 Task: Add an event with the title Lunch Break: Meditation Session, date '2024/05/08', time 9:40 AM to 11:40 AMand add a description: Welcome to the Lunch Break: Meditation Session with a Potential Investor, an exciting opportunity to connect, share your business vision, and explore potential investment opportunities. This meeting is designed to foster a mutually beneficial relationship between you and the investor, providing a platform to discuss your business goals, growth strategies, and the potential for collaboration.Select event color  Grape . Add location for the event as: 123 Mall of the Emirates, Dubai, UAE, logged in from the account softage.2@softage.netand send the event invitation to softage.1@softage.net and softage.3@softage.net. Set a reminder for the event Every weekday(Monday to Friday)
Action: Mouse moved to (629, 309)
Screenshot: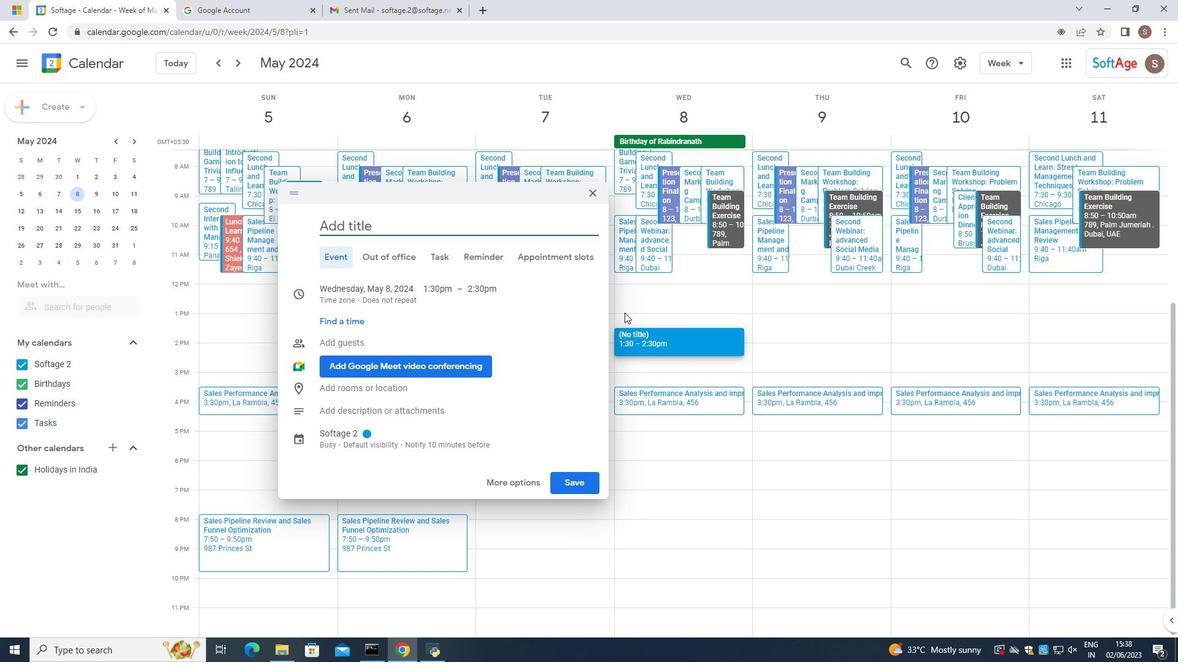 
Action: Key pressed <Key.caps_lock>L<Key.caps_lock>unch<Key.space><Key.caps_lock>B<Key.caps_lock>reak<Key.space><Key.shift_r><Key.shift_r><Key.shift_r><Key.shift_r><Key.shift_r><Key.shift_r><Key.shift_r><Key.shift_r><Key.shift_r><Key.shift_r><Key.shift_r><Key.shift_r><Key.shift_r><Key.shift_r><Key.shift_r><Key.shift_r><Key.shift_r><Key.shift_r>:m=<Key.backspace><Key.backspace><Key.caps_lock>M<Key.caps_lock>editation<Key.space><Key.caps_lock>S<Key.caps_lock>ession
Screenshot: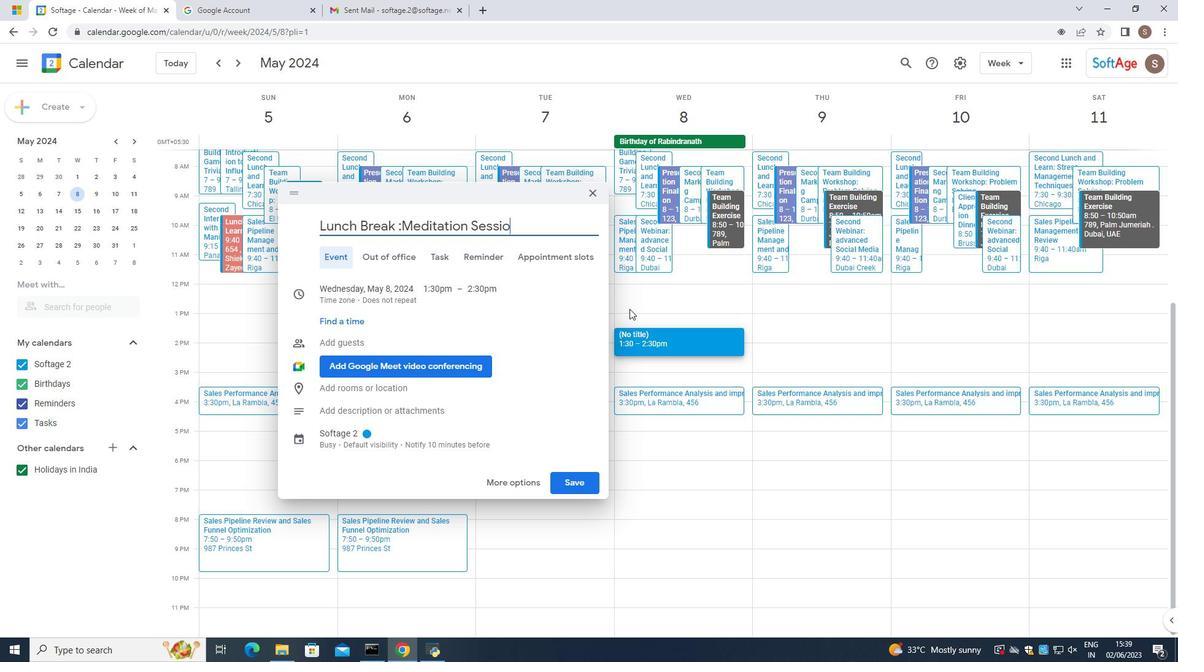 
Action: Mouse moved to (352, 302)
Screenshot: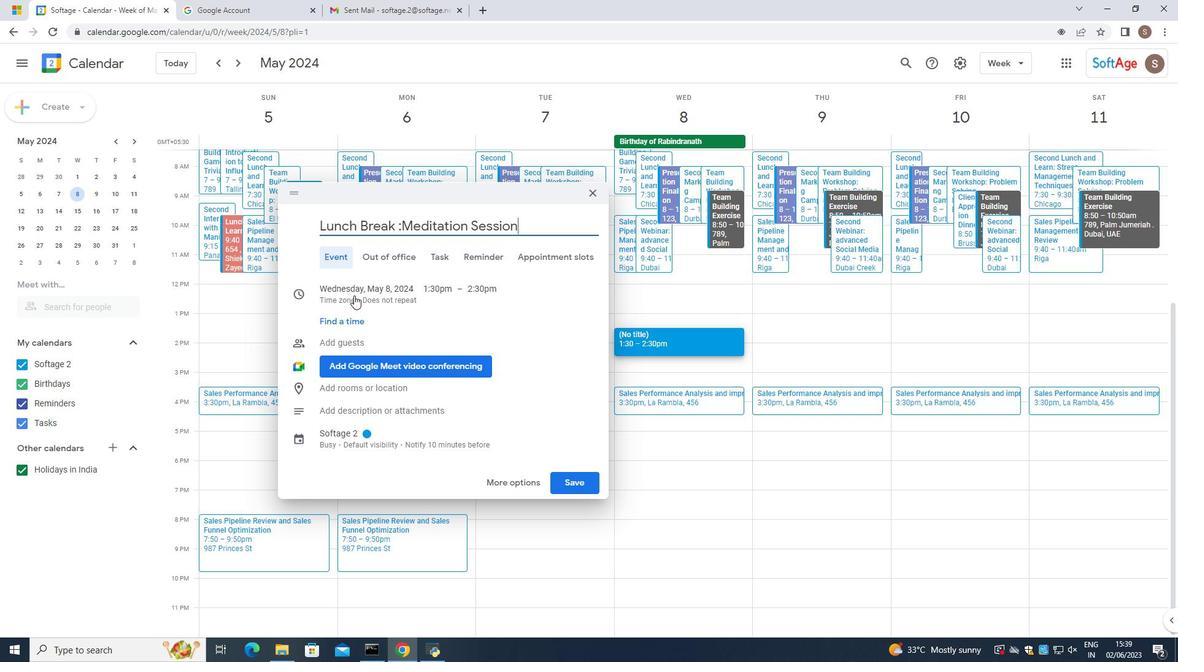 
Action: Mouse pressed left at (352, 302)
Screenshot: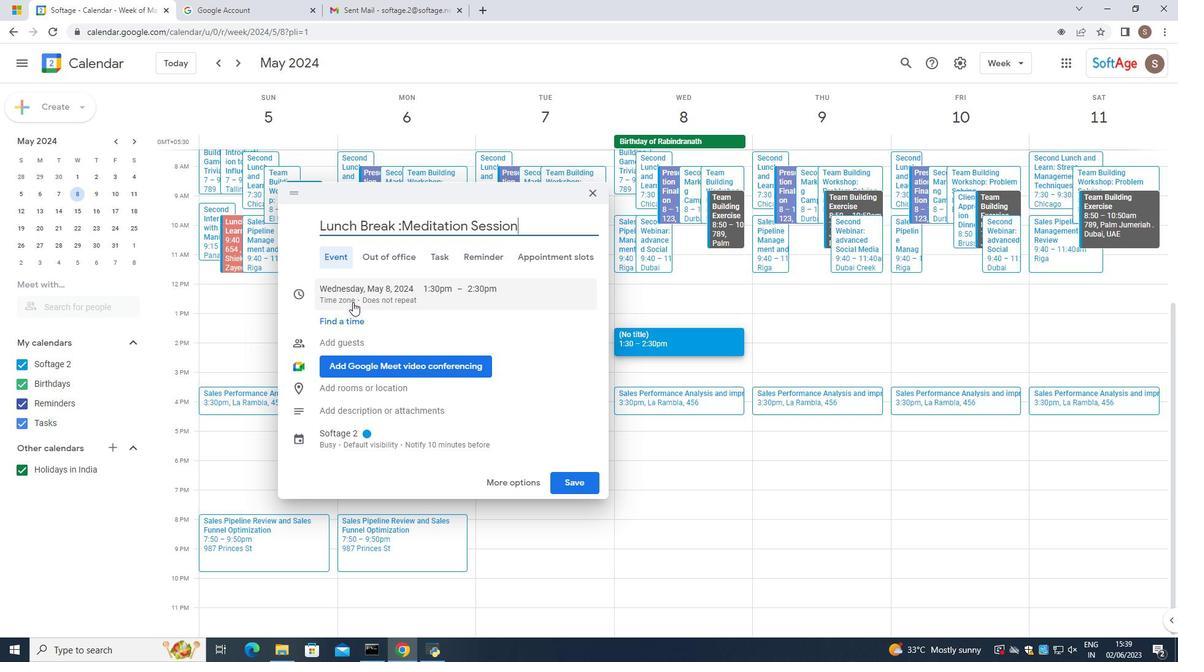 
Action: Mouse moved to (440, 287)
Screenshot: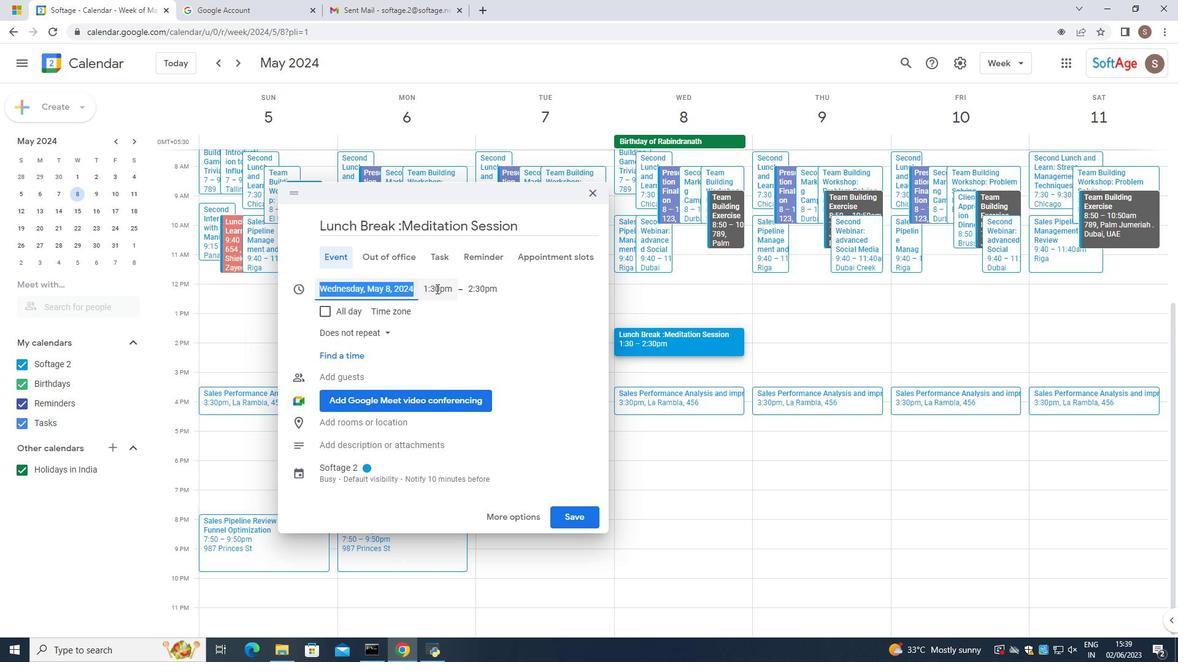 
Action: Mouse pressed left at (440, 287)
Screenshot: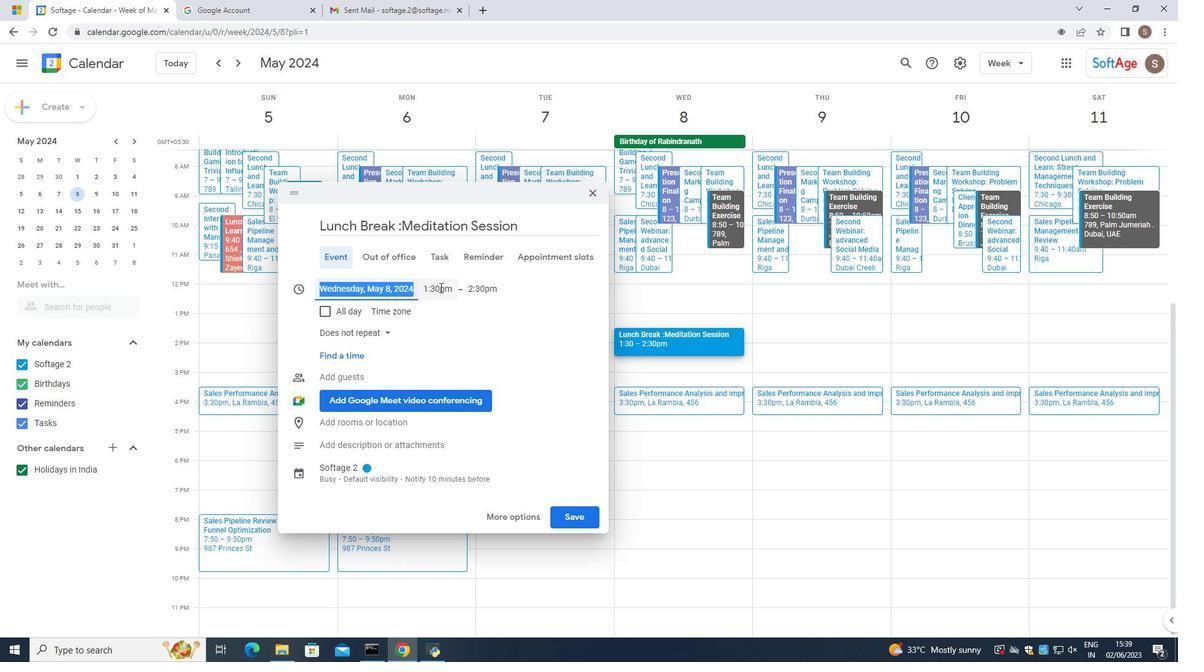 
Action: Mouse moved to (428, 293)
Screenshot: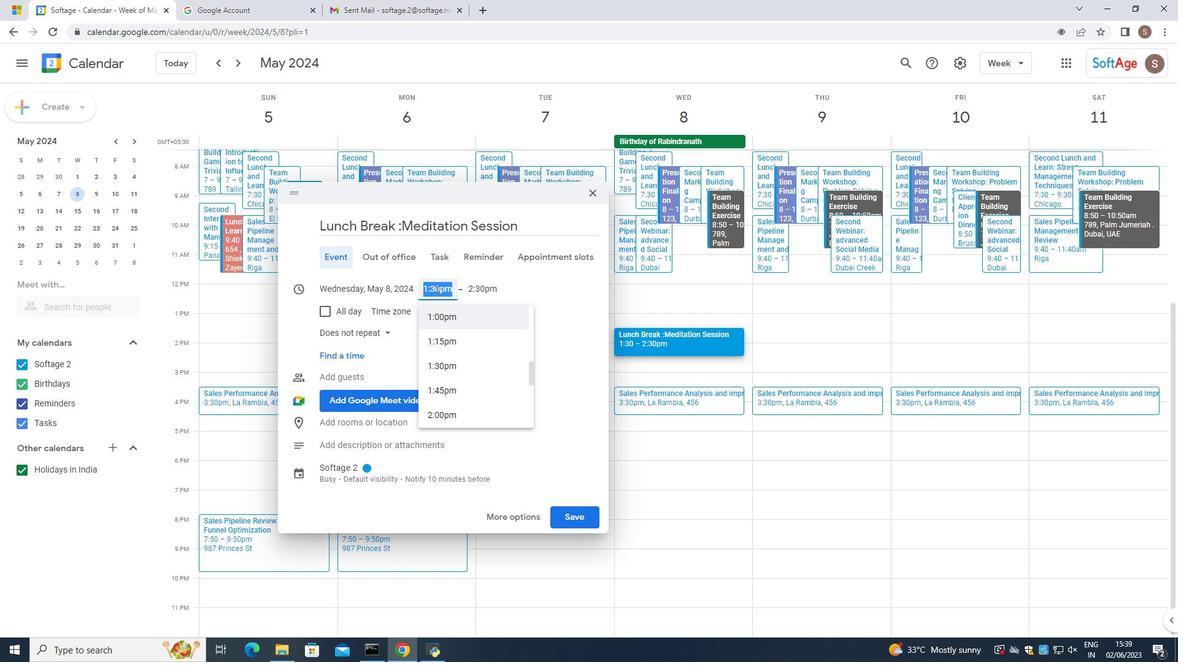 
Action: Key pressed <Key.backspace>9<Key.shift_r>:40<Key.space>am
Screenshot: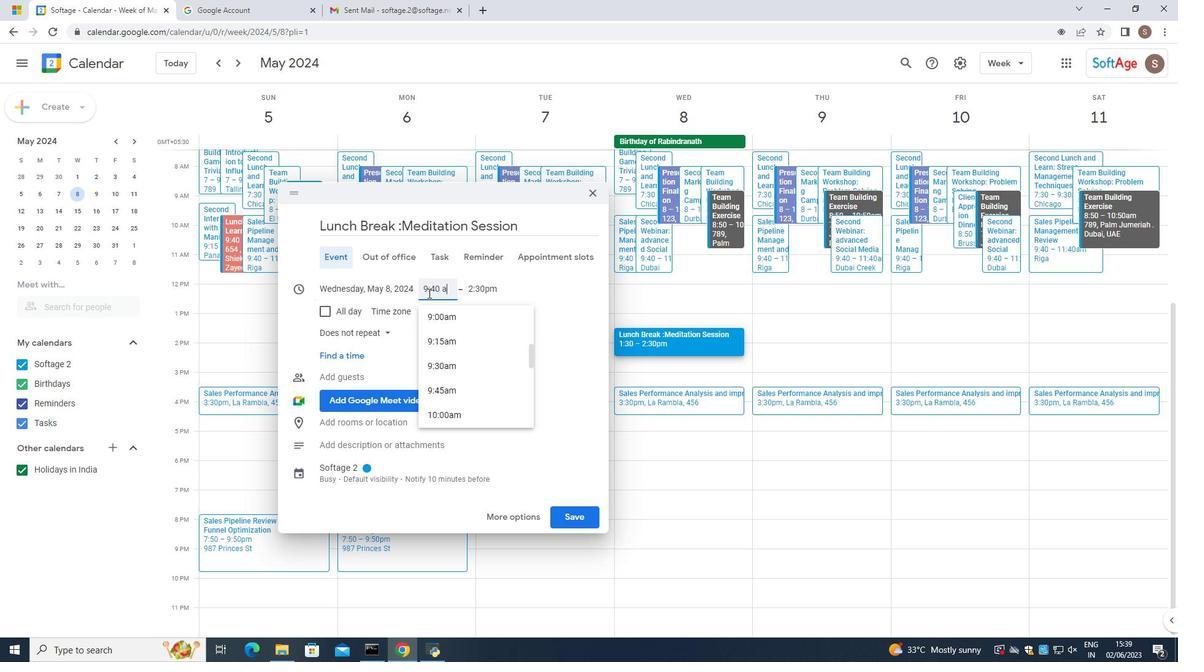 
Action: Mouse moved to (487, 282)
Screenshot: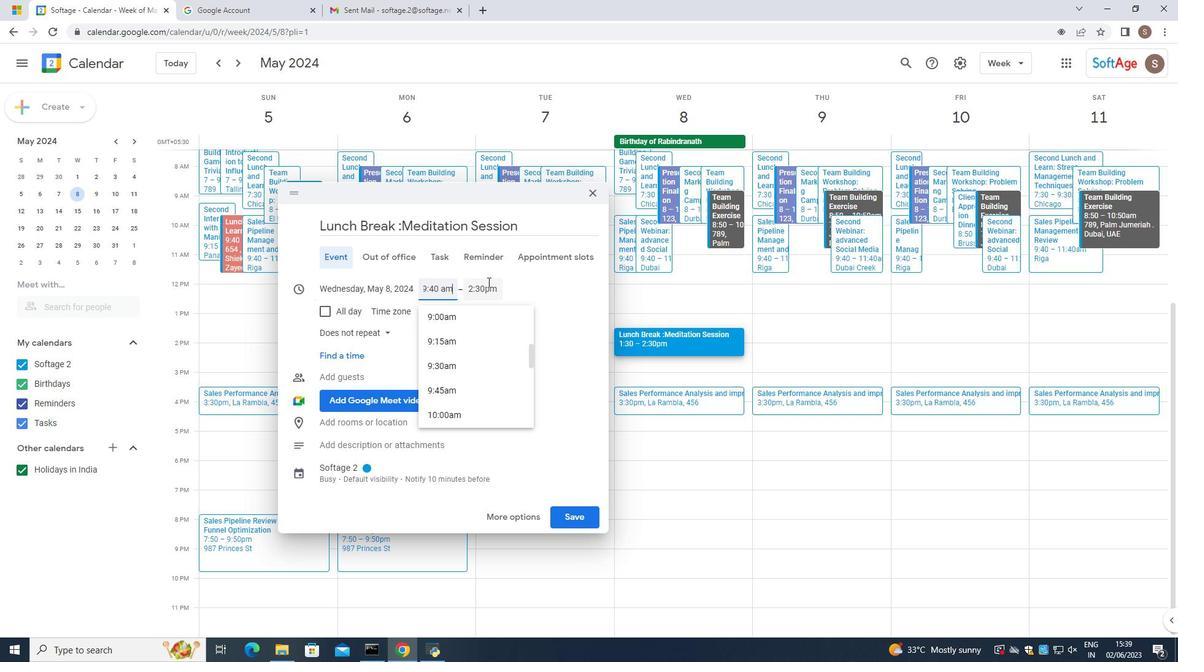 
Action: Mouse pressed left at (487, 282)
Screenshot: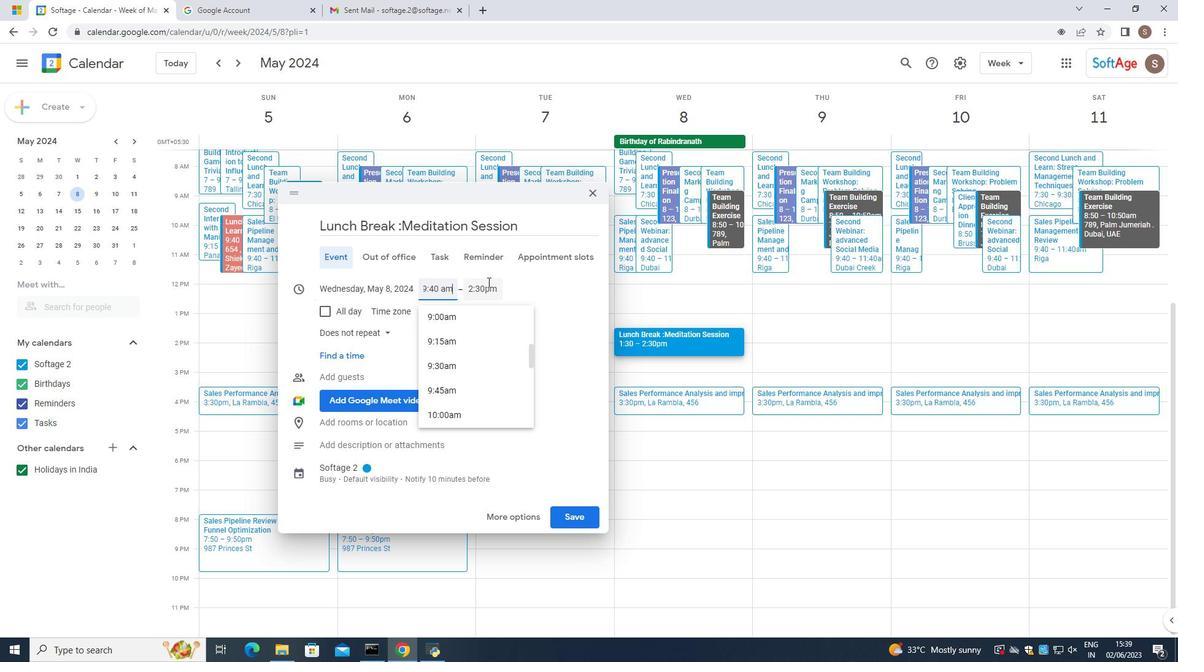 
Action: Mouse moved to (496, 421)
Screenshot: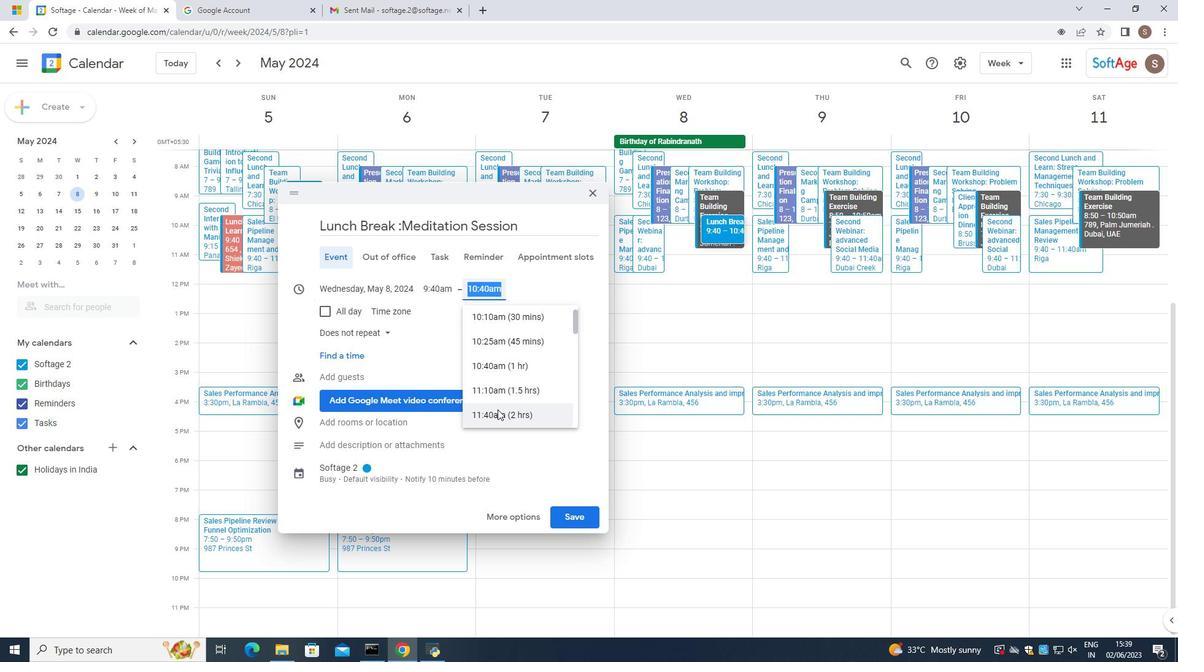 
Action: Mouse pressed left at (496, 421)
Screenshot: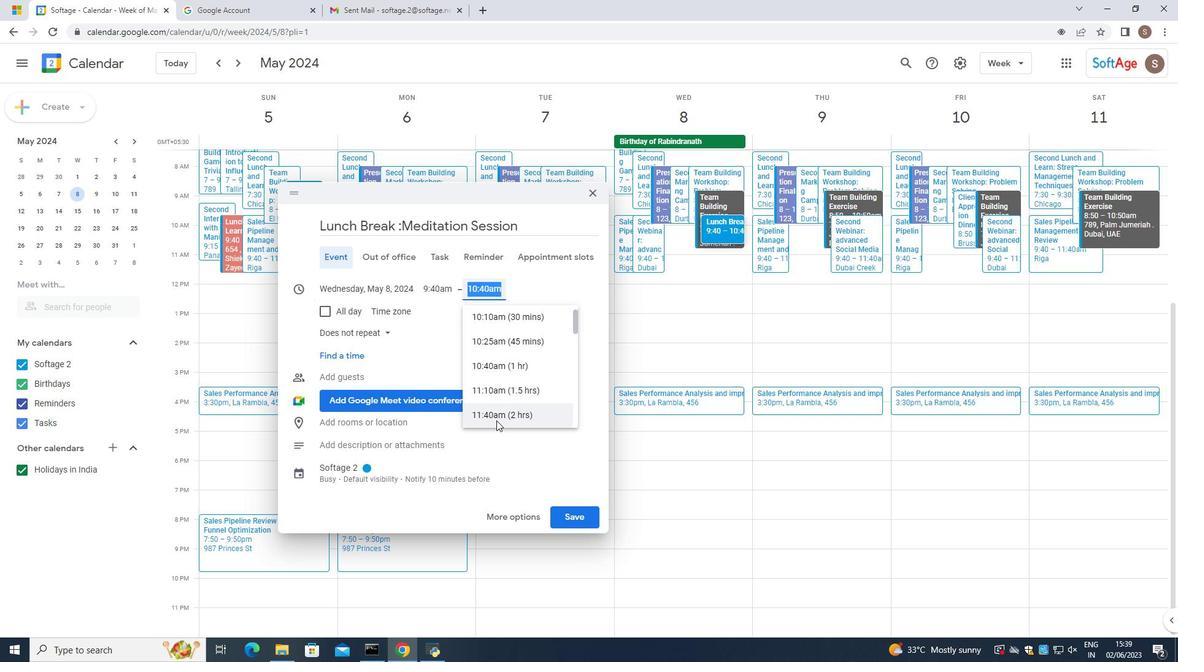 
Action: Mouse moved to (359, 314)
Screenshot: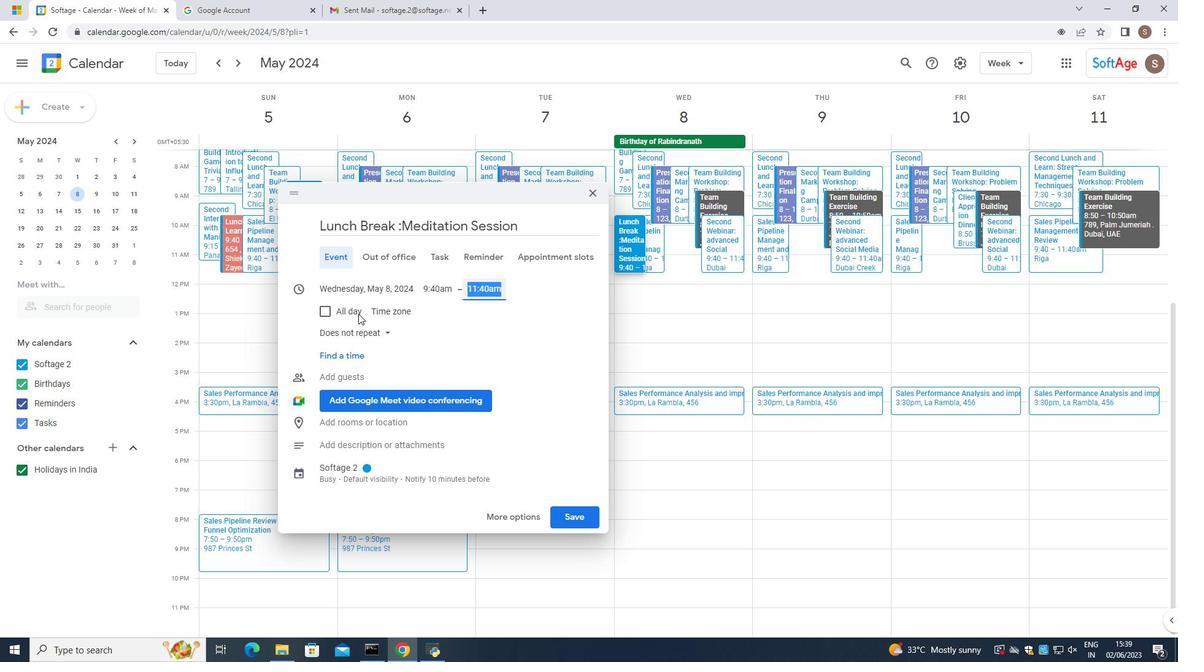 
Action: Mouse pressed left at (359, 314)
Screenshot: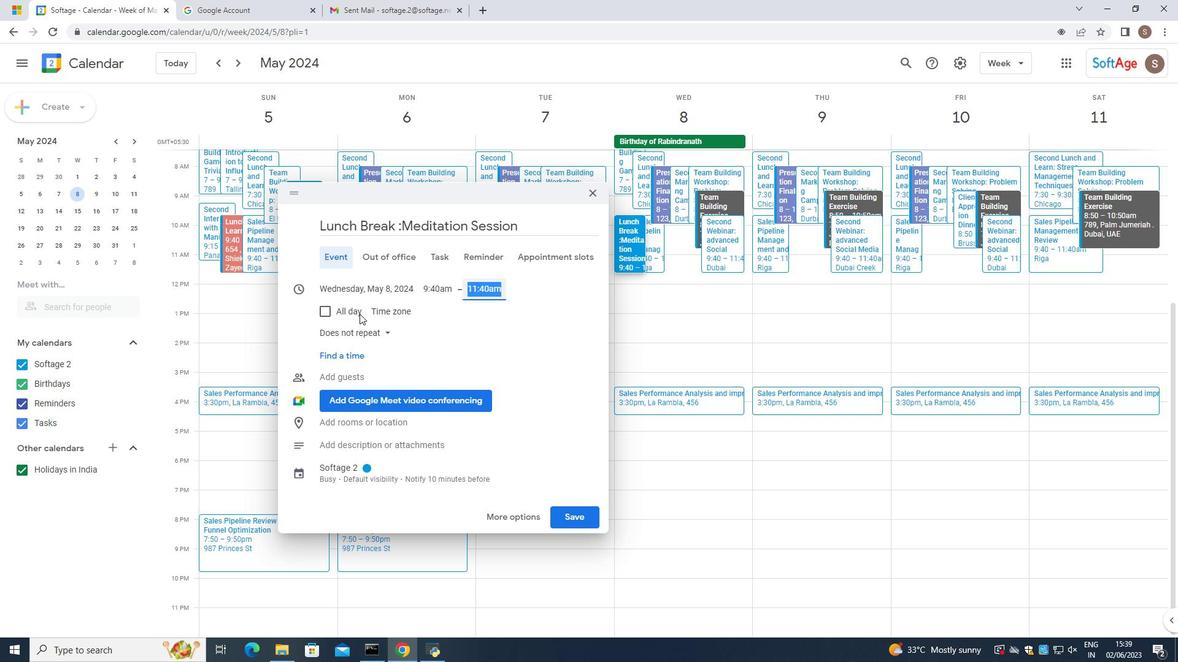 
Action: Mouse moved to (378, 290)
Screenshot: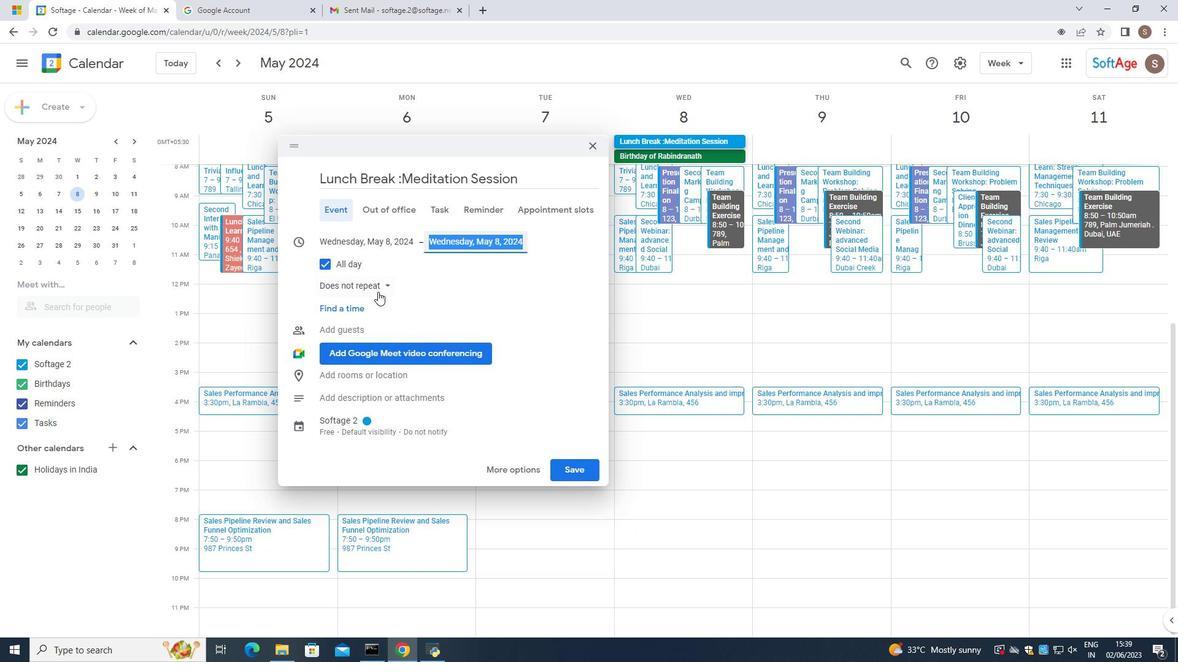 
Action: Mouse pressed left at (378, 290)
Screenshot: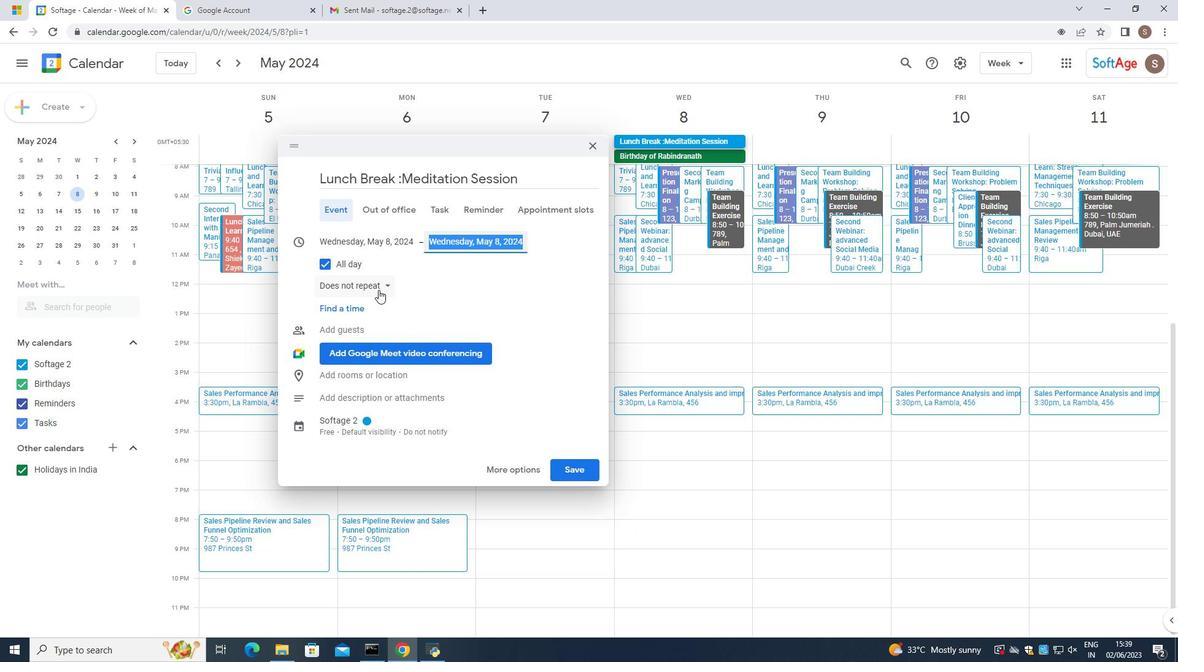 
Action: Mouse moved to (331, 267)
Screenshot: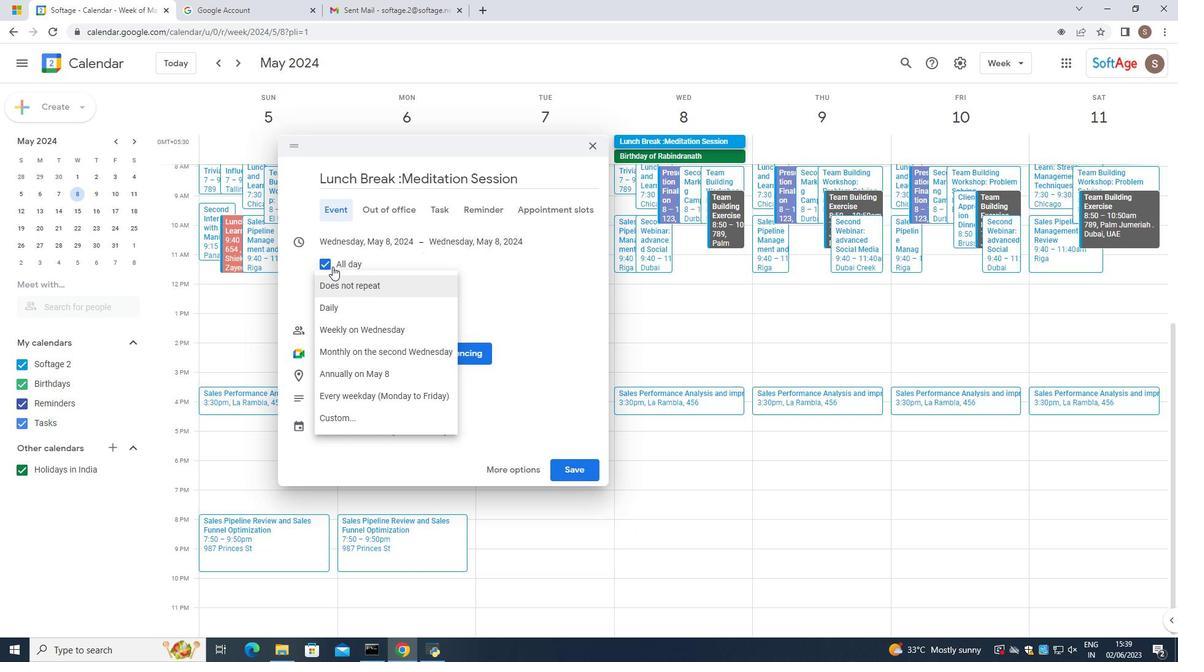 
Action: Mouse pressed left at (331, 267)
Screenshot: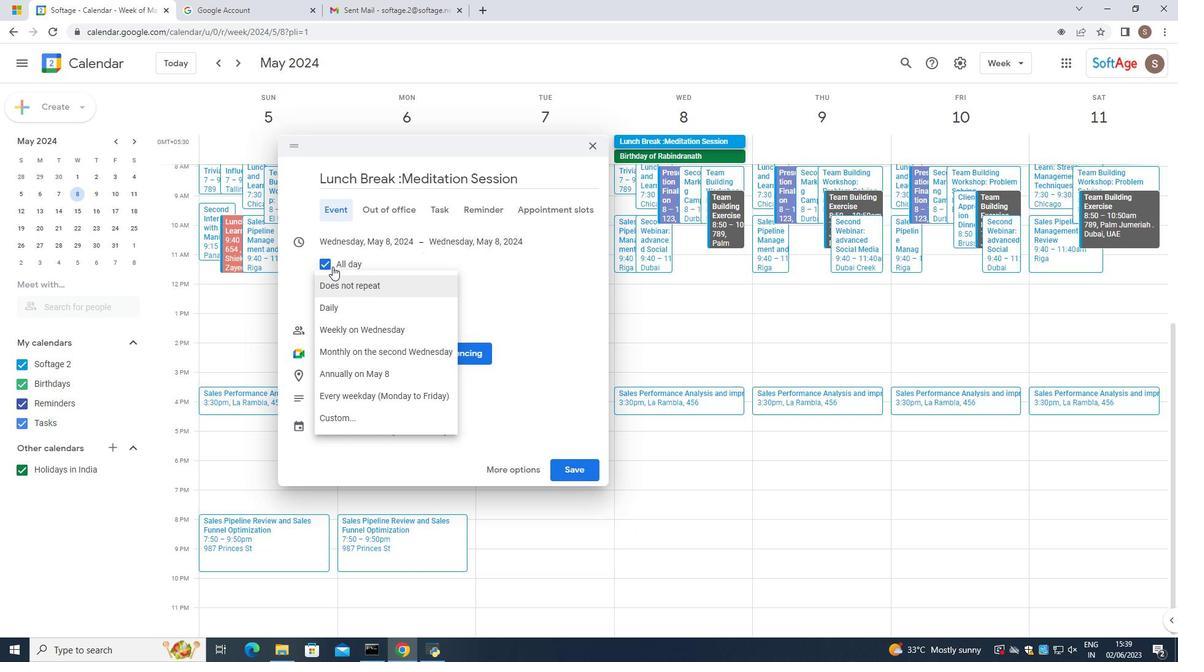 
Action: Mouse moved to (360, 335)
Screenshot: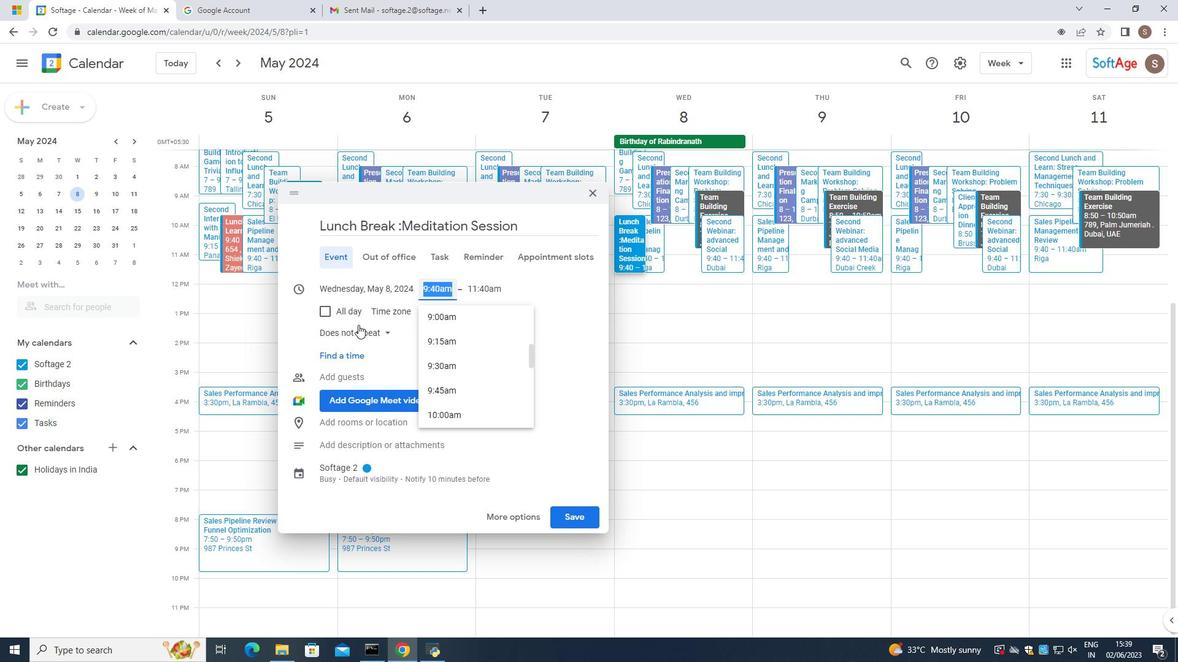 
Action: Mouse pressed left at (360, 335)
Screenshot: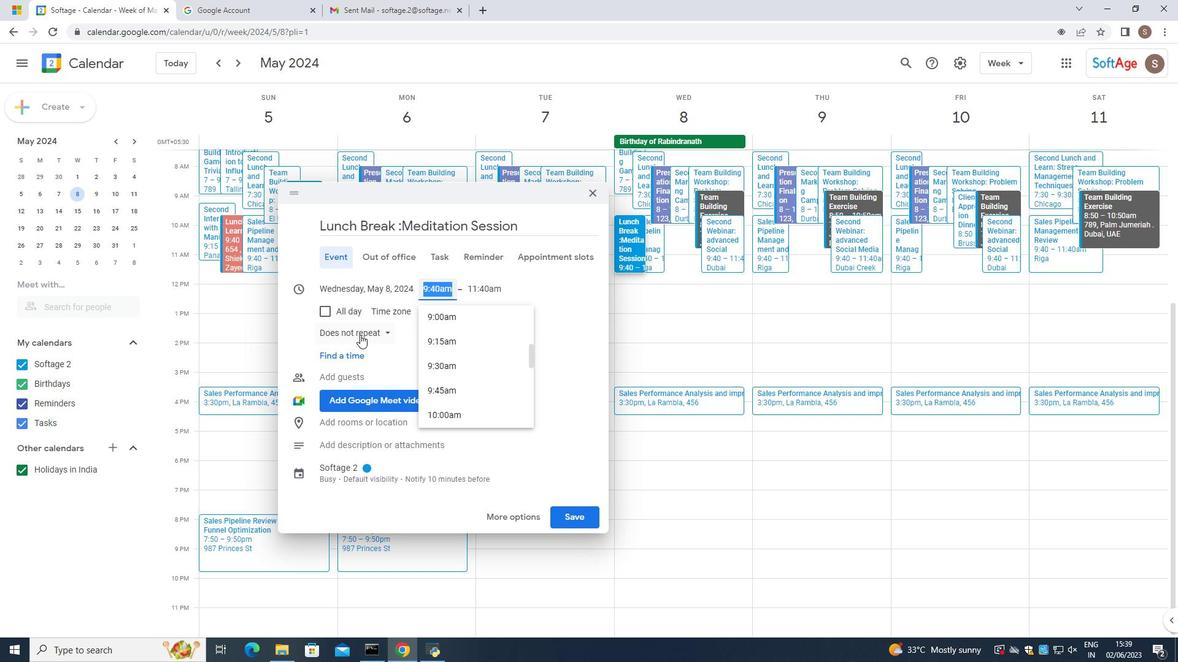 
Action: Mouse moved to (348, 445)
Screenshot: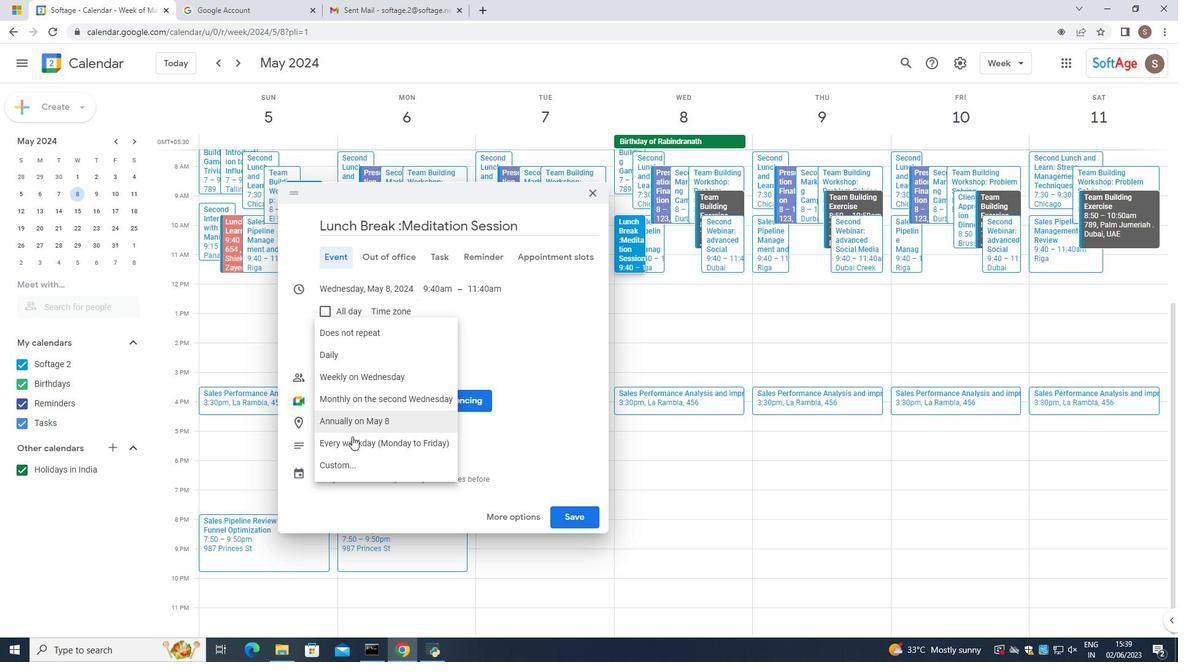 
Action: Mouse pressed left at (348, 445)
Screenshot: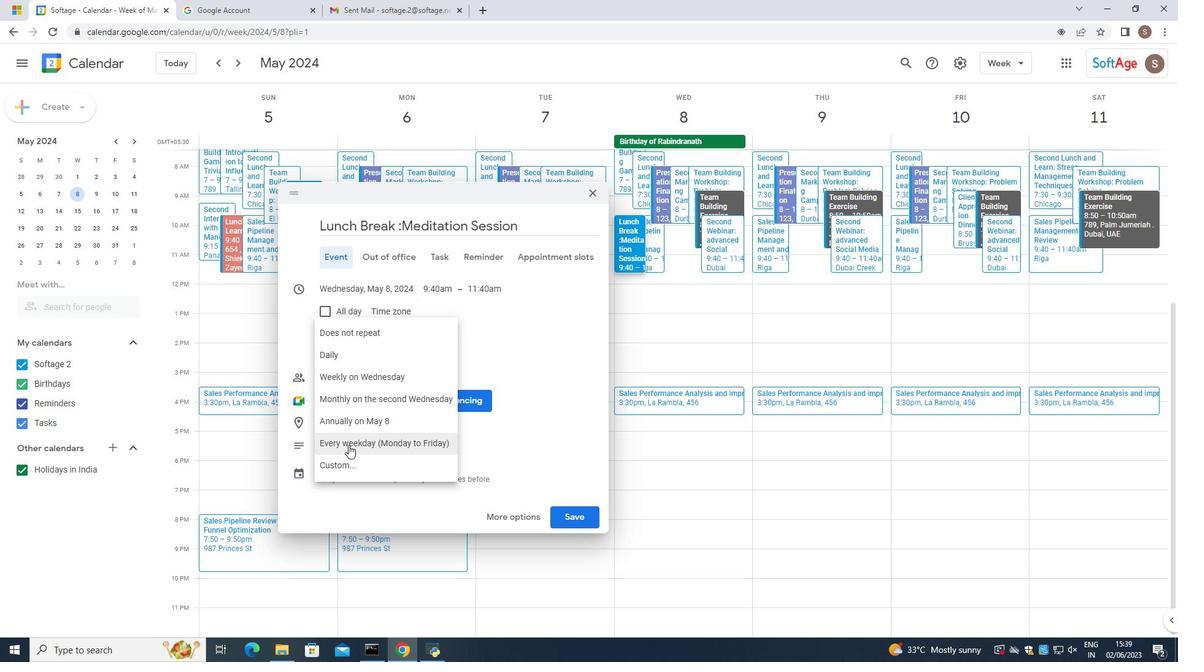 
Action: Mouse moved to (353, 436)
Screenshot: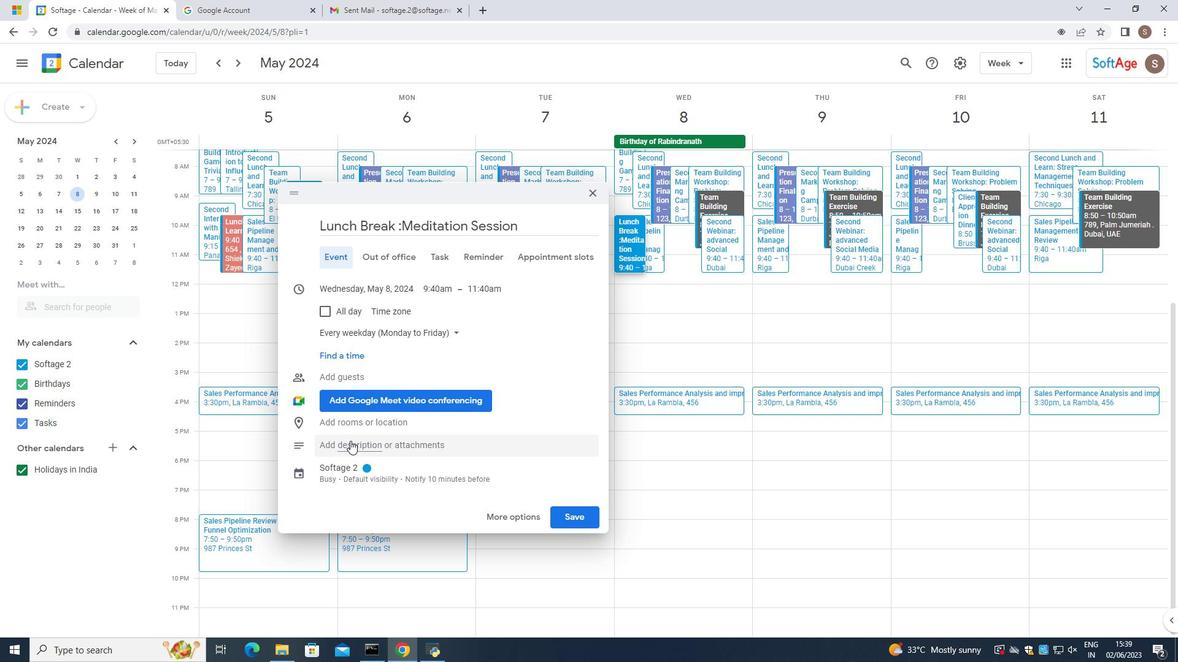 
Action: Mouse pressed left at (353, 436)
Screenshot: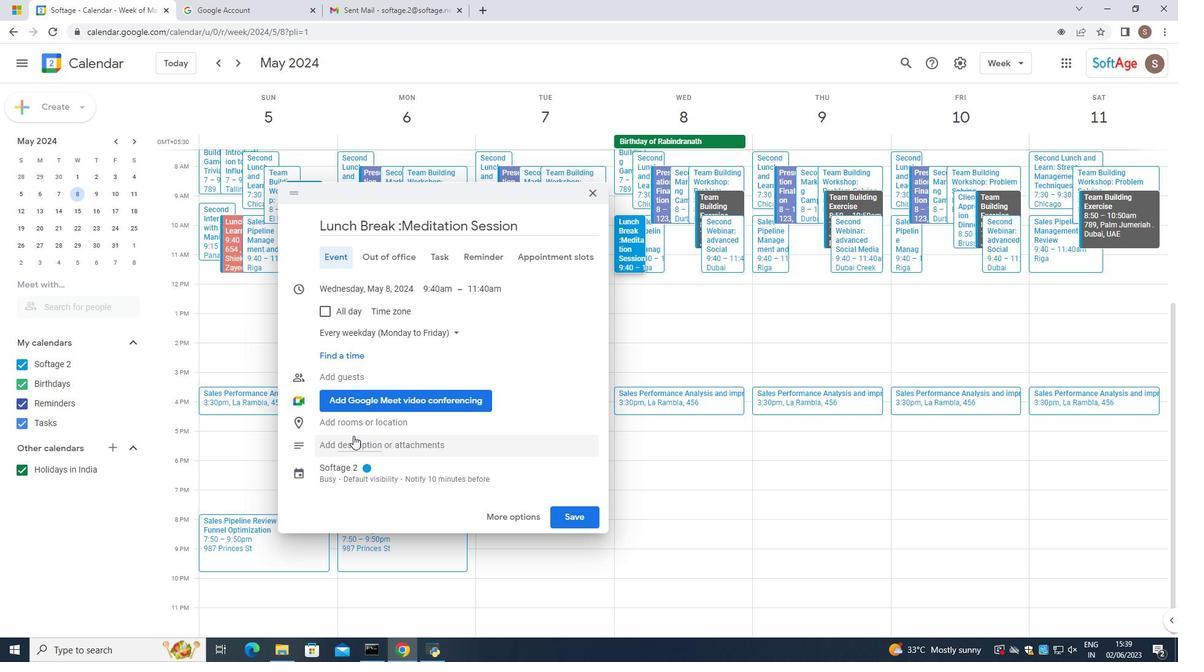 
Action: Mouse moved to (336, 470)
Screenshot: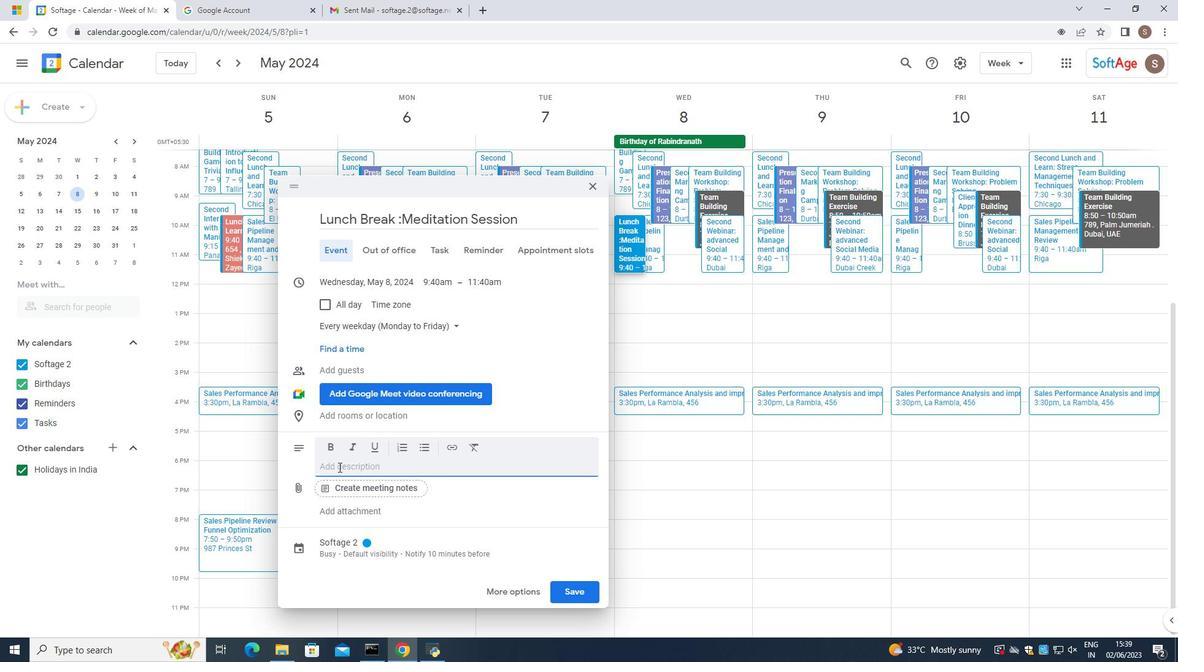 
Action: Key pressed <Key.caps_lock><Key.caps_lock>s<Key.caps_lock>HARE<Key.backspace><Key.backspace><Key.backspace><Key.backspace><Key.backspace><Key.backspace><Key.backspace><Key.backspace><Key.backspace><Key.backspace><Key.backspace><Key.backspace><Key.backspace><Key.backspace>W<Key.caps_lock>elvcomr<Key.backspace><Key.backspace>,<Key.backspace>n<Key.backspace>mr<Key.backspace>e<Key.space>to<Key.space>the<Key.space>lunch<Key.space>break<Key.space>.<Key.backspace>m<Key.backspace>
Screenshot: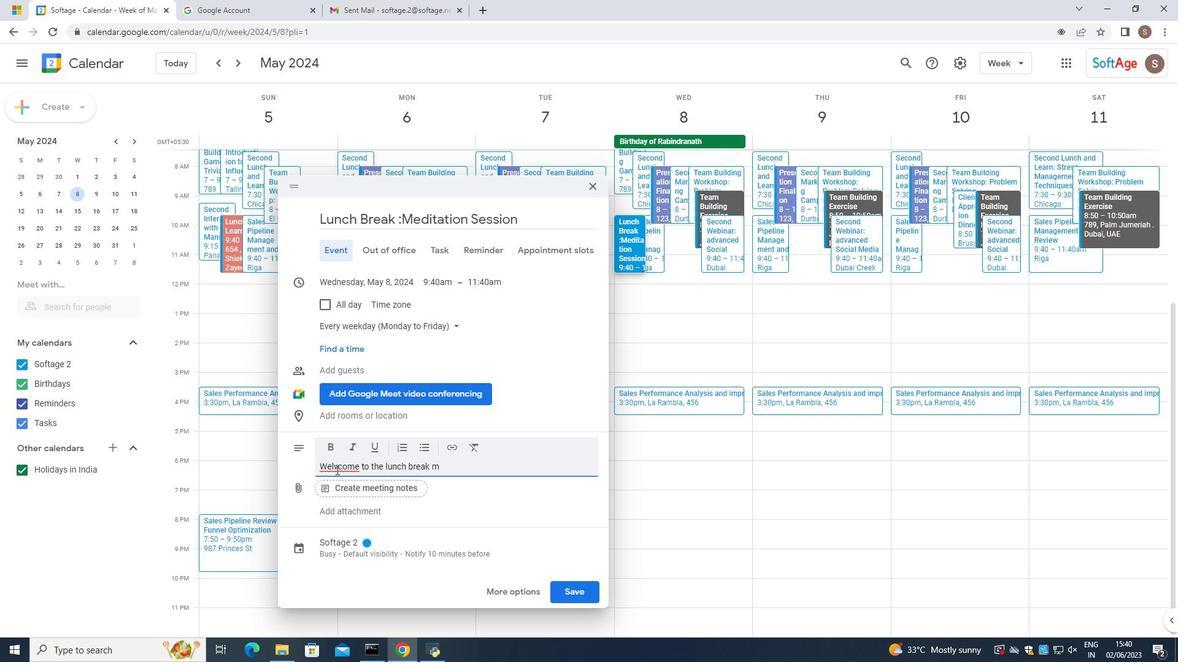 
Action: Mouse moved to (341, 468)
Screenshot: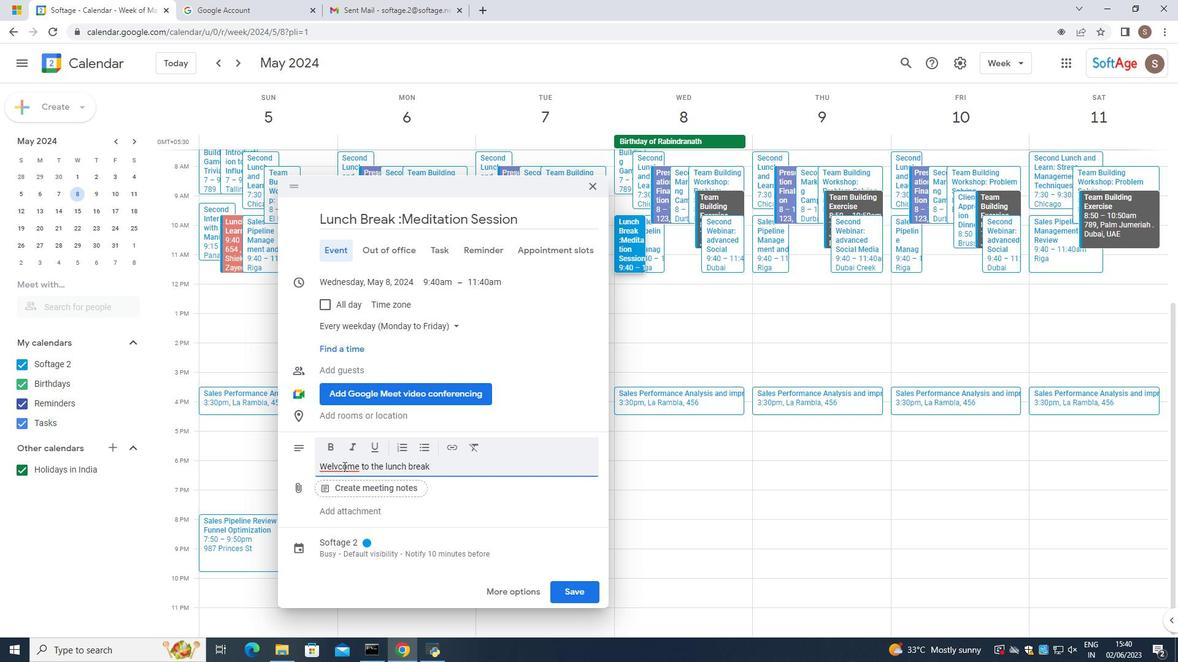 
Action: Mouse pressed left at (341, 468)
Screenshot: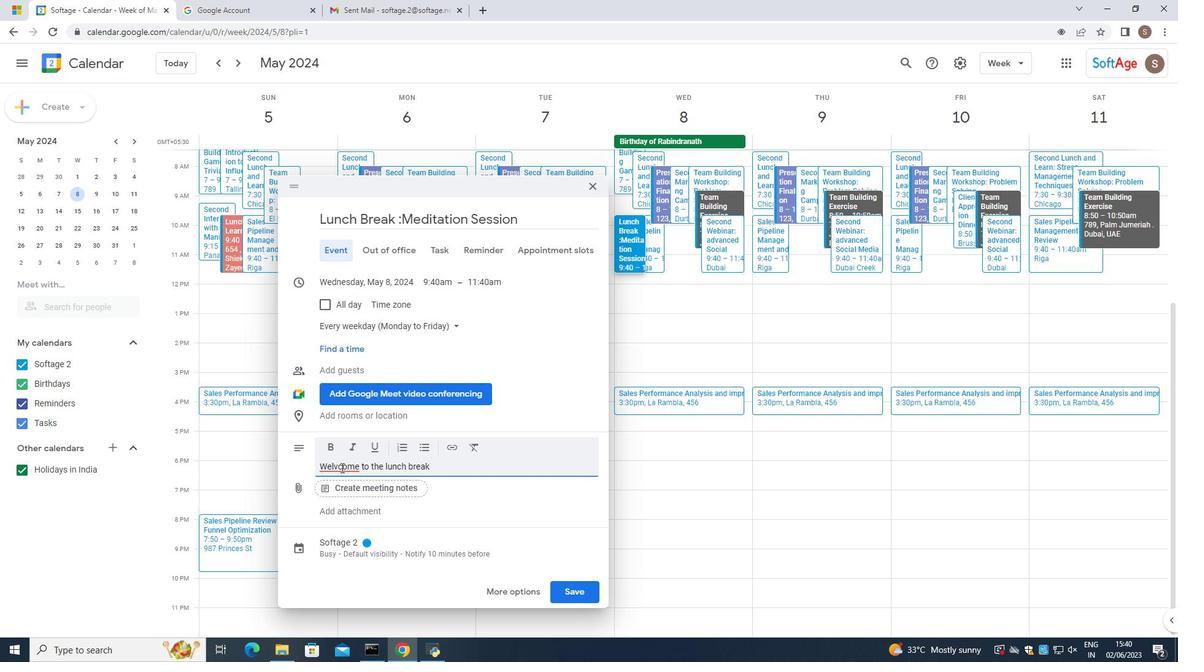 
Action: Mouse moved to (337, 468)
Screenshot: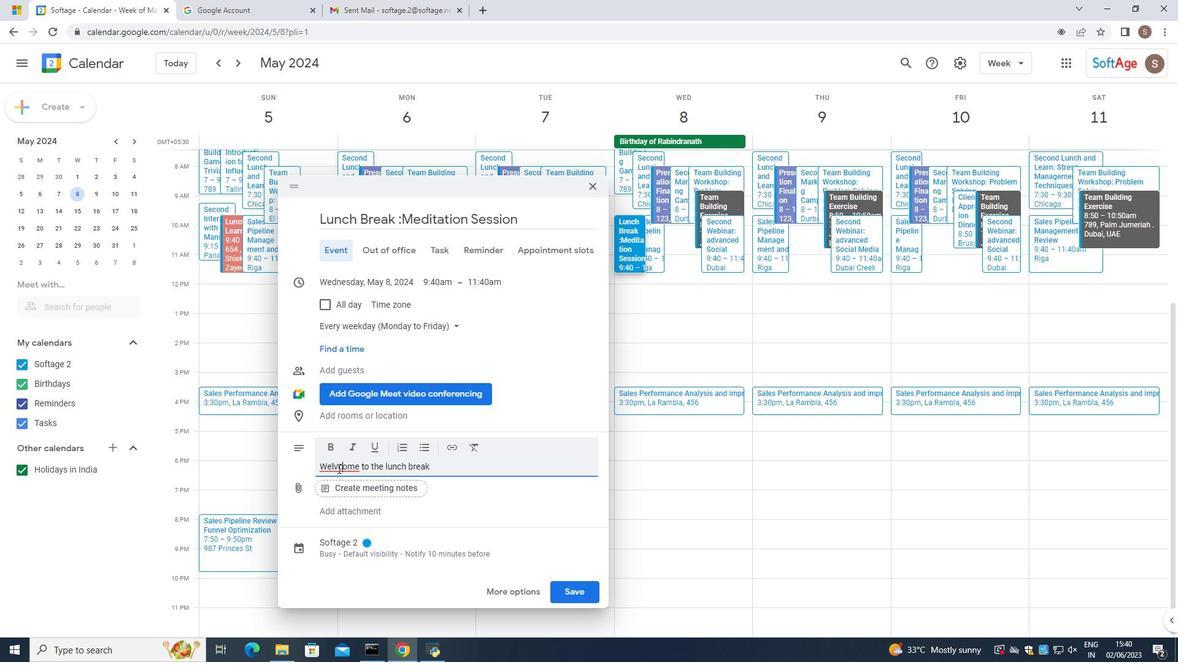 
Action: Mouse pressed left at (337, 468)
Screenshot: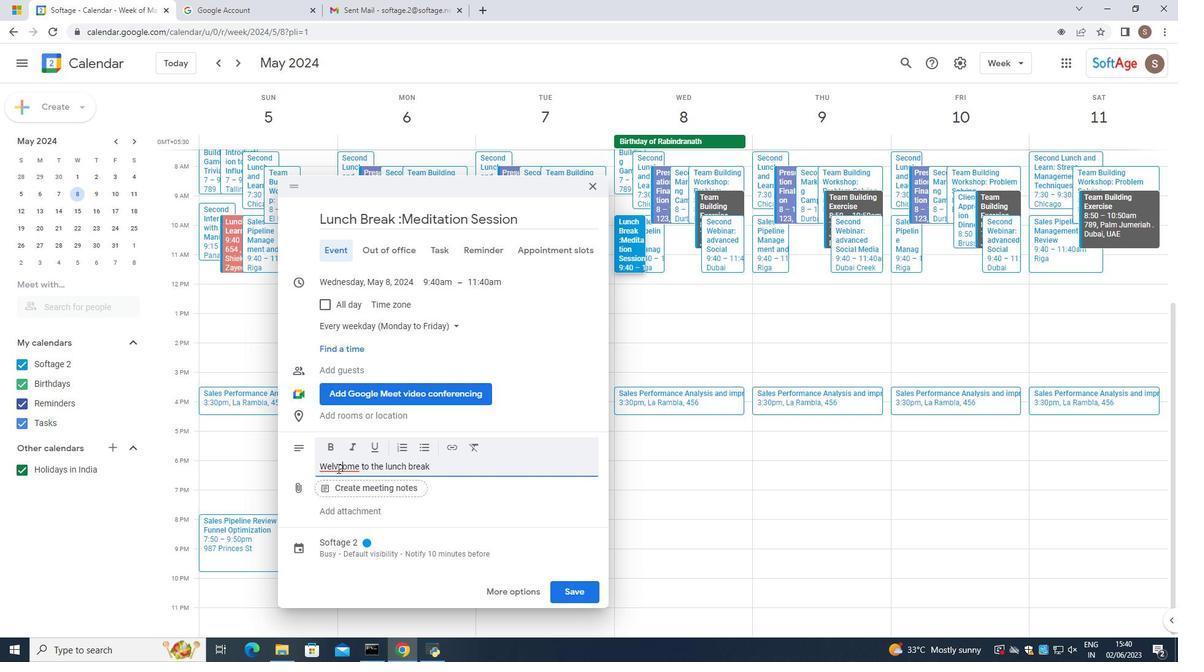 
Action: Mouse moved to (338, 467)
Screenshot: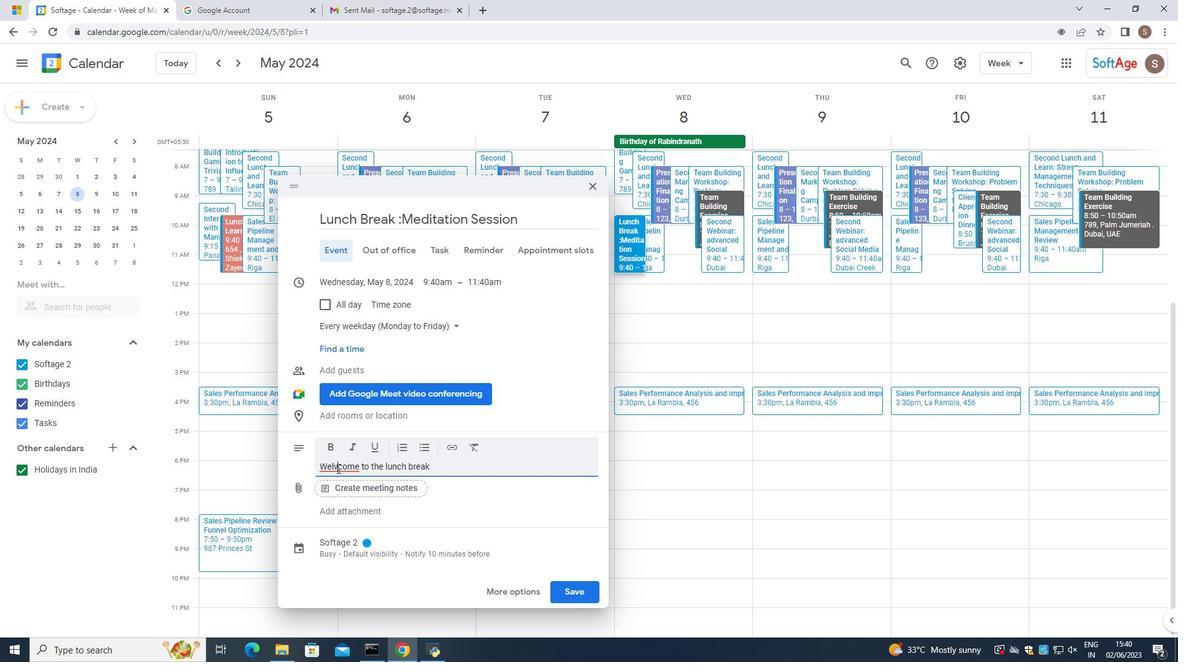 
Action: Key pressed <Key.backspace>
Screenshot: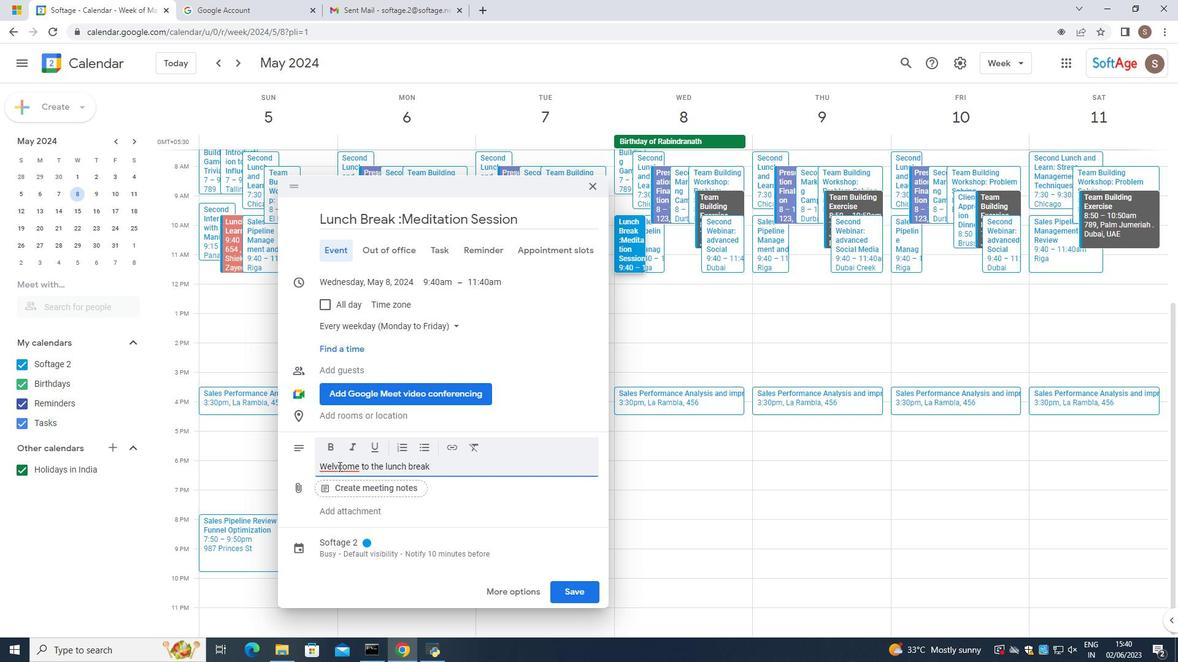 
Action: Mouse moved to (456, 470)
Screenshot: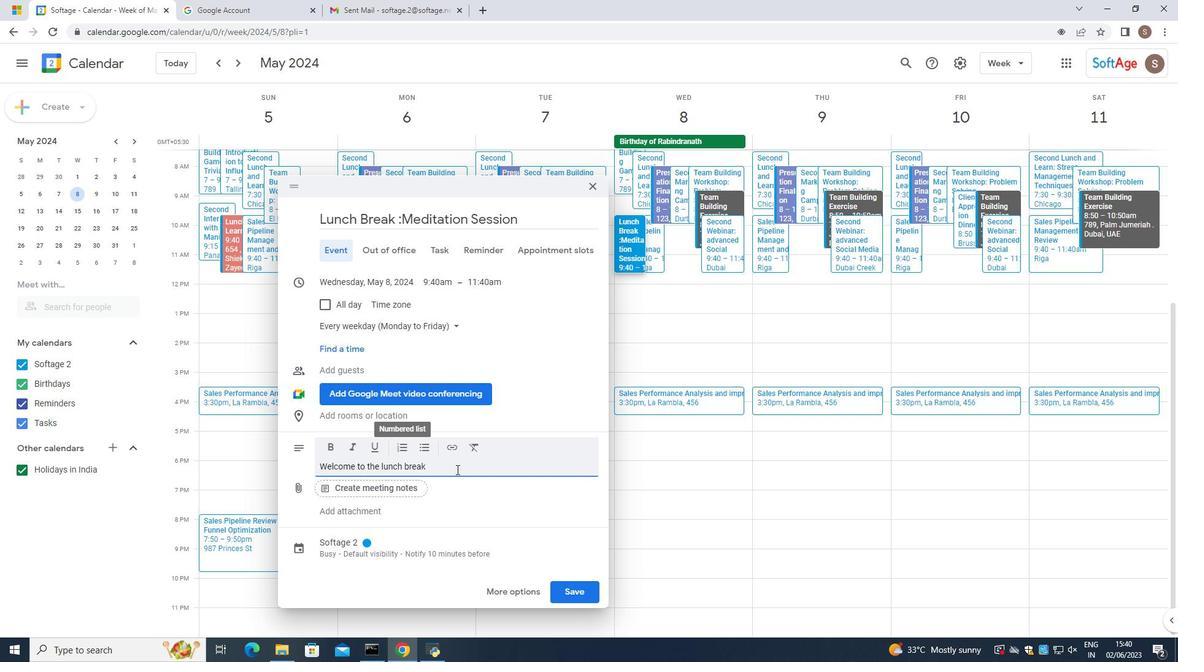 
Action: Mouse pressed left at (456, 470)
Screenshot: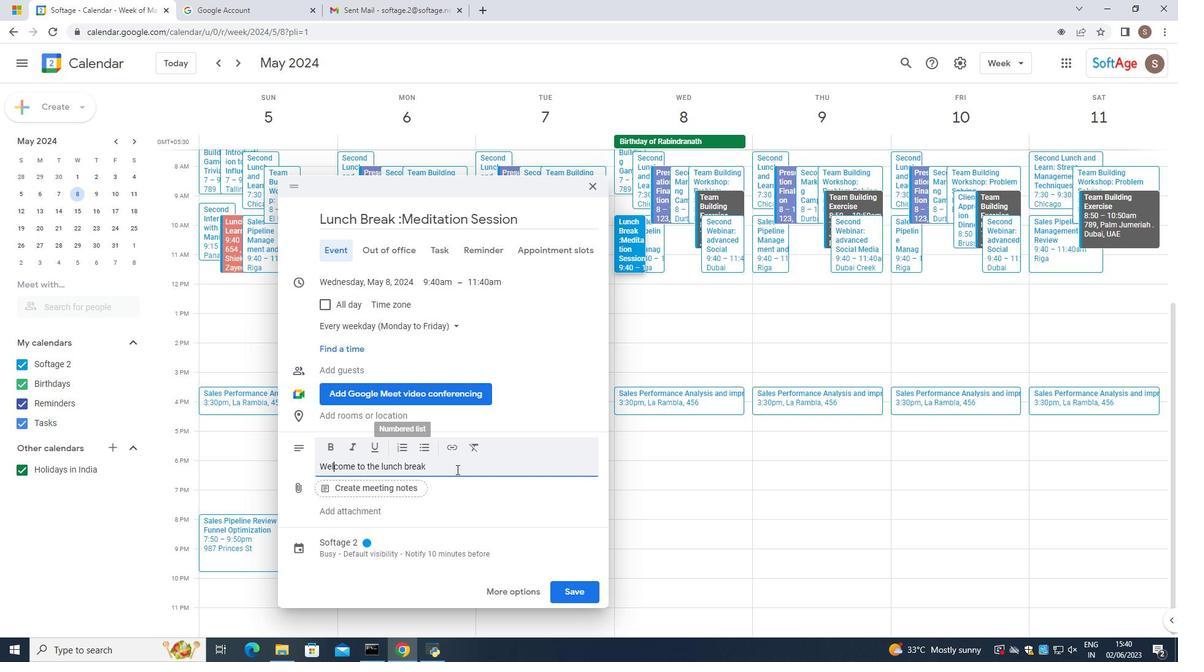 
Action: Key pressed ,<Key.space>an<Key.space>exciting<Key.space>opportunity<Key.space>to<Key.space>connect,<Key.space>share<Key.space>your<Key.space>business<Key.space>vision<Key.space>a<Key.caps_lock>ND<Key.space><Key.backspace><Key.backspace><Key.backspace><Key.backspace><Key.caps_lock>ab<Key.backspace>nd<Key.space>explore<Key.space>potential<Key.space>investment<Key.space>opportunitiew<Key.backspace>s.<Key.space><Key.caps_lock>T<Key.caps_lock>his<Key.space>meeting<Key.space>isdes<Key.backspace><Key.backspace><Key.backspace><Key.space>i<Key.backspace>designed<Key.space>to<Key.space>fostera<Key.space>muta<Key.backspace>ually<Key.space>n<Key.backspace>
Screenshot: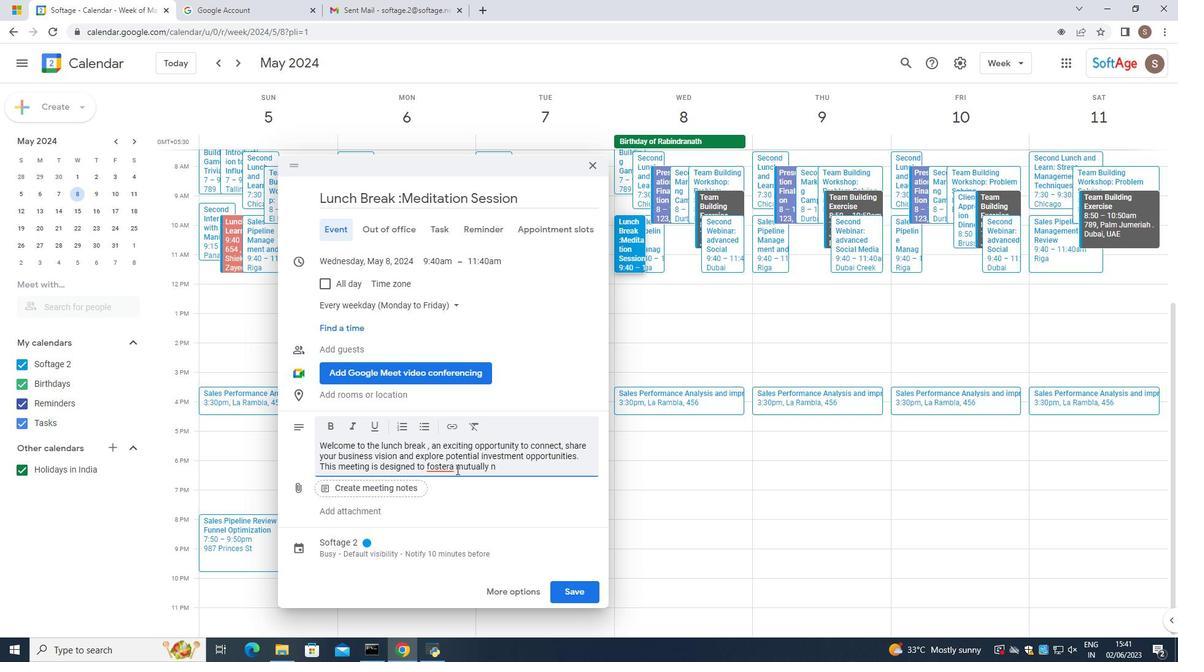 
Action: Mouse moved to (451, 472)
Screenshot: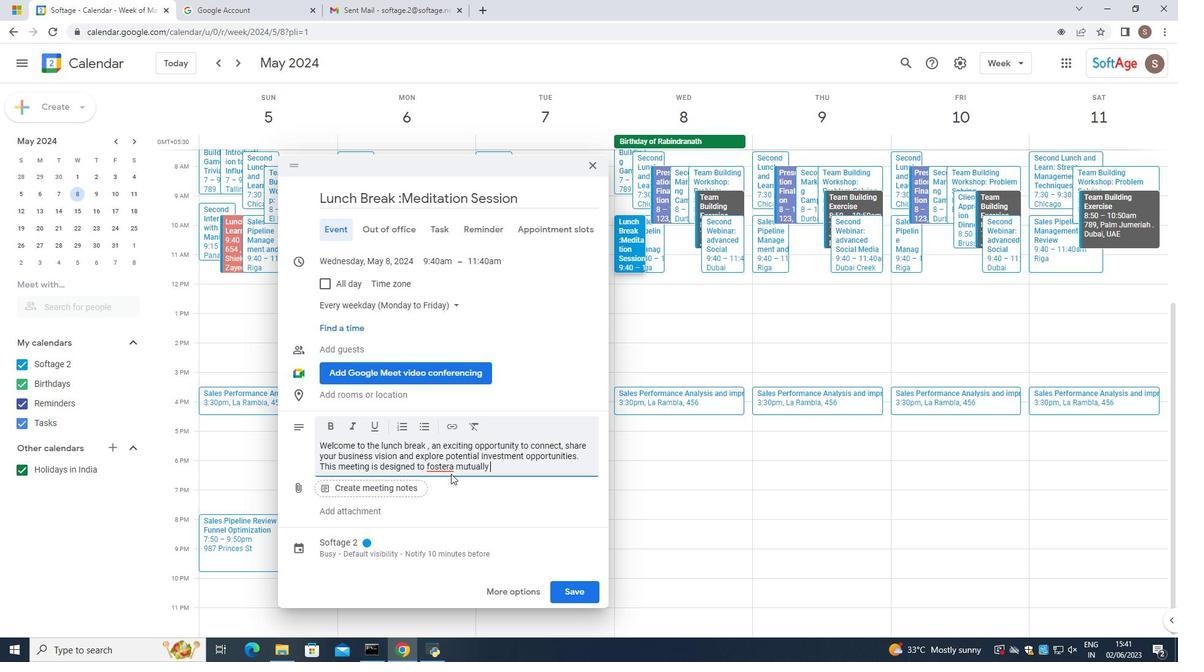
Action: Mouse pressed left at (451, 472)
Screenshot: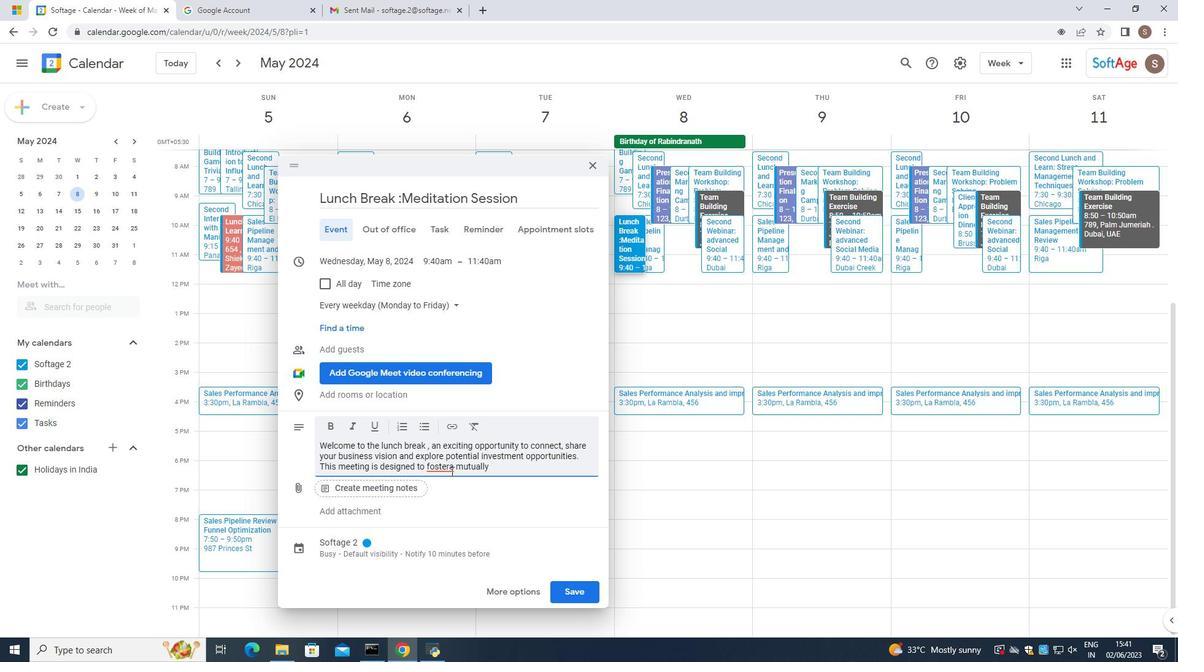 
Action: Mouse moved to (451, 471)
Screenshot: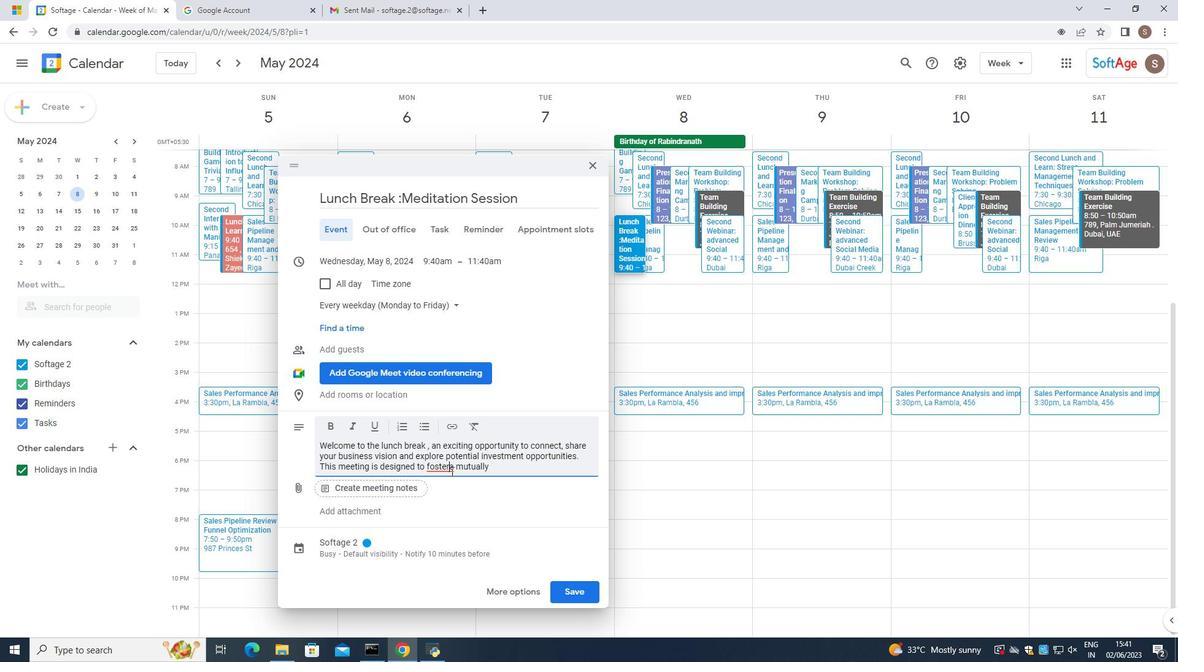 
Action: Key pressed <Key.space>
Screenshot: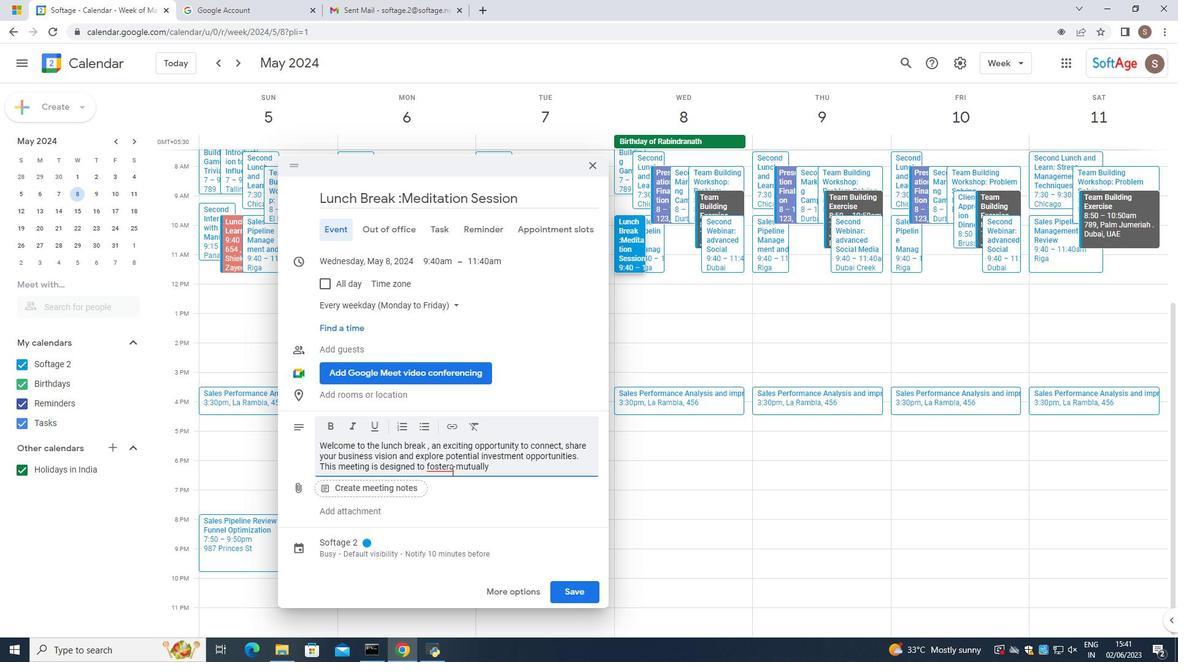 
Action: Mouse moved to (523, 460)
Screenshot: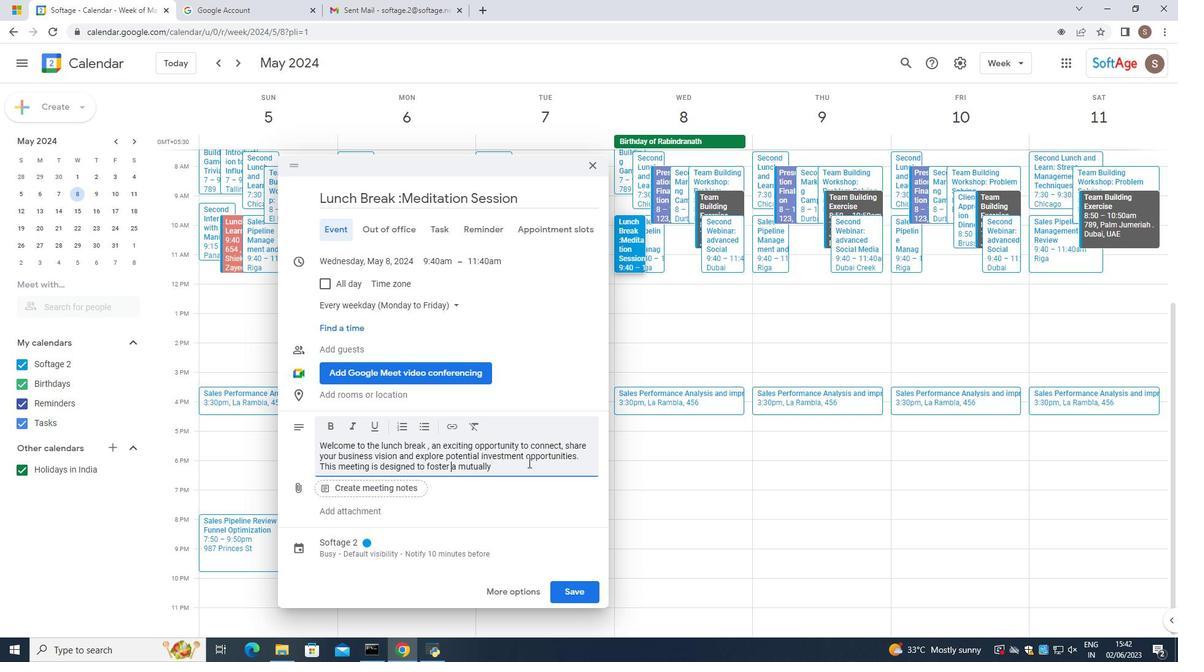 
Action: Mouse pressed left at (523, 460)
Screenshot: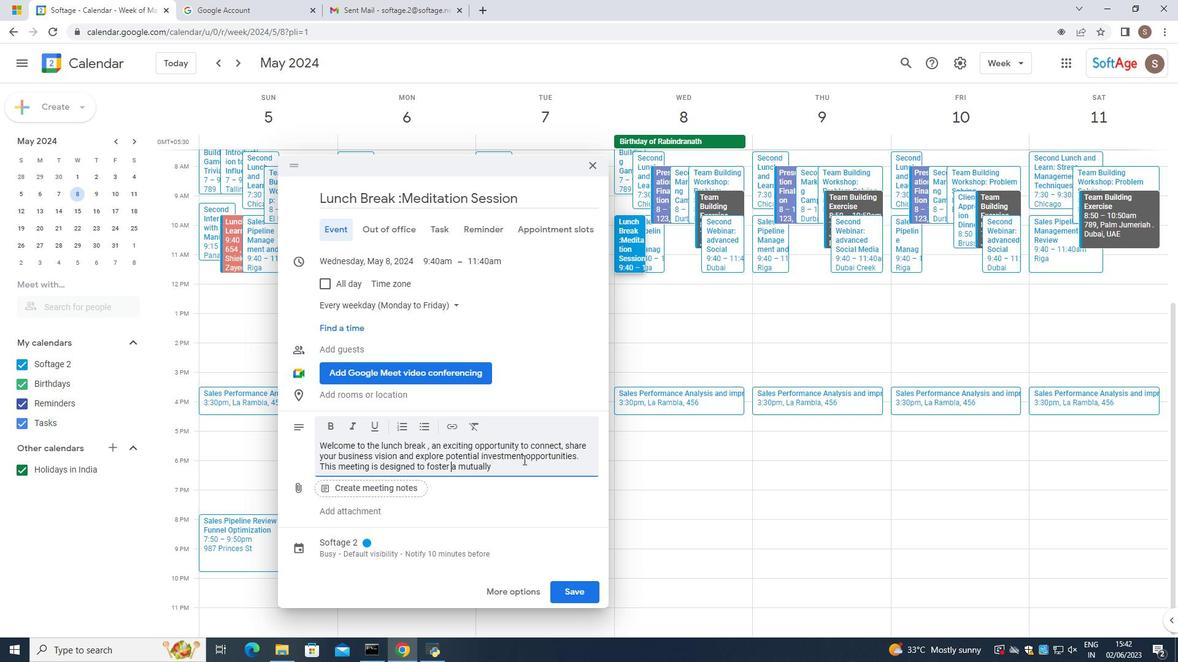 
Action: Mouse moved to (512, 466)
Screenshot: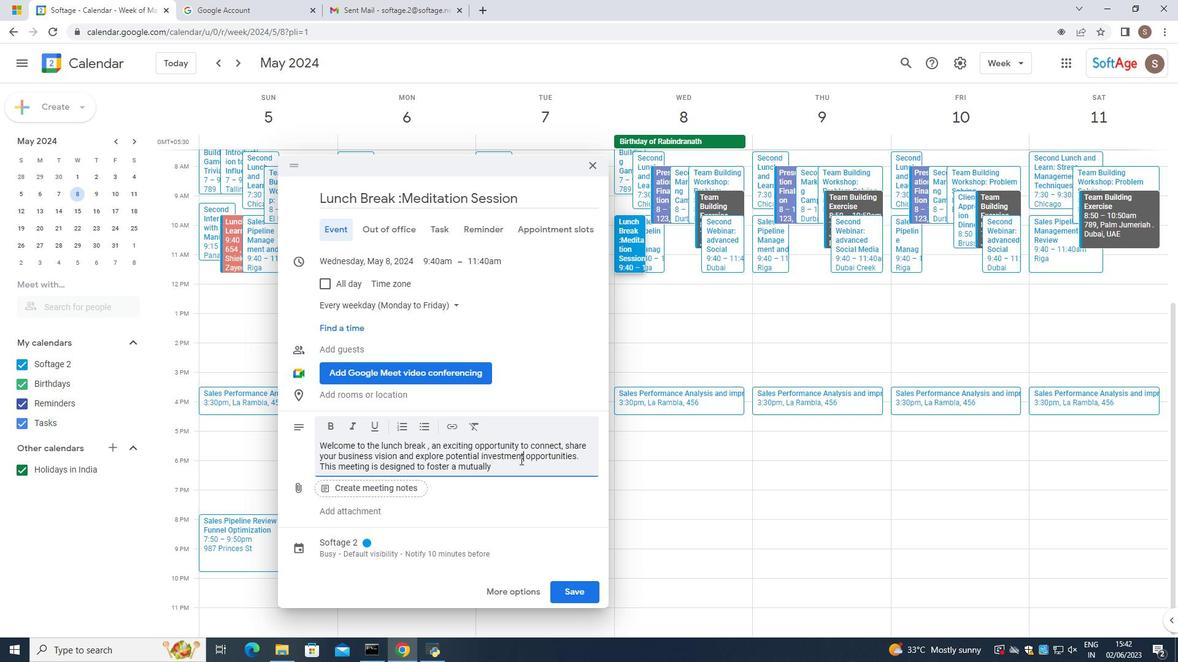 
Action: Mouse pressed left at (512, 466)
Screenshot: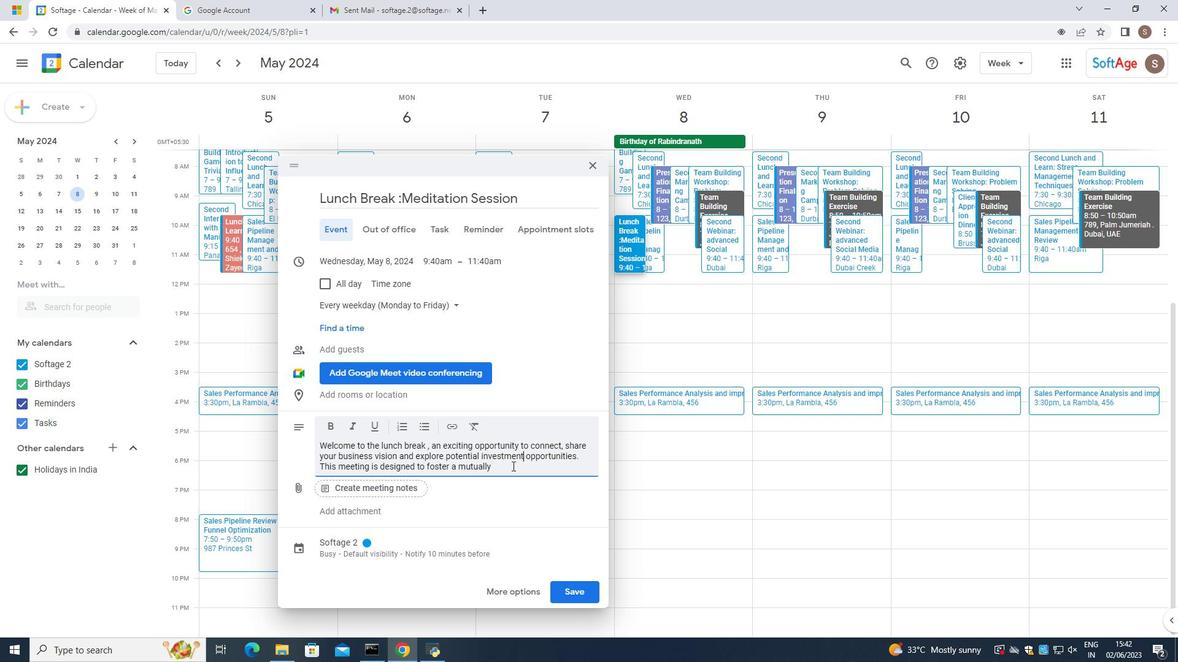 
Action: Key pressed n<Key.backspace>n<Key.backspace>beneficial<Key.space>re;<Key.backspace>latioonship<Key.space>===<Key.backspace><Key.backspace><Key.backspace><Key.backspace><Key.backspace><Key.backspace><Key.backspace><Key.backspace><Key.backspace><Key.backspace>nship<Key.space>between<Key.space>you<Key.space>and<Key.space>yoy===<Key.backspace><Key.backspace><Key.backspace><Key.backspace>ur<Key.backspace><Key.backspace><Key.backspace>=<Key.backspace><Key.backspace>the<Key.space>investorspt<Key.backspace>roviding<Key.space>a<Key.space>platform<Key.space>to<Key.space>discuss<Key.space>yourbusiness<Key.space>goals<Key.space>
Screenshot: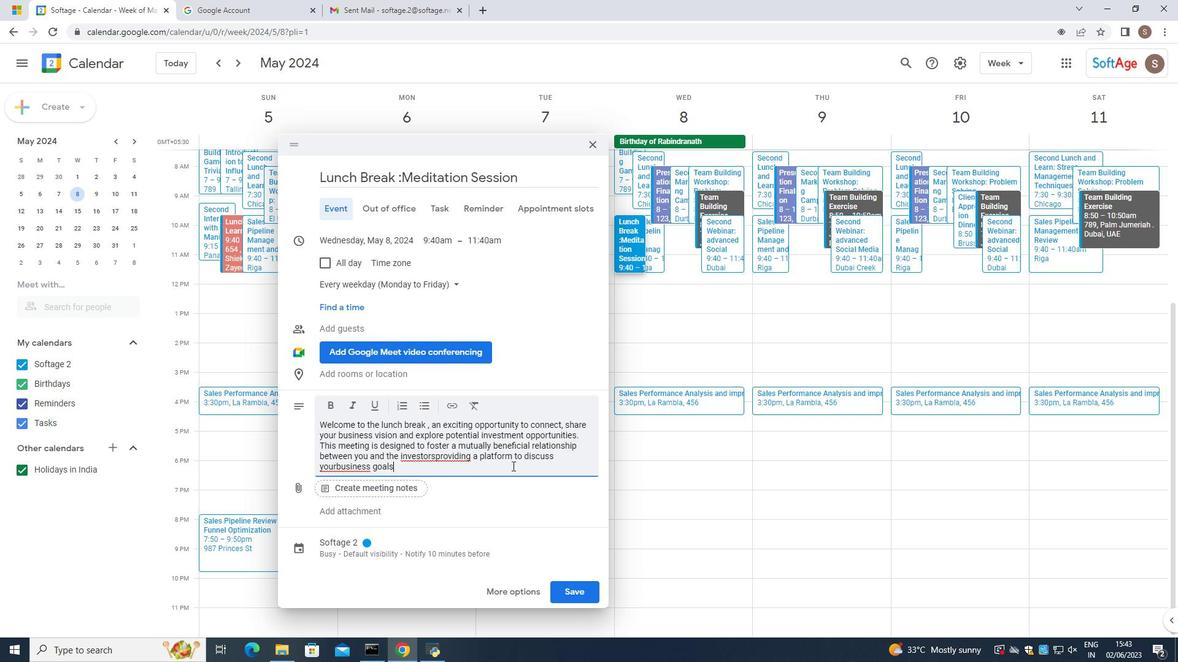 
Action: Mouse moved to (454, 446)
Screenshot: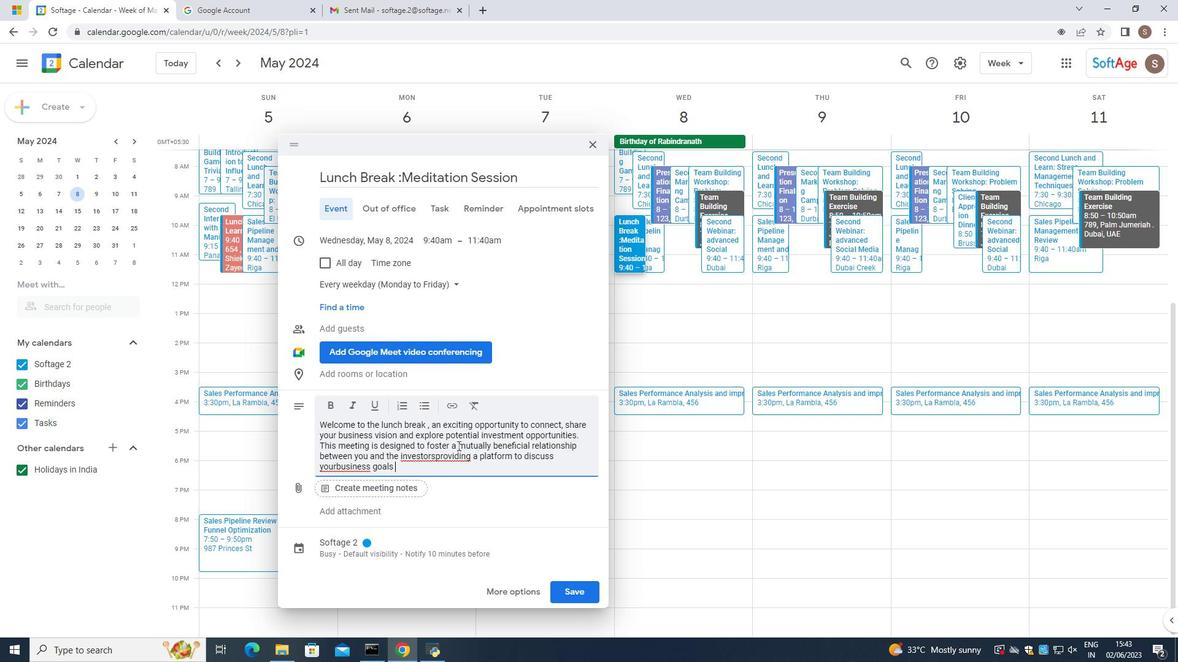 
Action: Mouse pressed left at (454, 446)
Screenshot: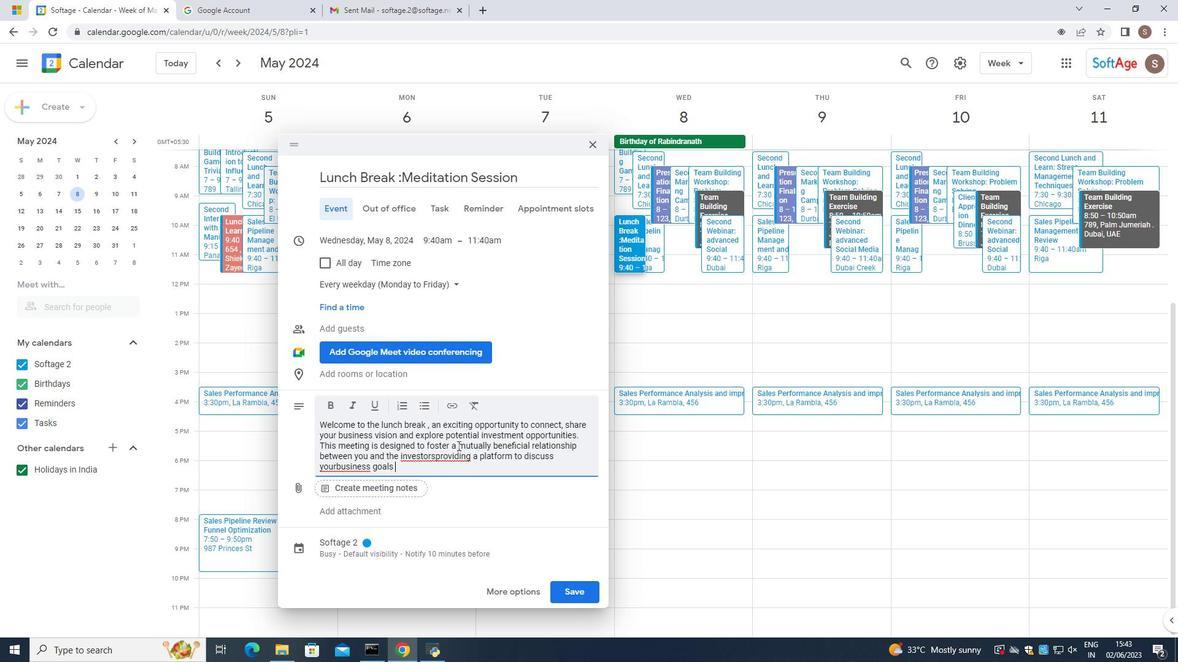 
Action: Mouse moved to (439, 456)
Screenshot: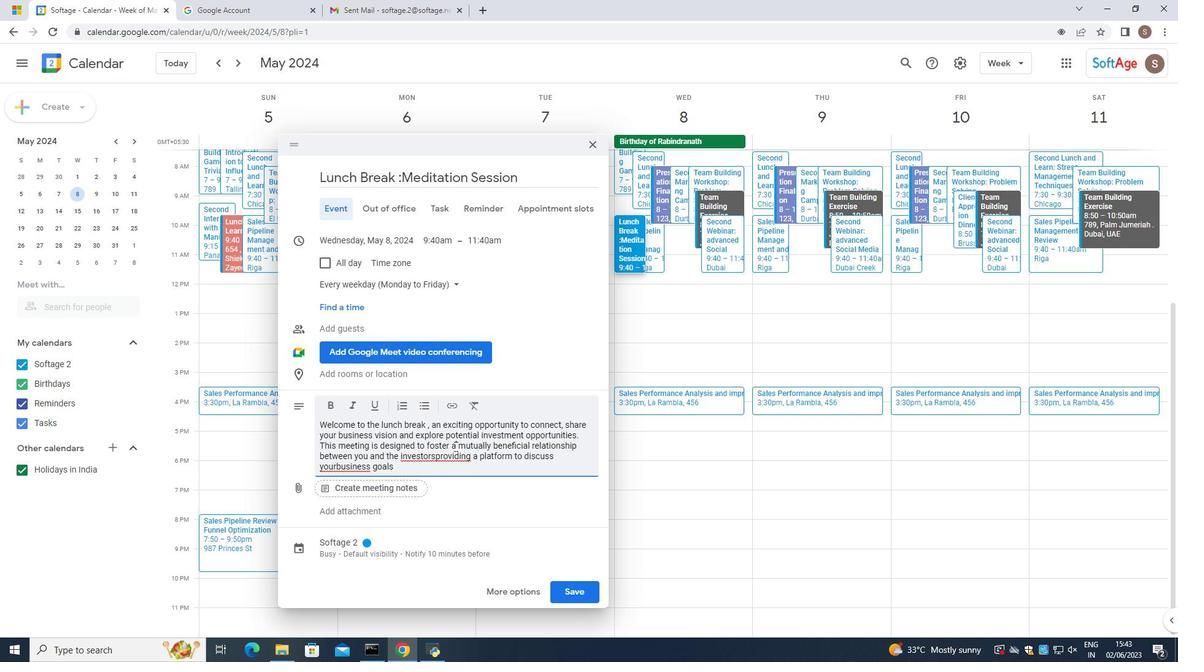 
Action: Mouse pressed left at (439, 456)
Screenshot: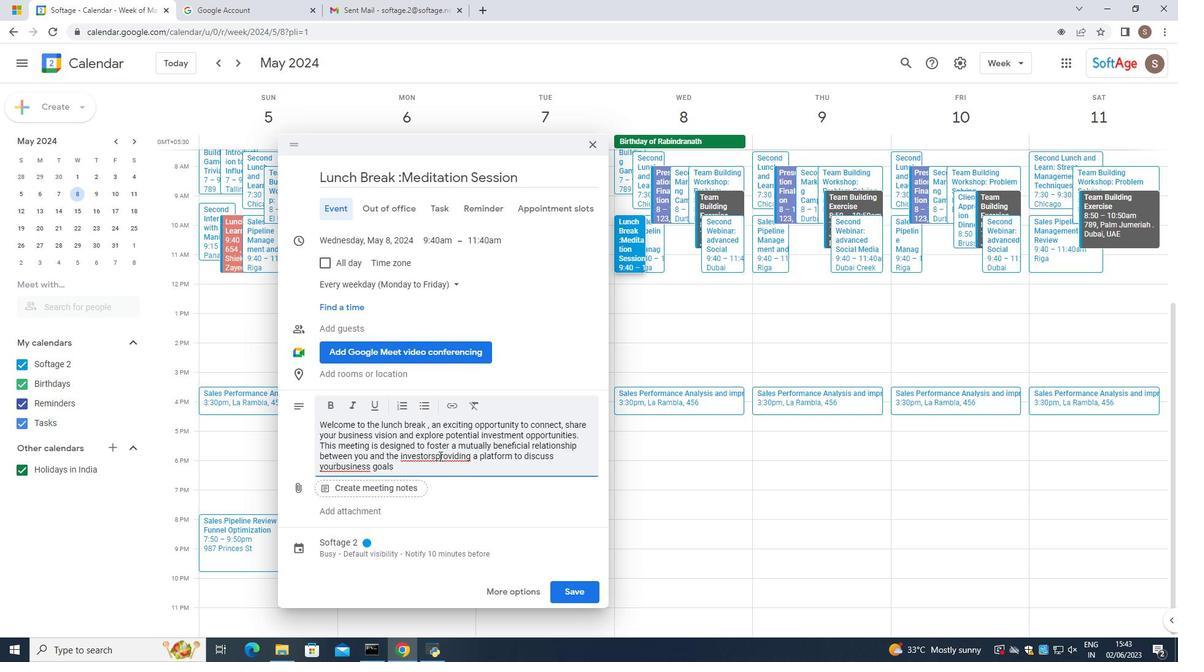 
Action: Mouse pressed right at (439, 456)
Screenshot: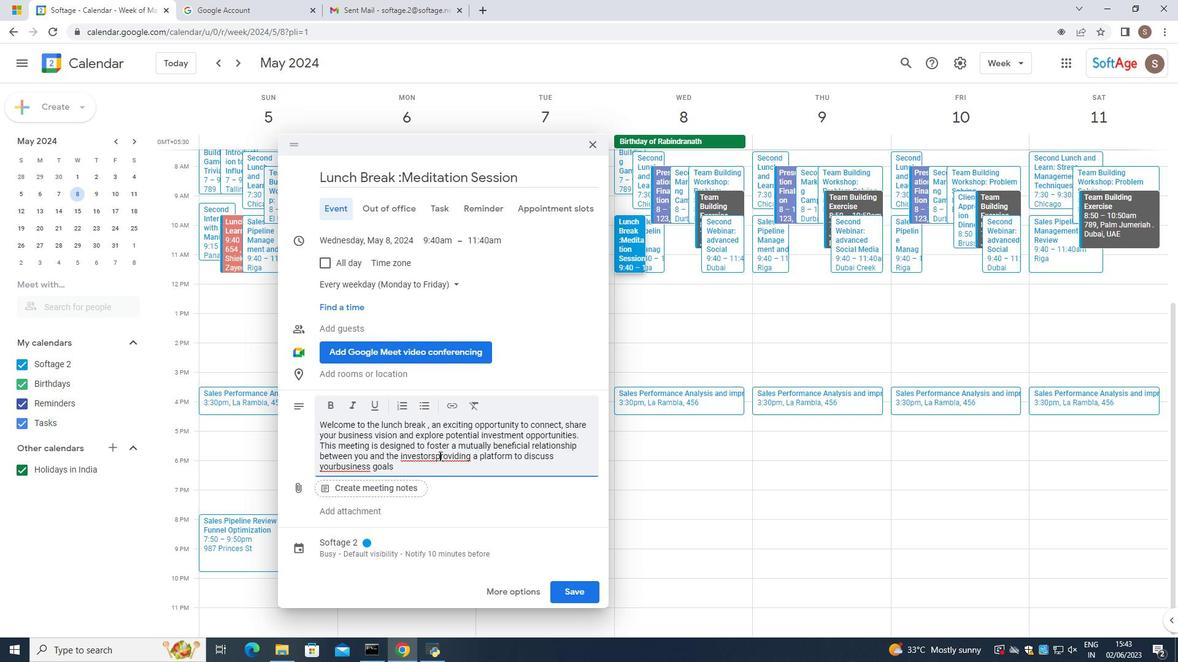 
Action: Mouse moved to (506, 291)
Screenshot: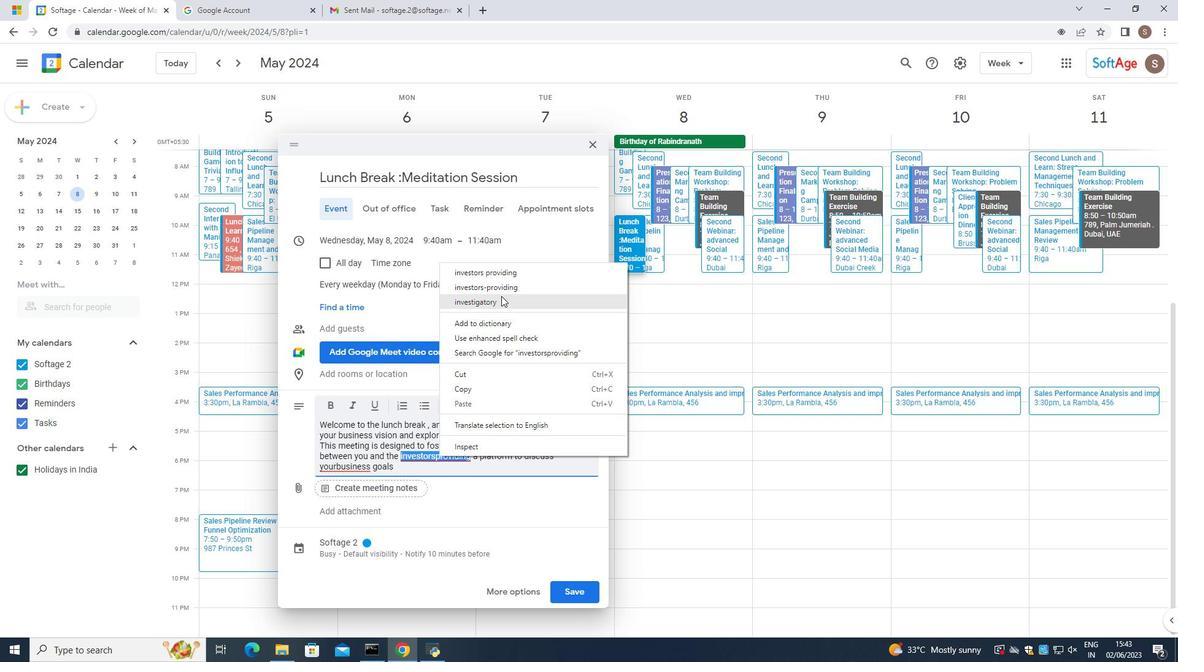 
Action: Mouse pressed left at (506, 291)
Screenshot: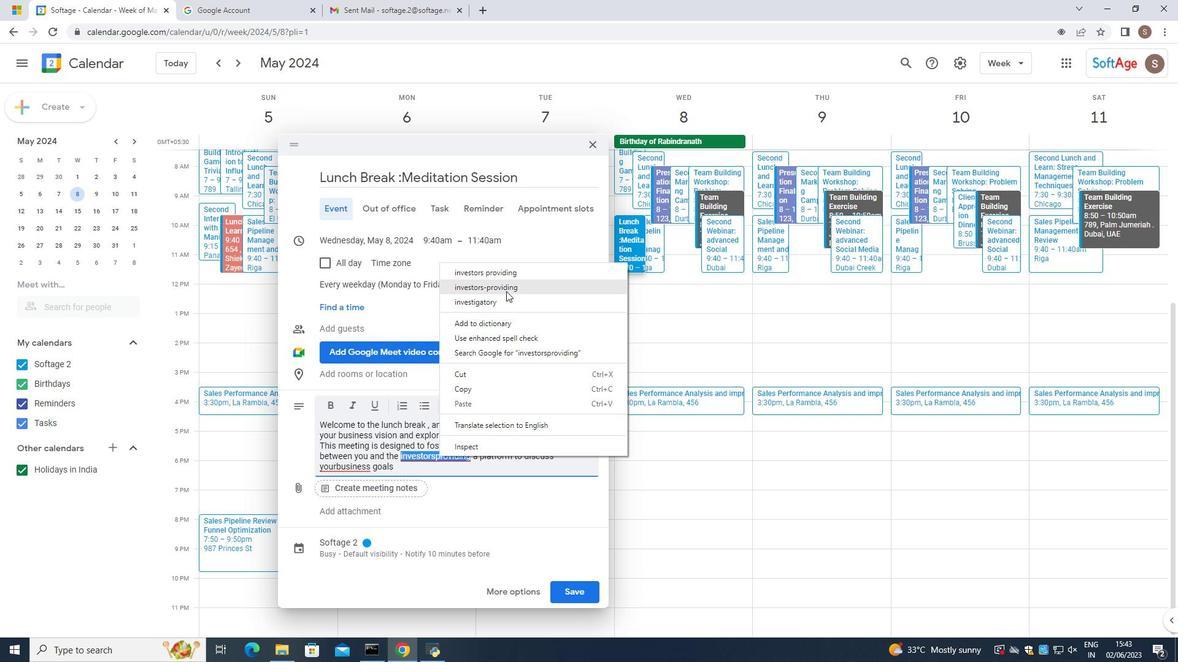 
Action: Mouse moved to (329, 462)
Screenshot: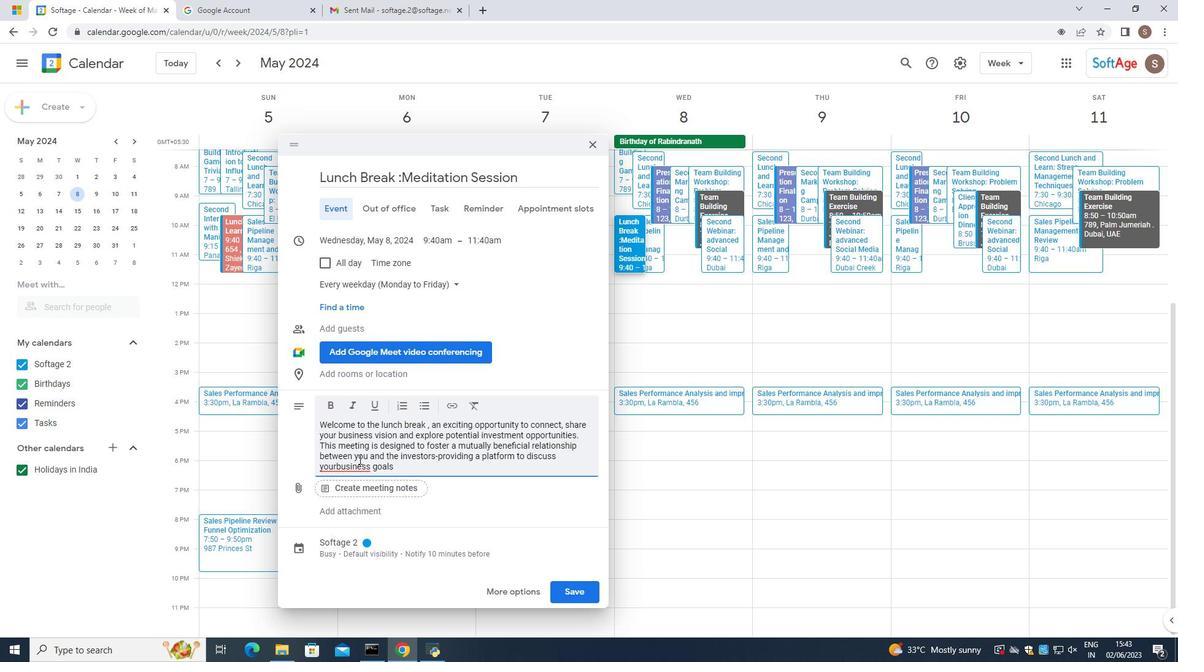 
Action: Mouse pressed left at (329, 462)
Screenshot: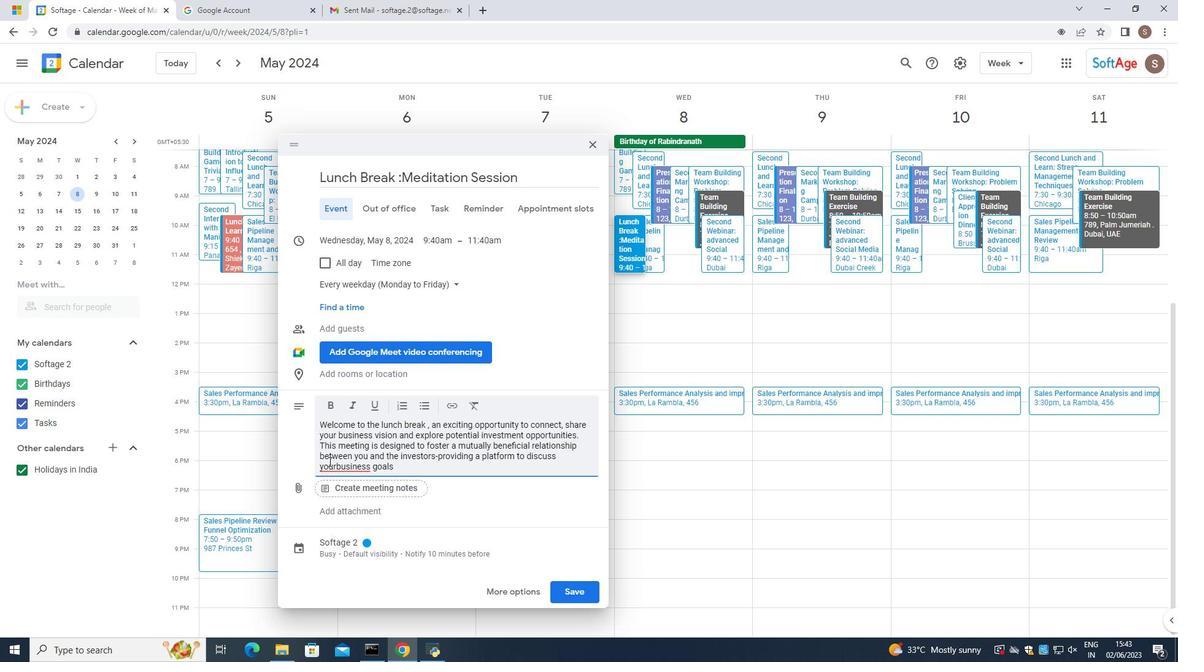 
Action: Mouse pressed right at (329, 462)
Screenshot: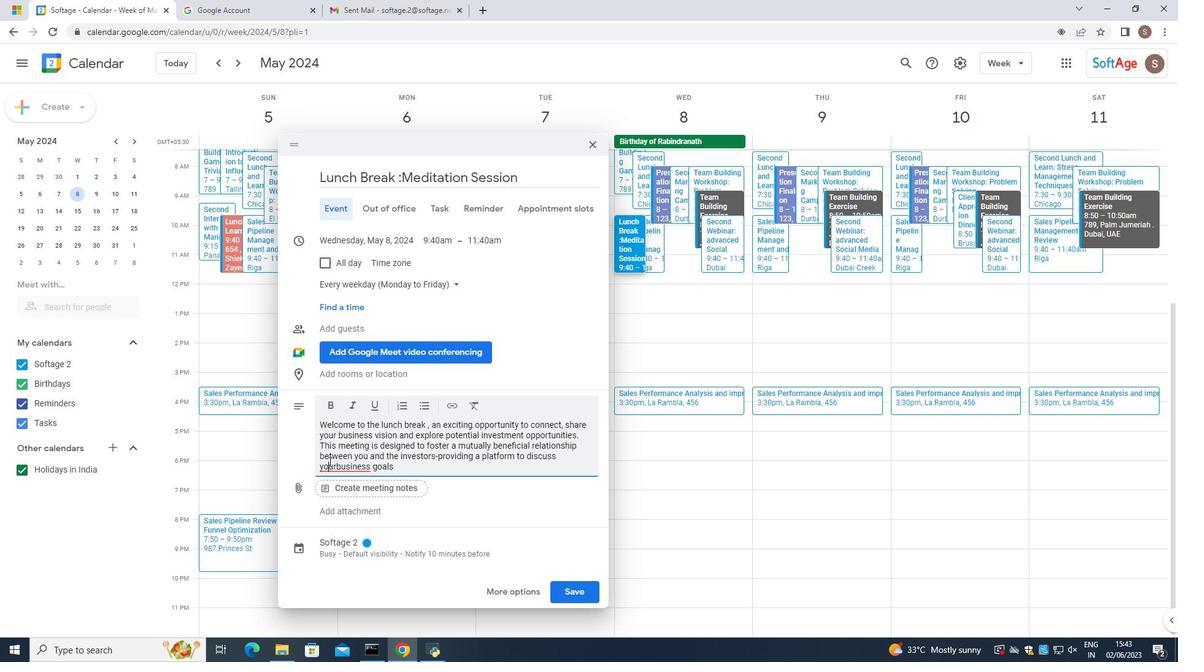 
Action: Mouse moved to (408, 298)
Screenshot: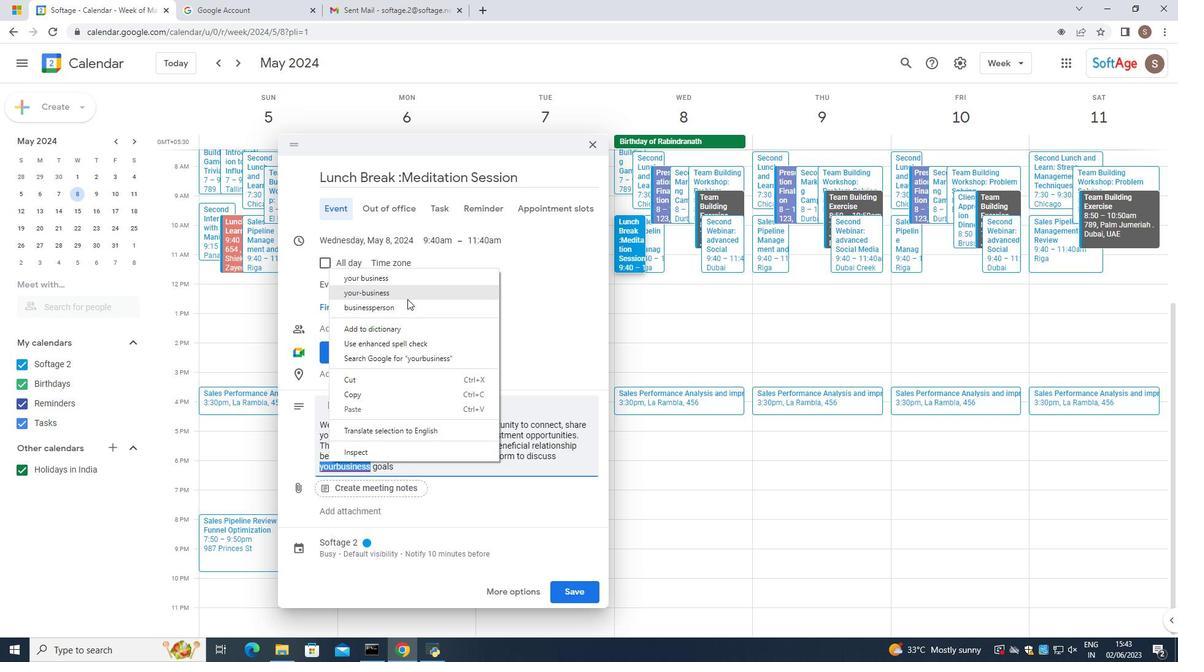 
Action: Mouse pressed left at (408, 298)
Screenshot: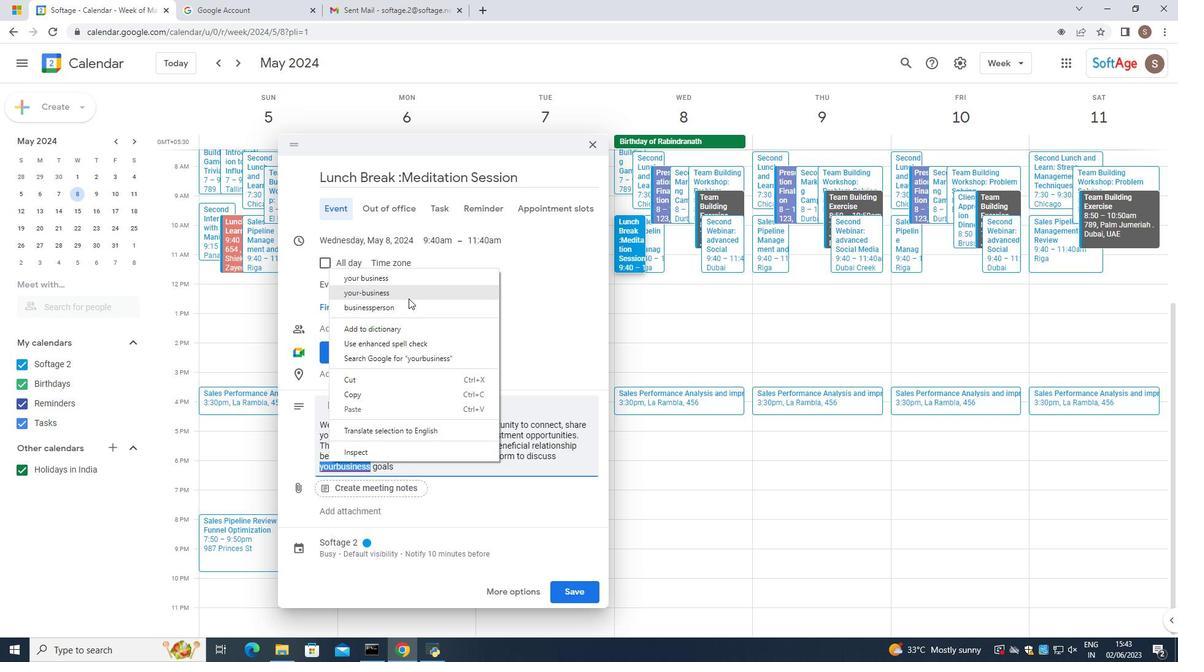 
Action: Mouse moved to (395, 478)
Screenshot: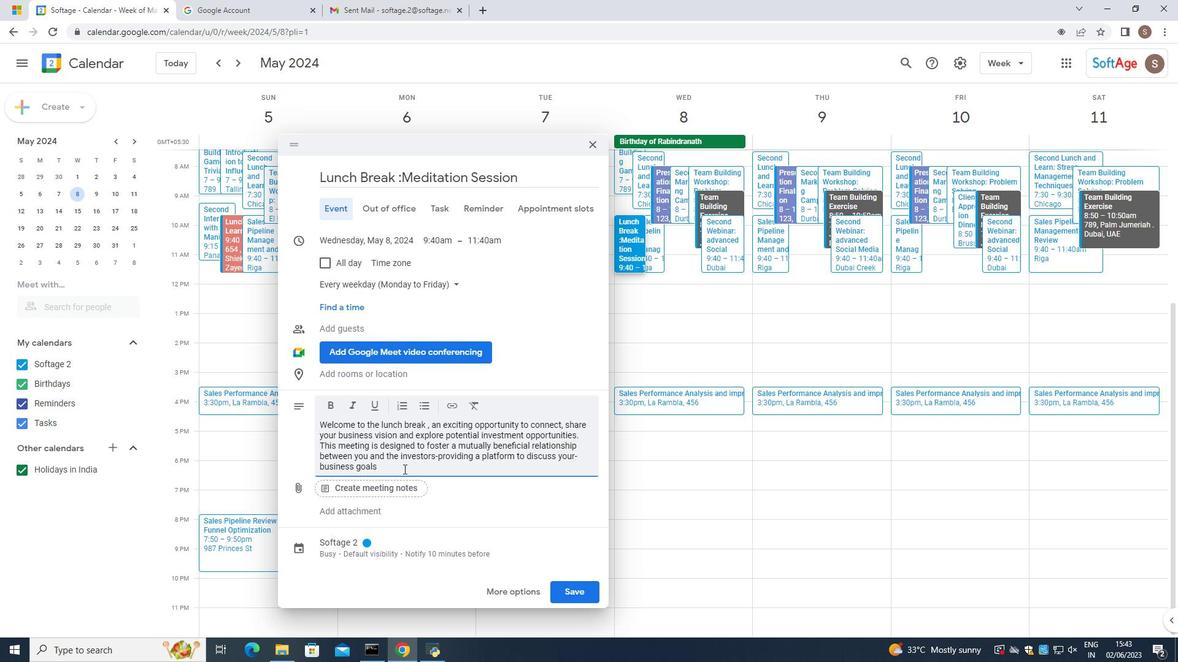 
Action: Mouse pressed left at (395, 478)
Screenshot: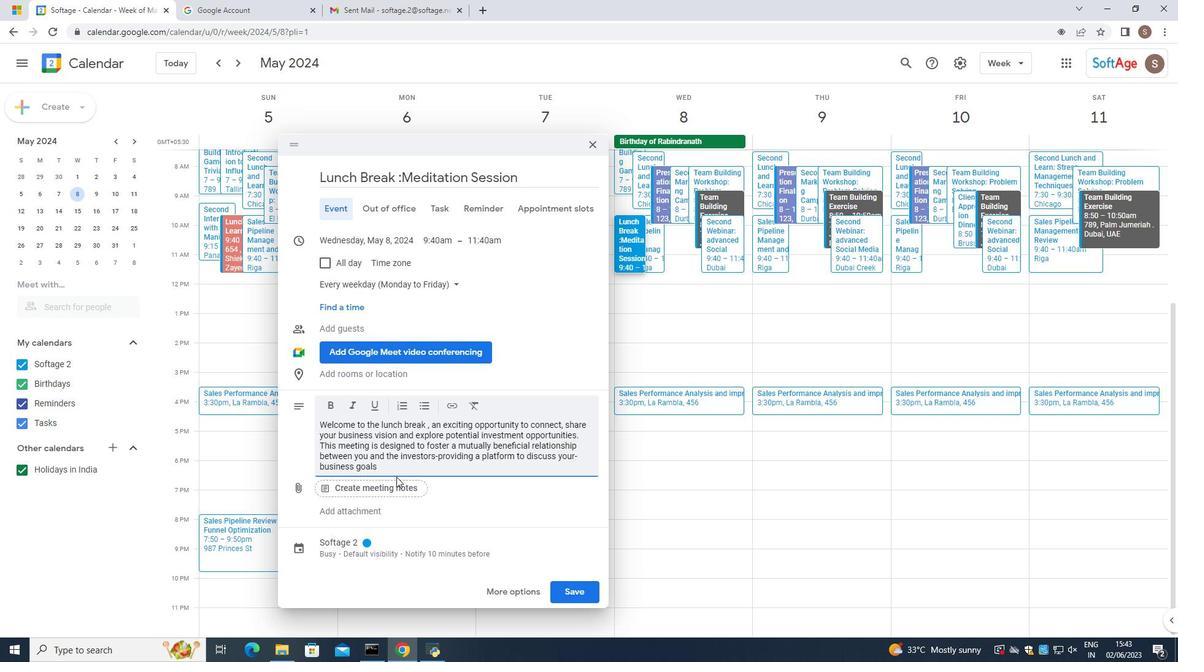 
Action: Mouse moved to (392, 469)
Screenshot: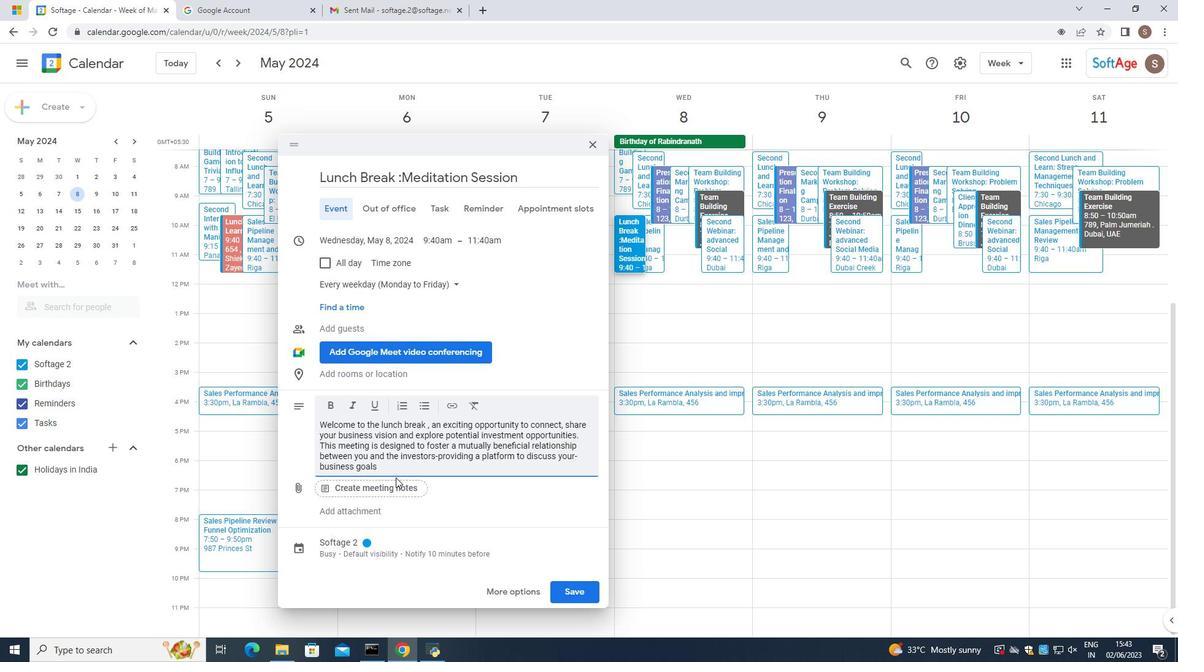 
Action: Mouse pressed left at (392, 469)
Screenshot: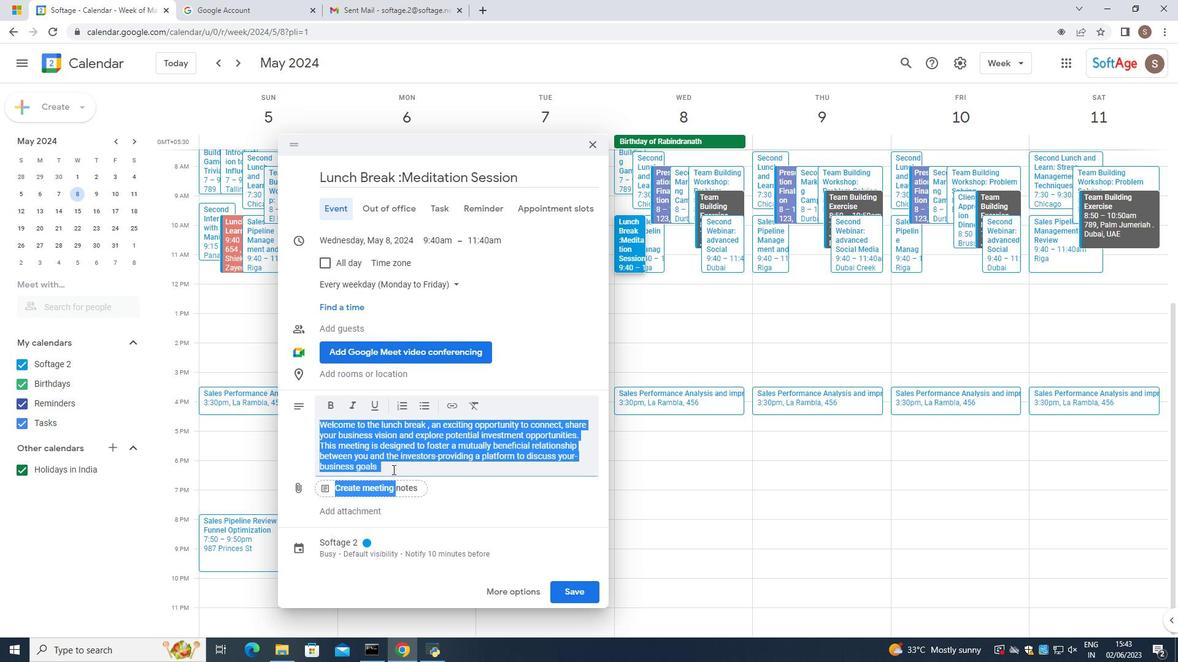 
Action: Mouse pressed left at (392, 469)
Screenshot: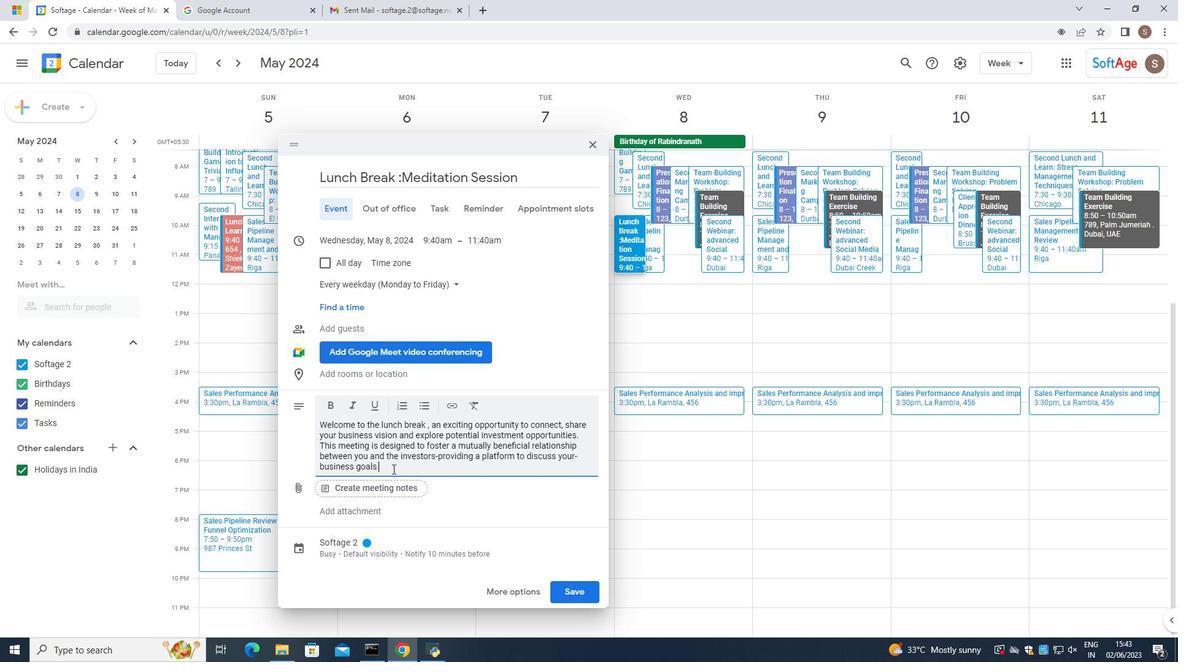 
Action: Mouse moved to (402, 436)
Screenshot: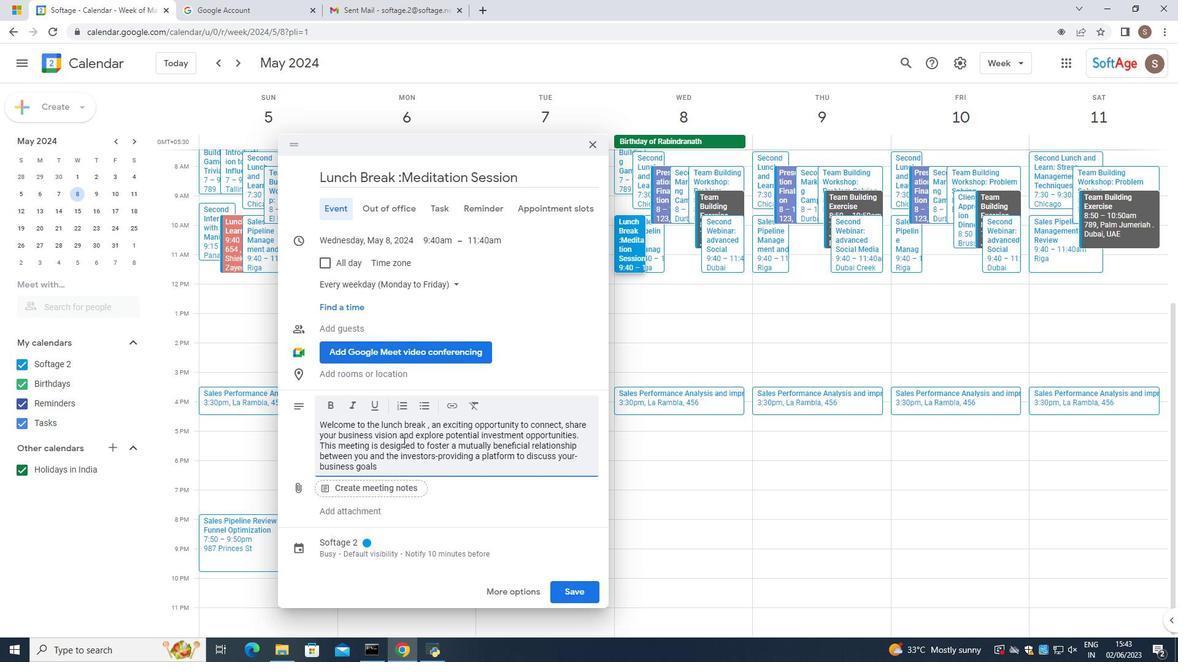 
Action: Key pressed ,<Key.space>growthstrategies<Key.space>and<Key.space>the<Key.space>potential<Key.space>for<Key.space>collaboration.
Screenshot: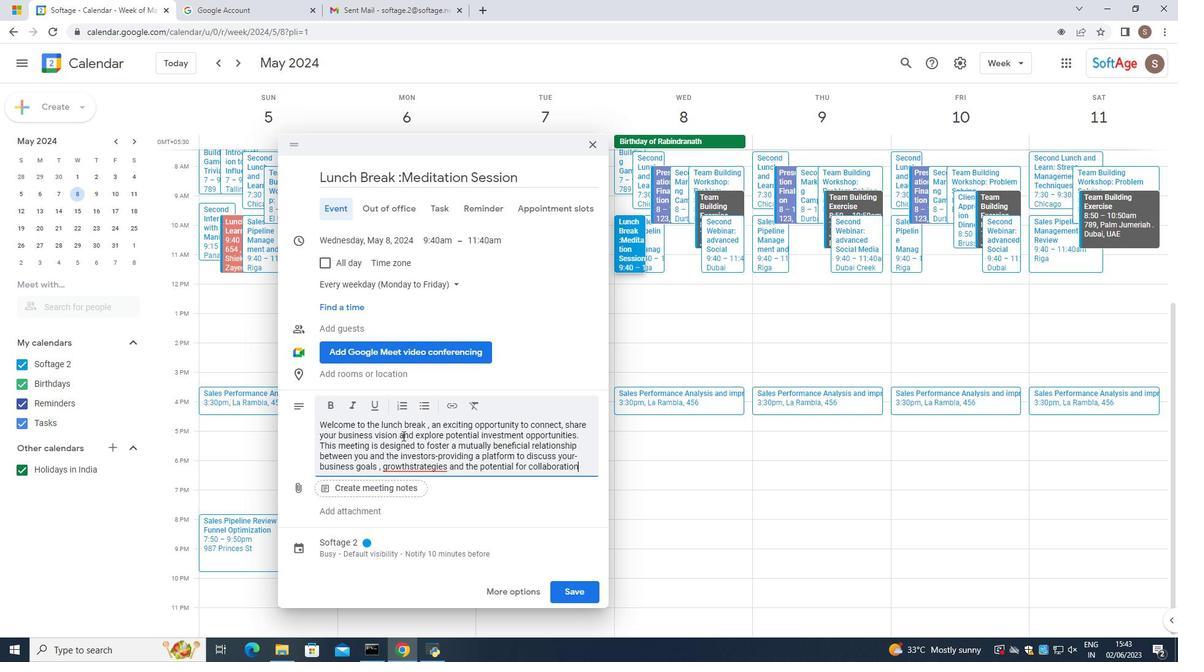 
Action: Mouse moved to (410, 465)
Screenshot: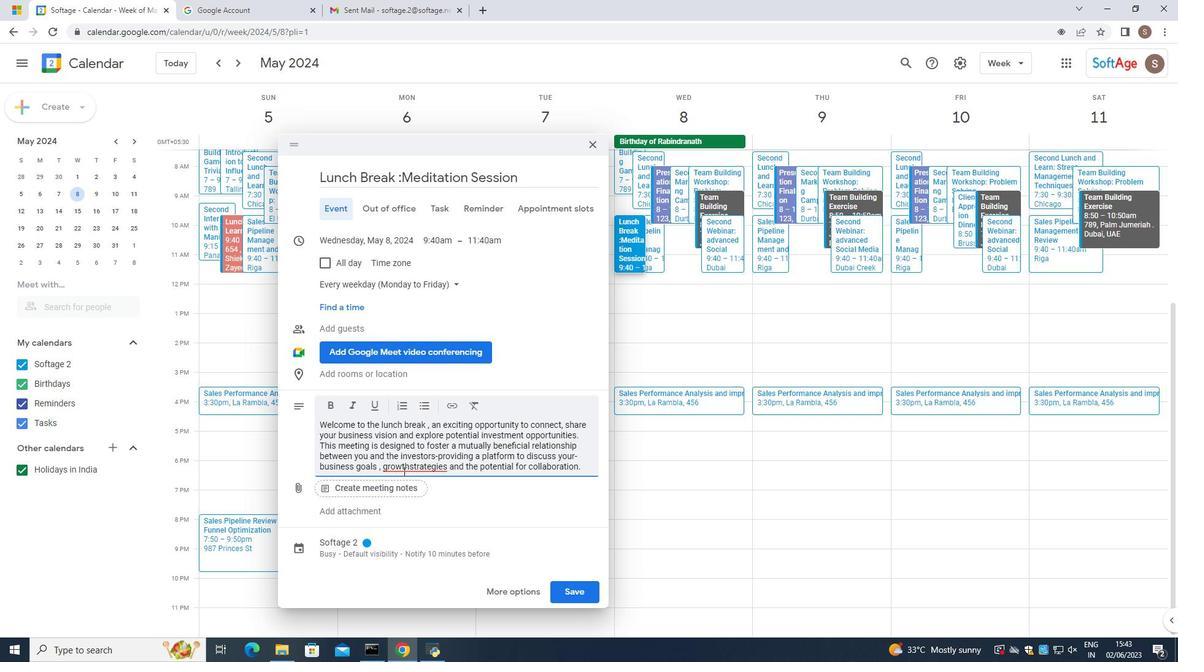 
Action: Mouse pressed left at (410, 465)
Screenshot: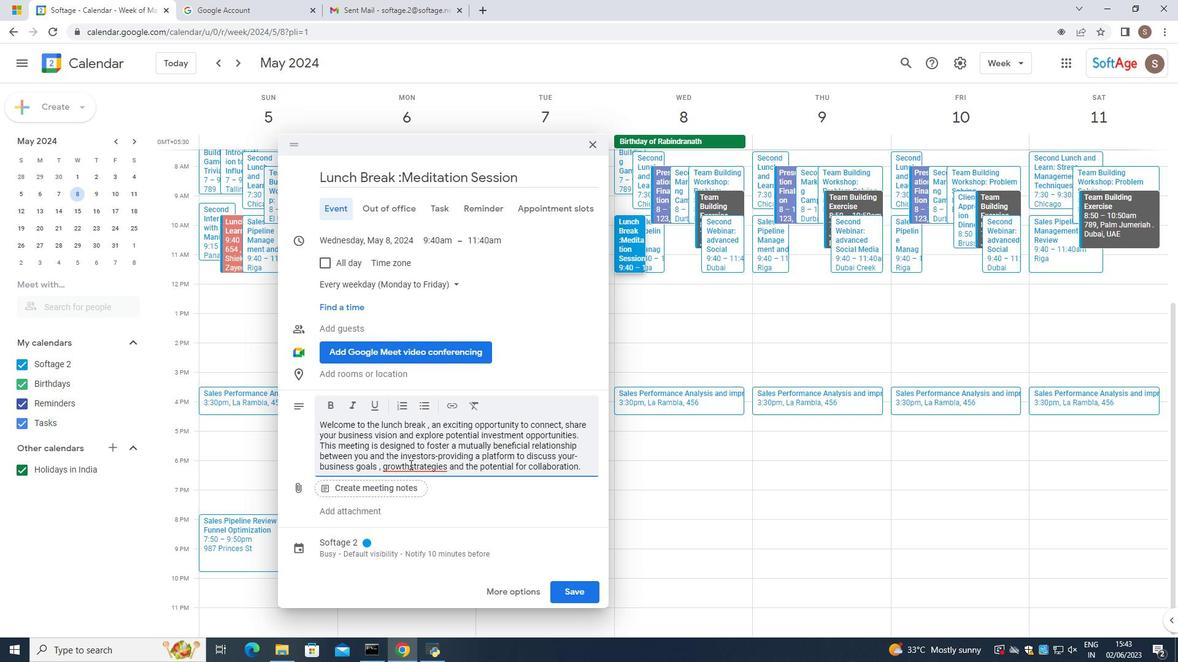 
Action: Mouse pressed right at (410, 465)
Screenshot: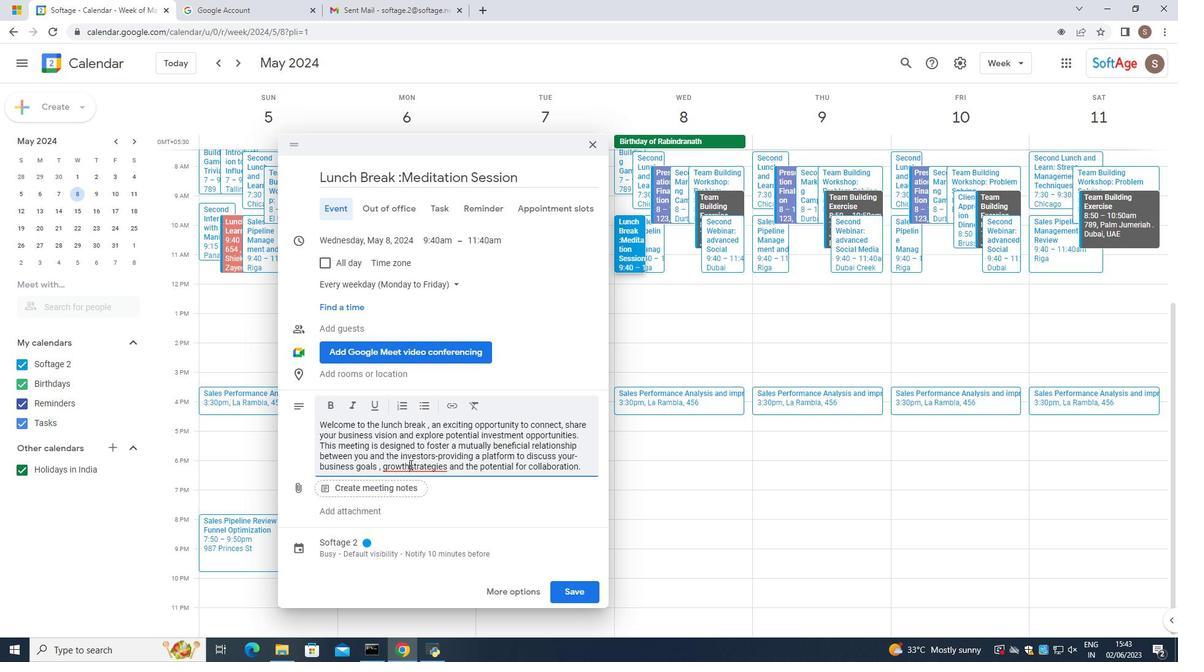 
Action: Mouse moved to (454, 285)
Screenshot: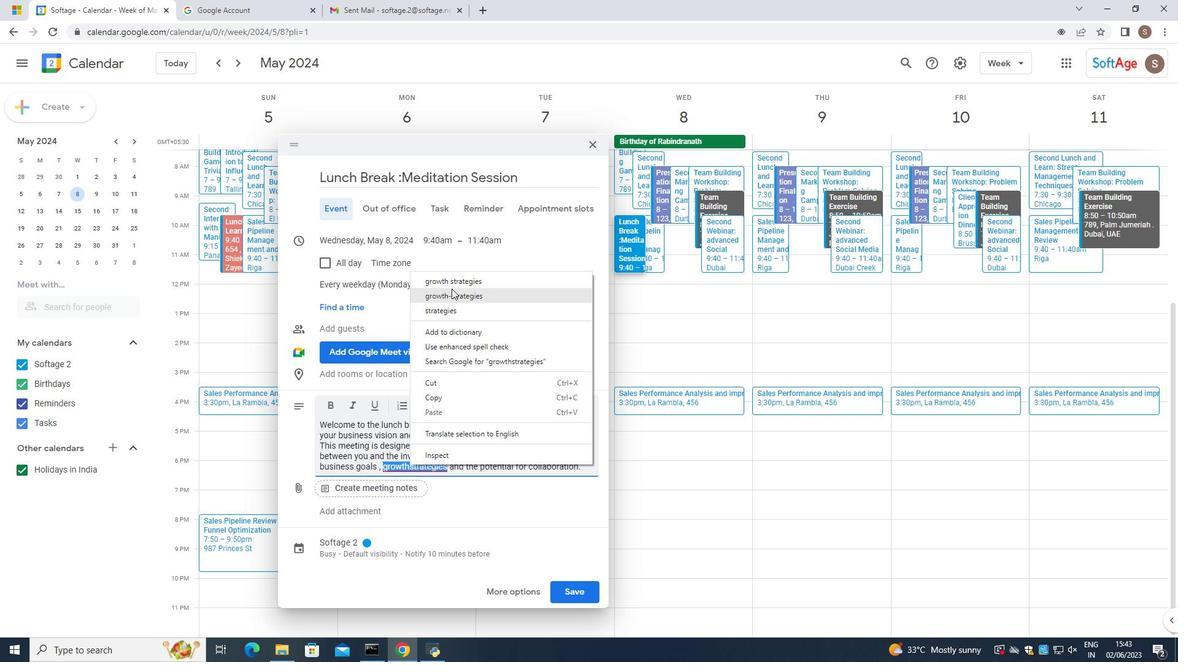 
Action: Mouse pressed left at (454, 285)
Screenshot: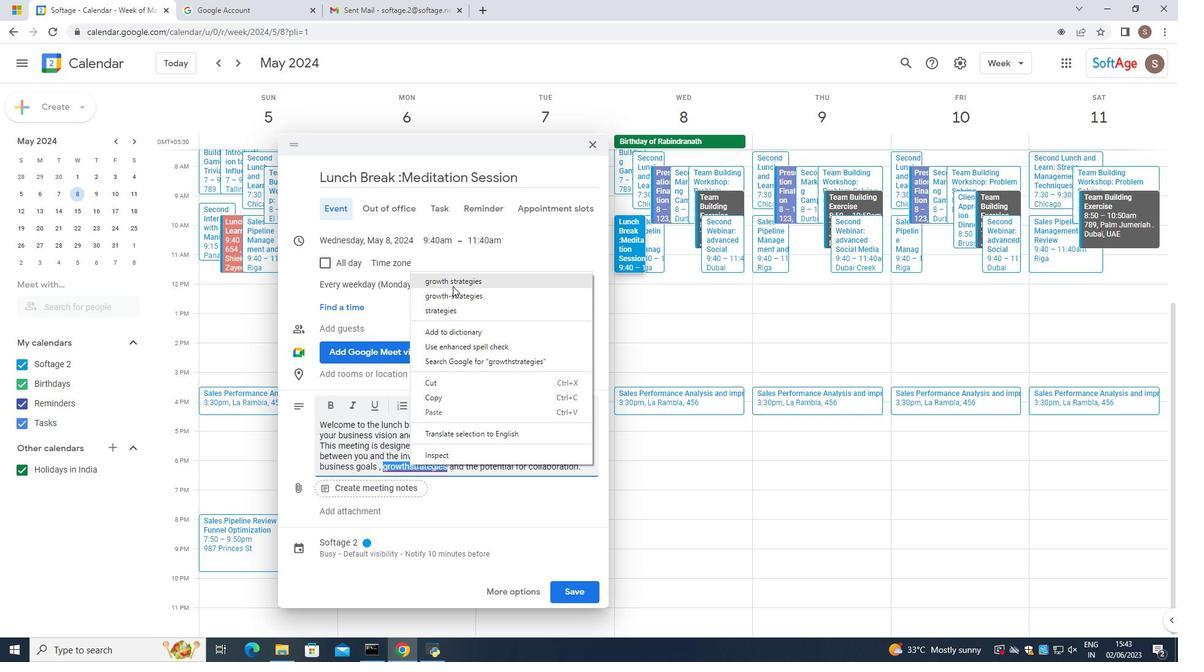 
Action: Mouse moved to (588, 464)
Screenshot: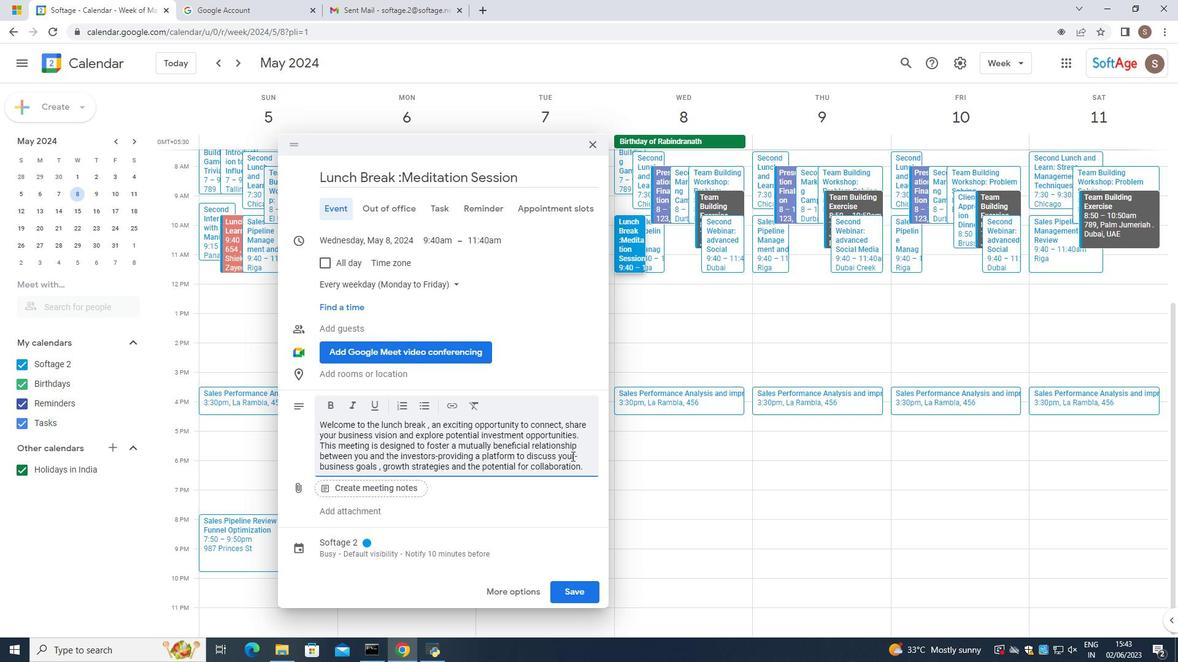 
Action: Mouse pressed left at (588, 464)
Screenshot: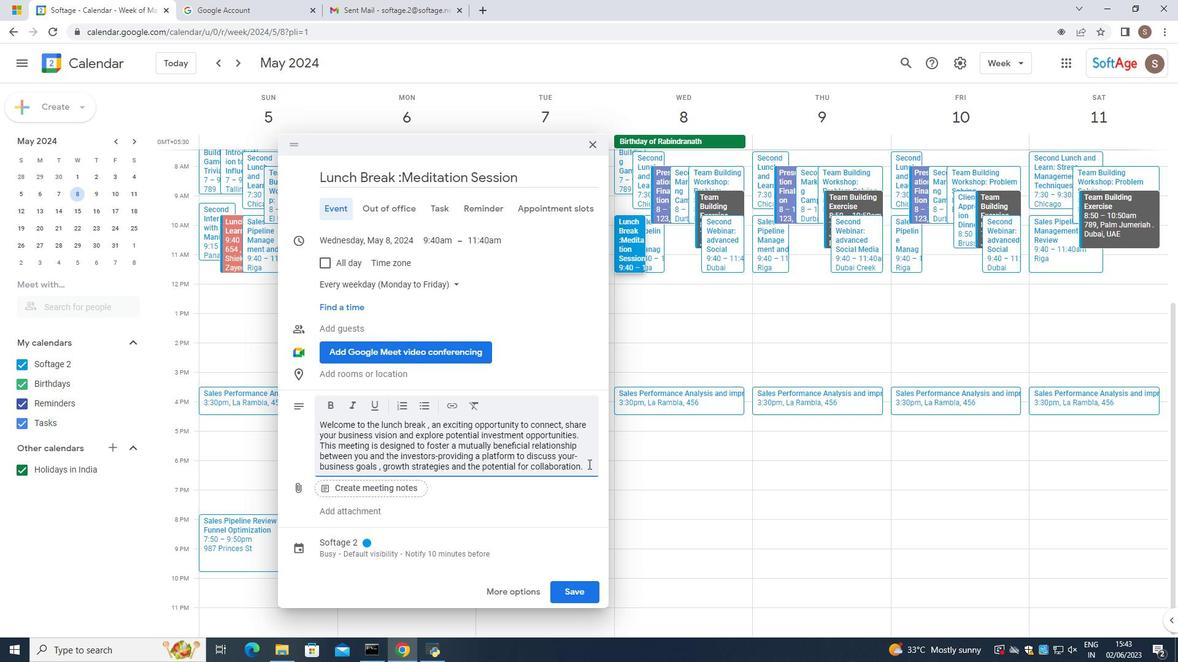 
Action: Mouse moved to (383, 546)
Screenshot: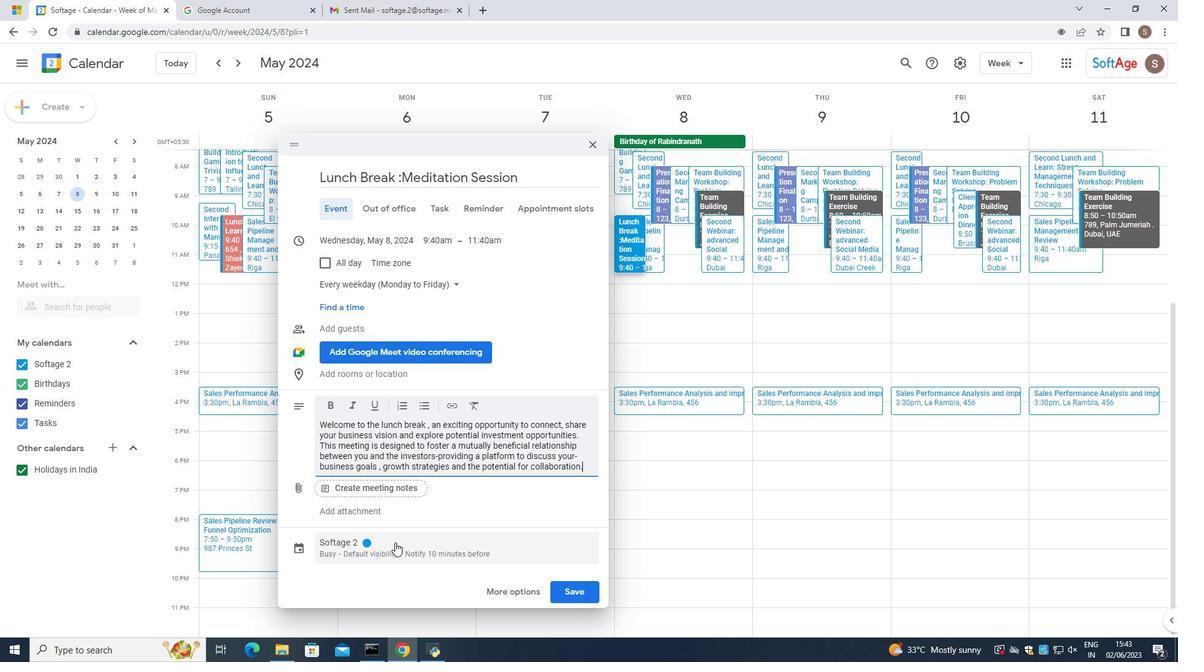 
Action: Mouse pressed left at (383, 546)
Screenshot: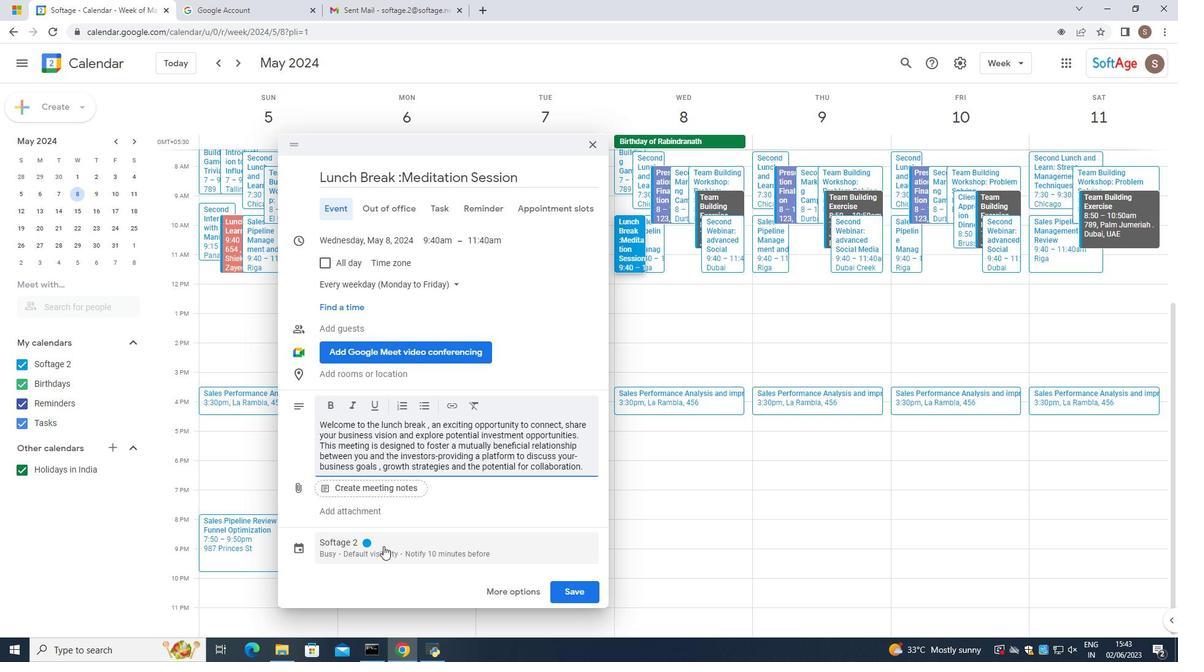 
Action: Mouse moved to (398, 467)
Screenshot: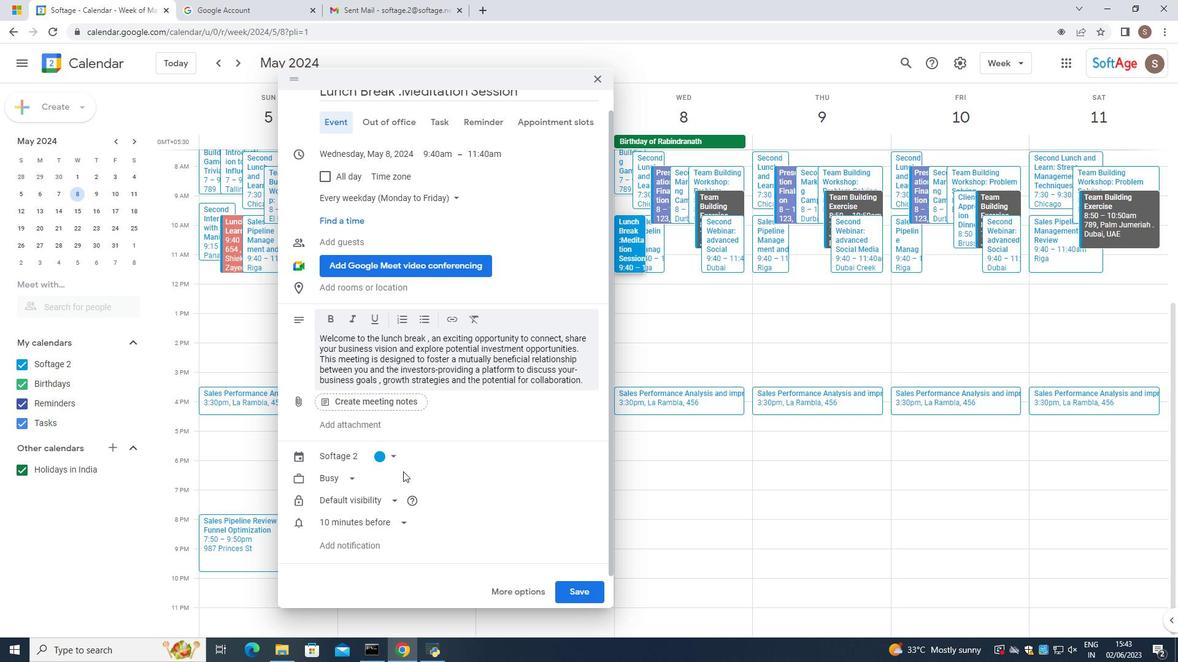 
Action: Mouse pressed left at (398, 467)
Screenshot: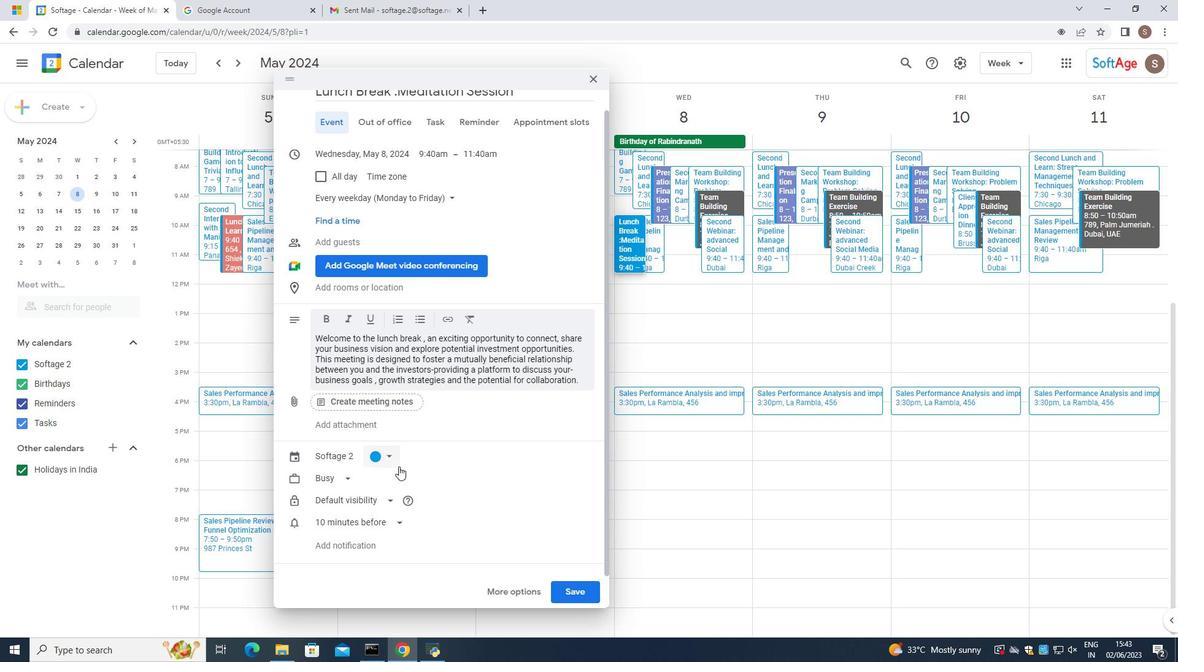 
Action: Mouse moved to (393, 518)
Screenshot: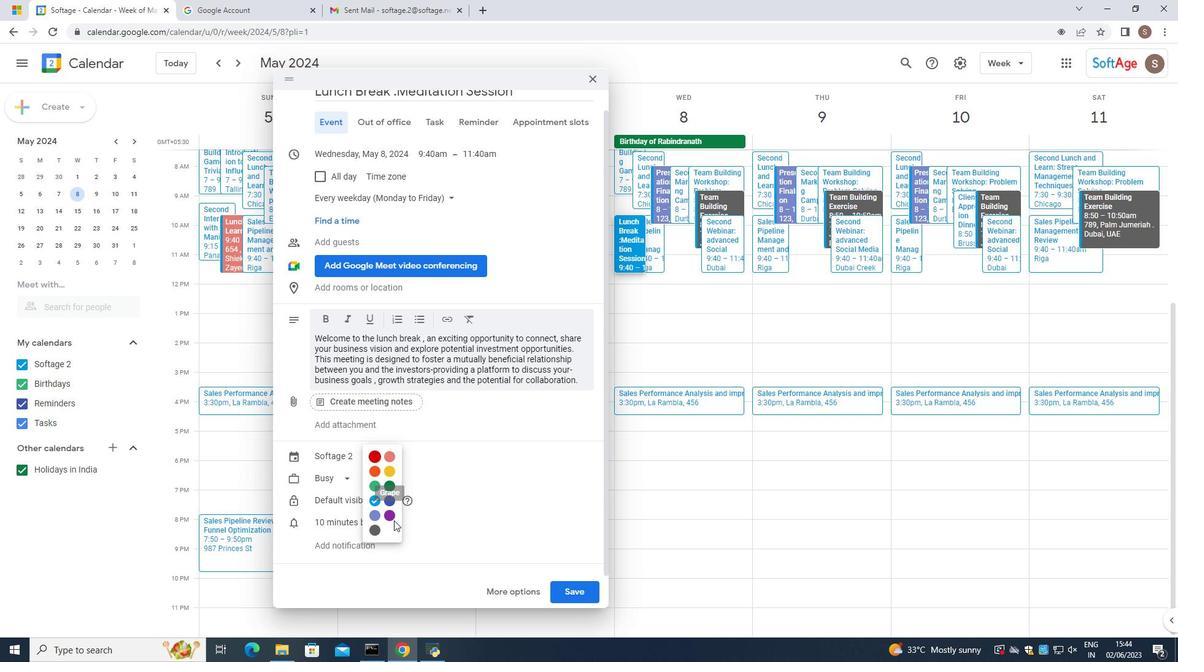 
Action: Mouse pressed left at (393, 518)
Screenshot: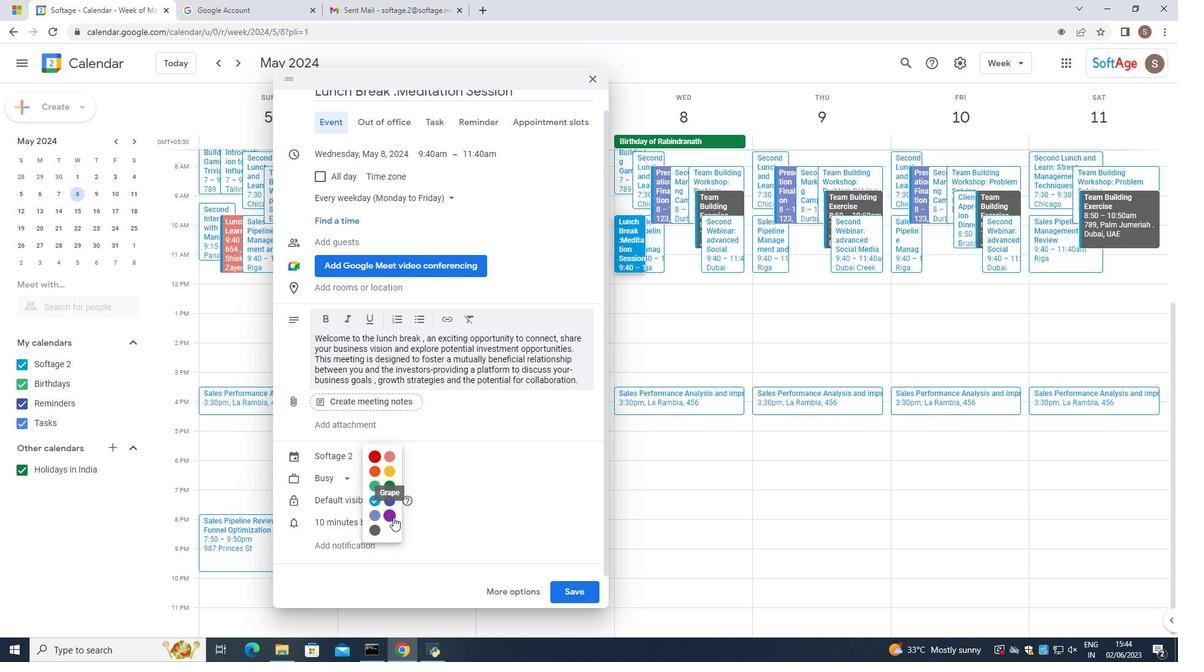 
Action: Mouse moved to (399, 472)
Screenshot: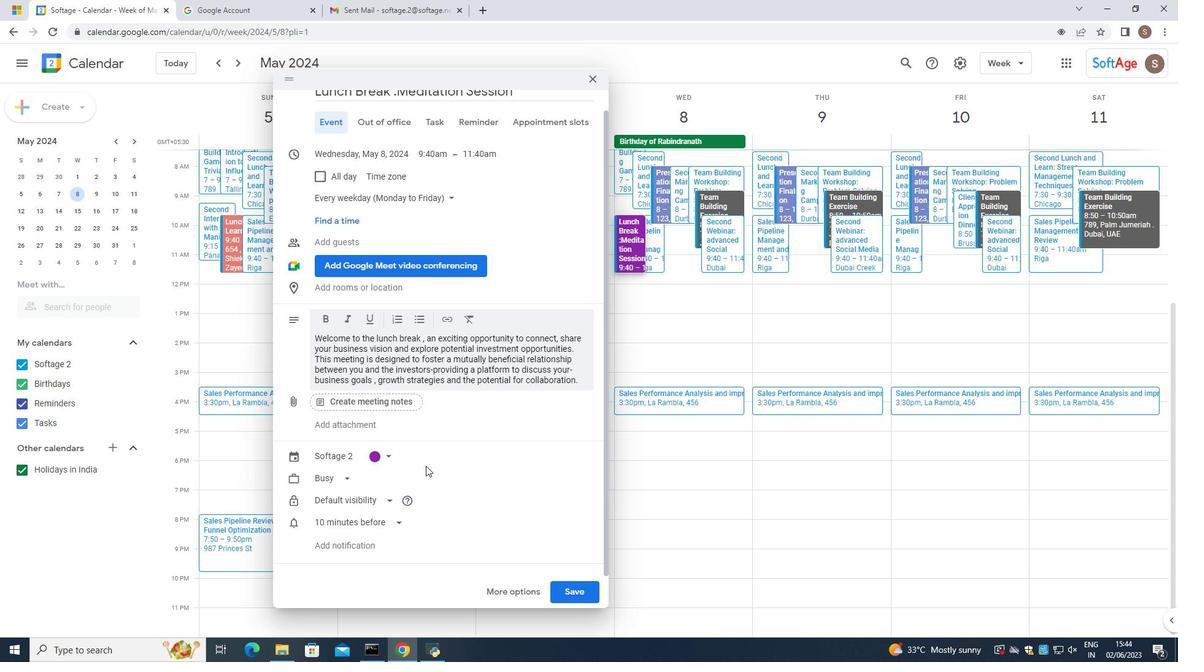 
Action: Mouse scrolled (399, 472) with delta (0, 0)
Screenshot: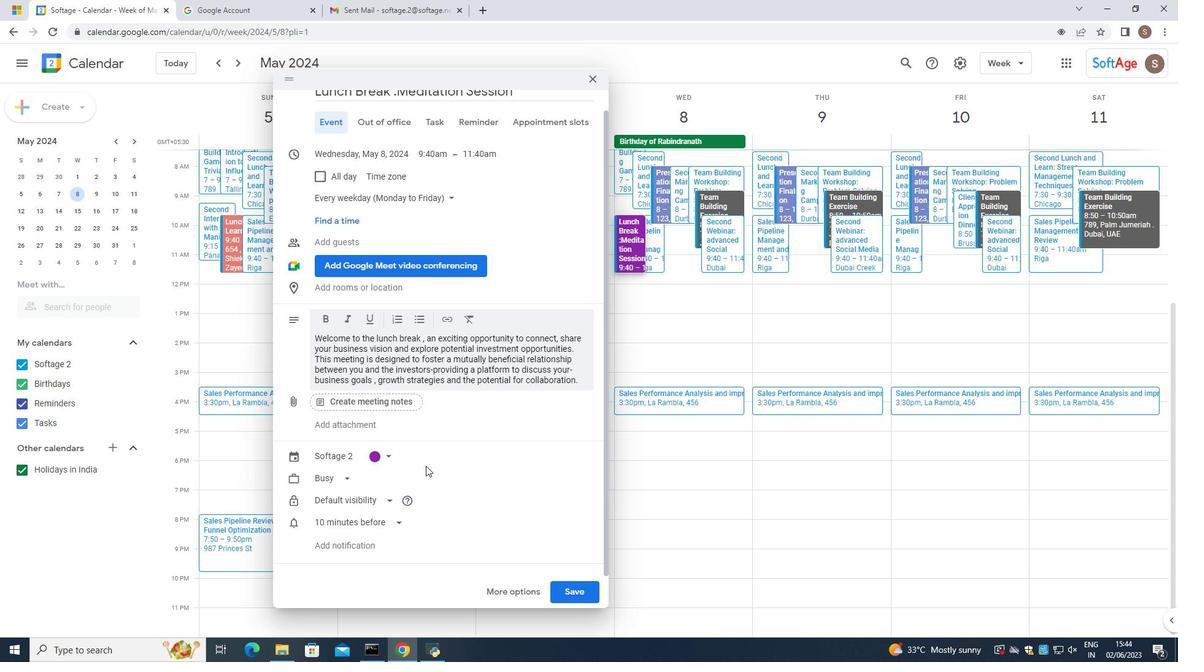 
Action: Mouse scrolled (399, 472) with delta (0, 0)
Screenshot: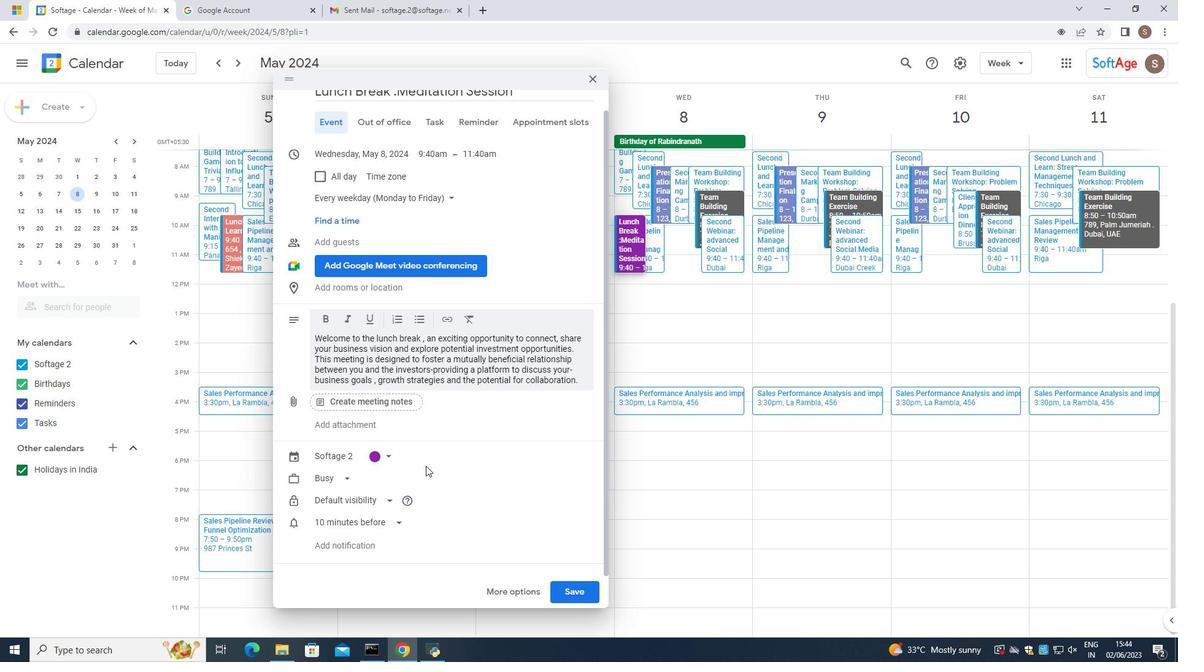 
Action: Mouse scrolled (399, 472) with delta (0, 0)
Screenshot: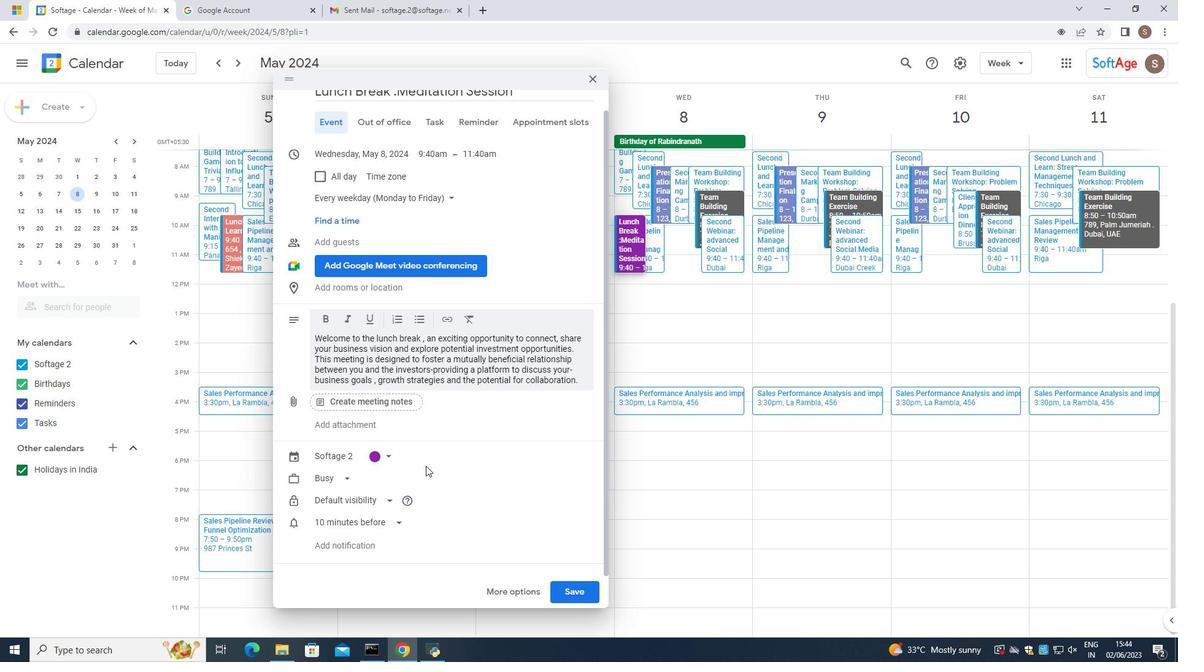 
Action: Mouse scrolled (399, 472) with delta (0, 0)
Screenshot: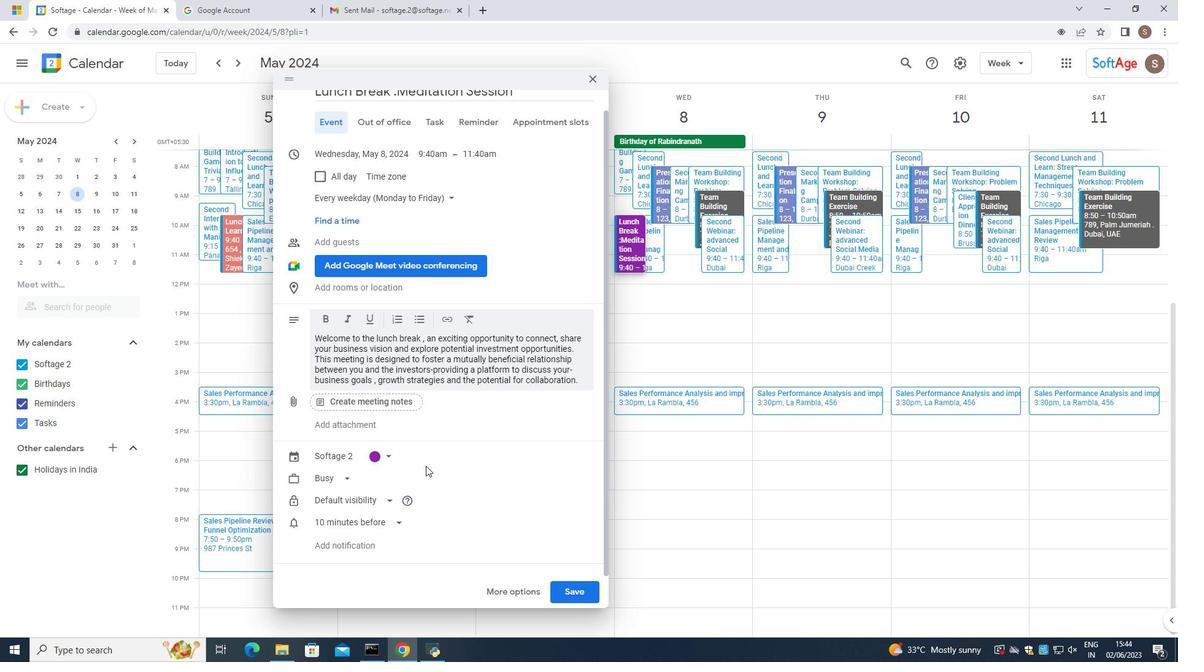 
Action: Mouse scrolled (399, 472) with delta (0, 0)
Screenshot: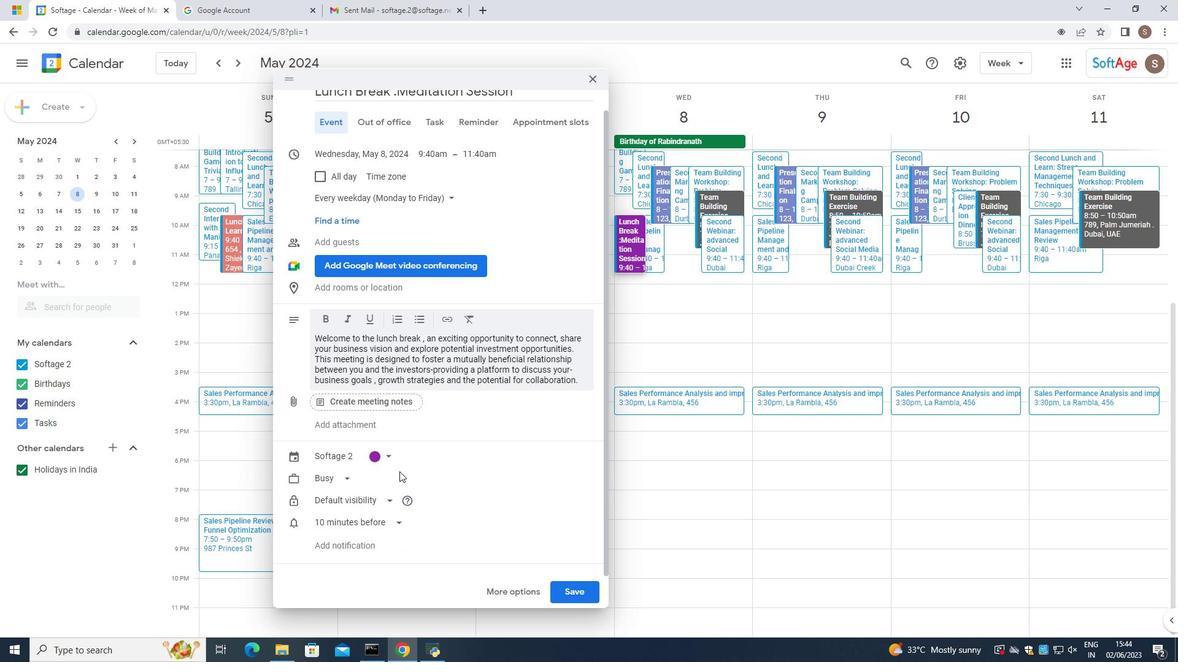 
Action: Mouse scrolled (399, 472) with delta (0, 0)
Screenshot: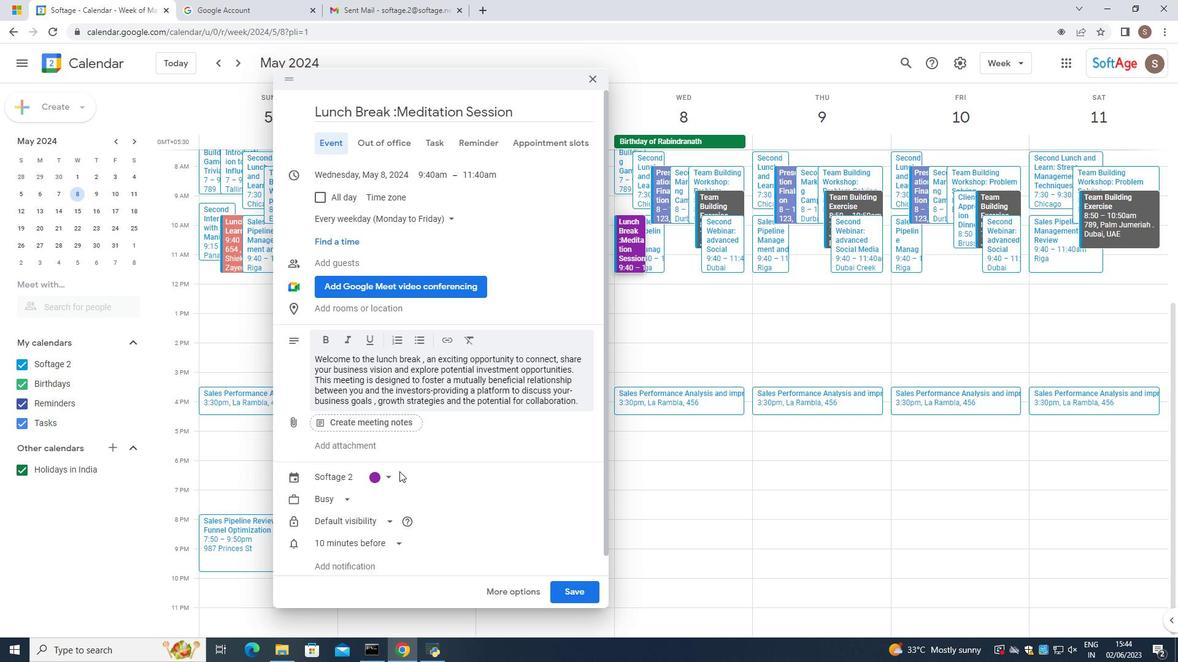 
Action: Mouse scrolled (399, 472) with delta (0, 0)
Screenshot: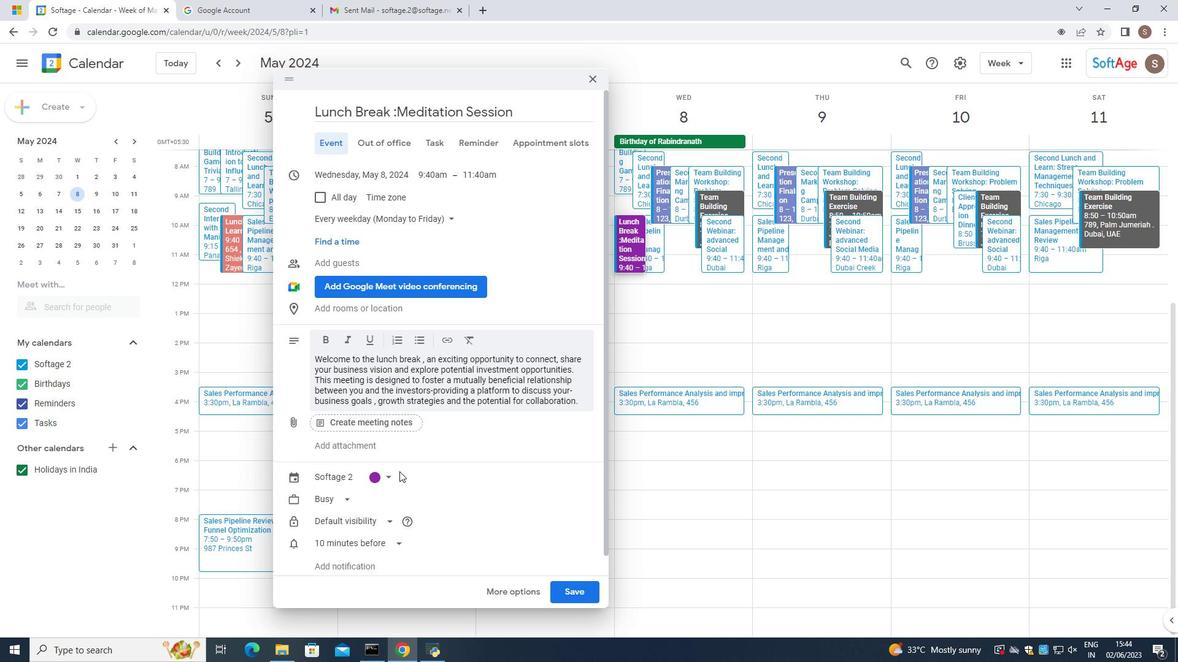 
Action: Mouse scrolled (399, 472) with delta (0, 0)
Screenshot: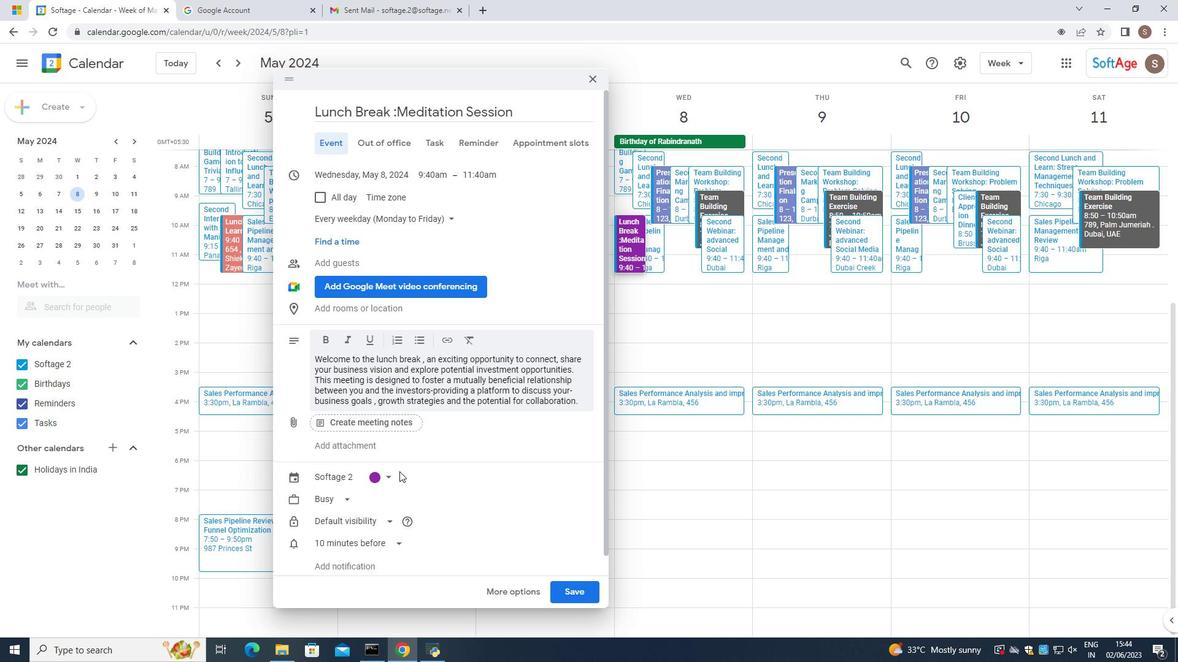 
Action: Mouse scrolled (399, 472) with delta (0, 0)
Screenshot: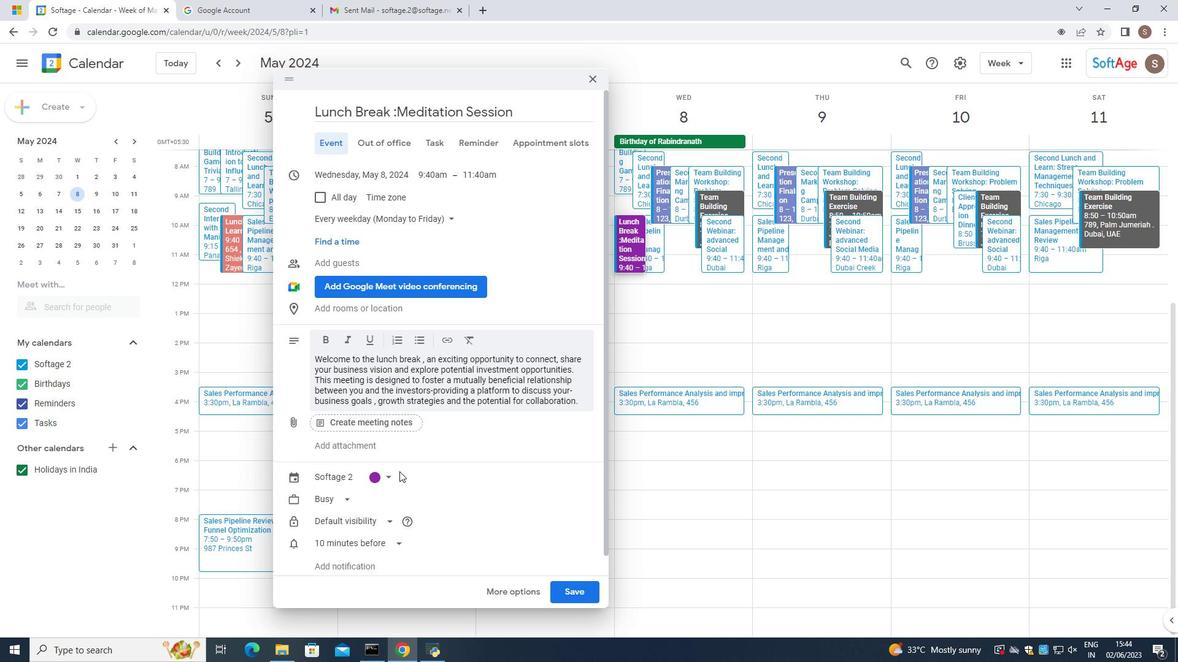 
Action: Mouse moved to (332, 307)
Screenshot: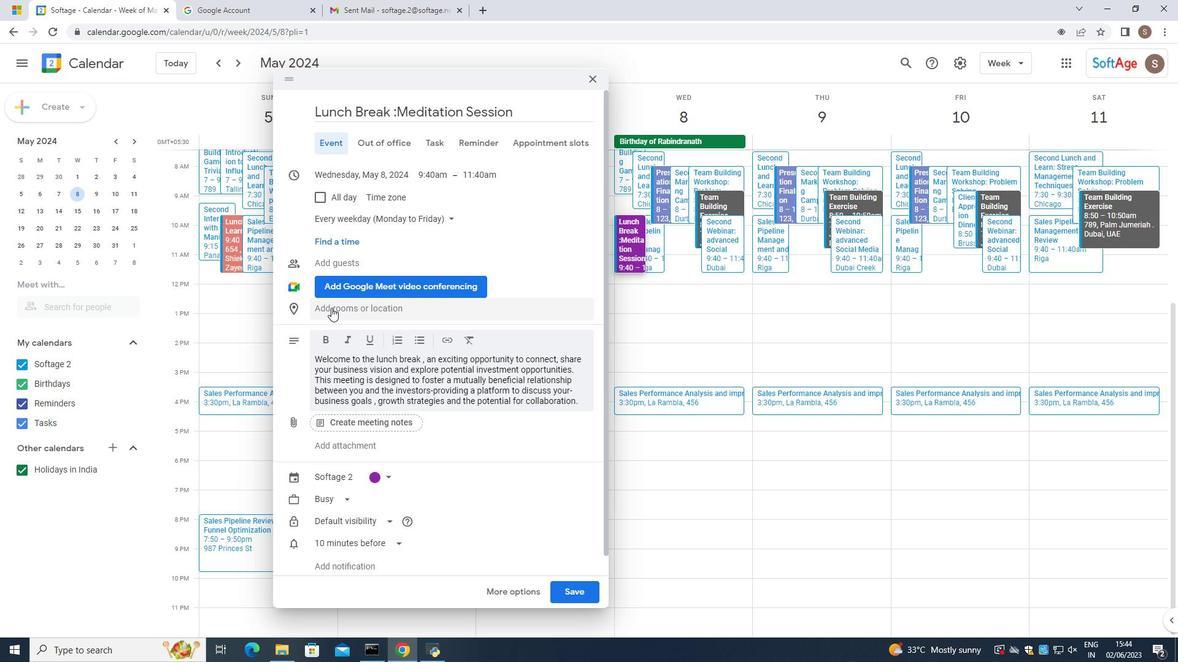 
Action: Mouse pressed left at (332, 307)
Screenshot: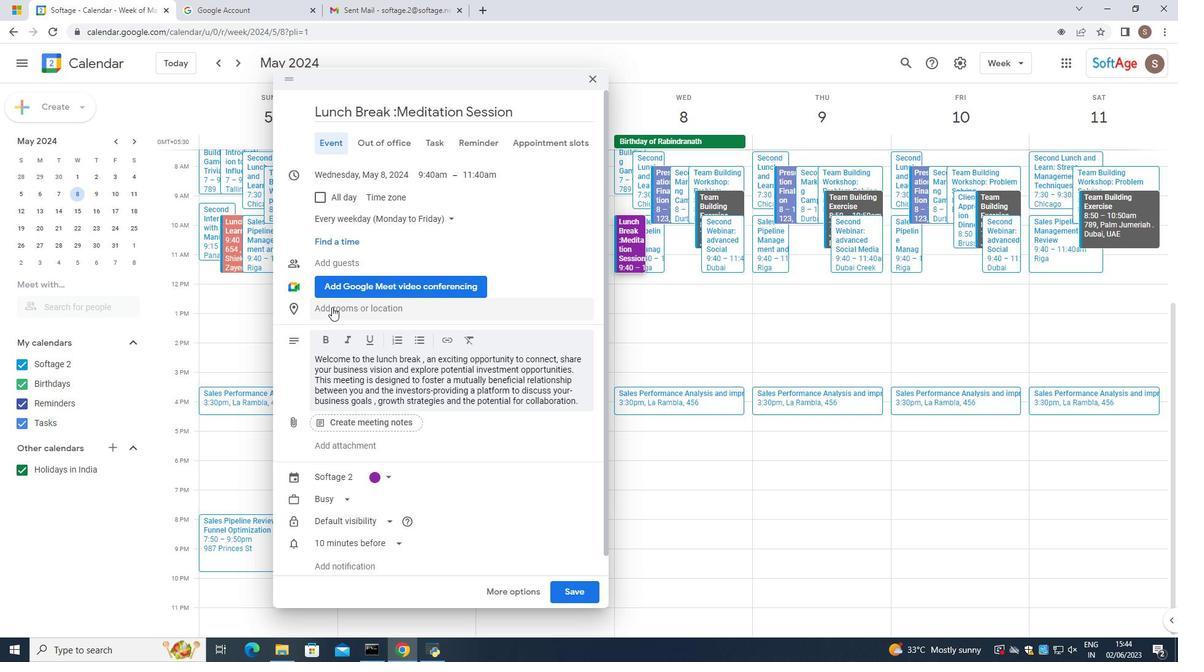 
Action: Mouse moved to (326, 337)
Screenshot: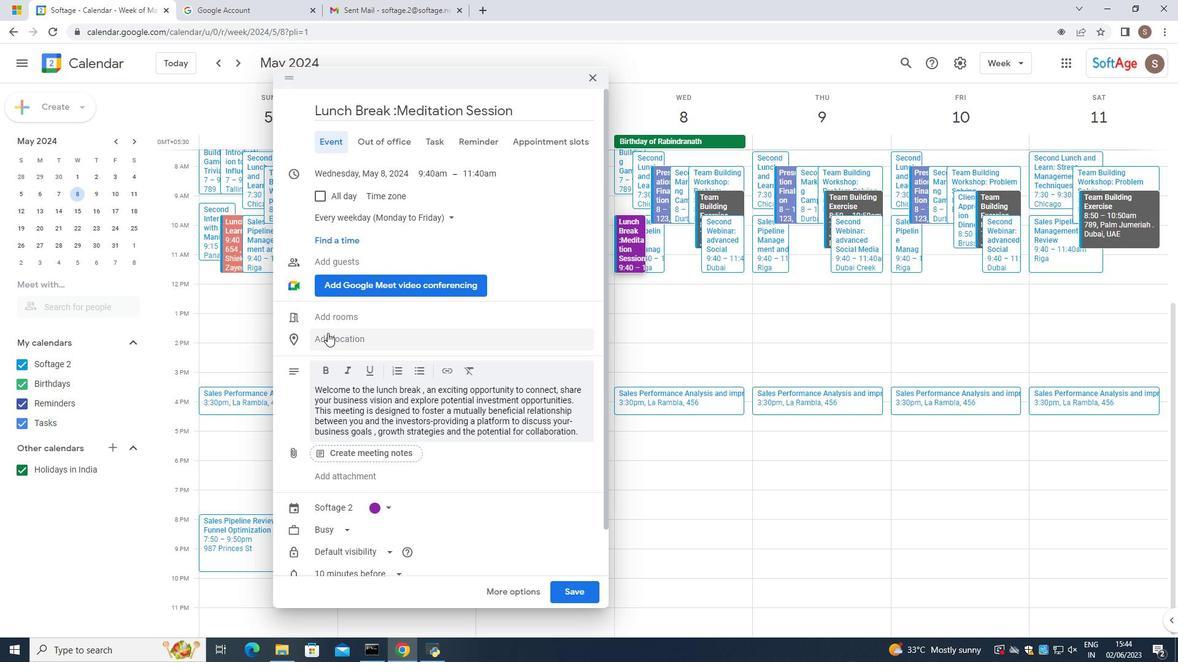 
Action: Mouse pressed left at (326, 337)
Screenshot: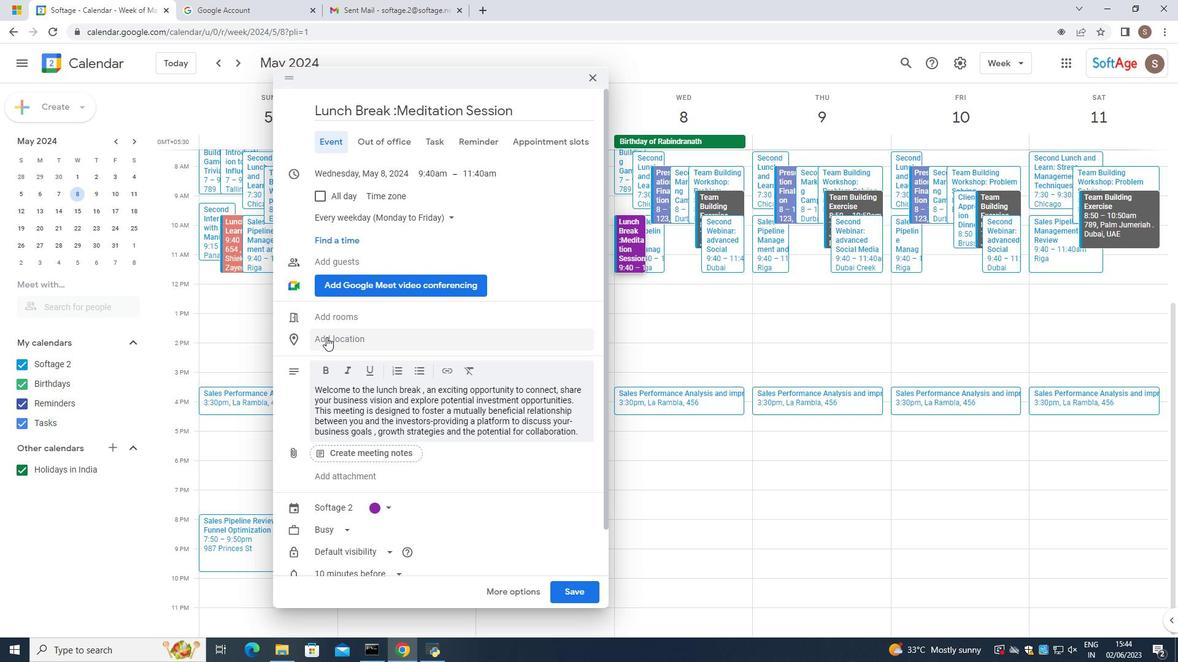 
Action: Mouse moved to (309, 341)
Screenshot: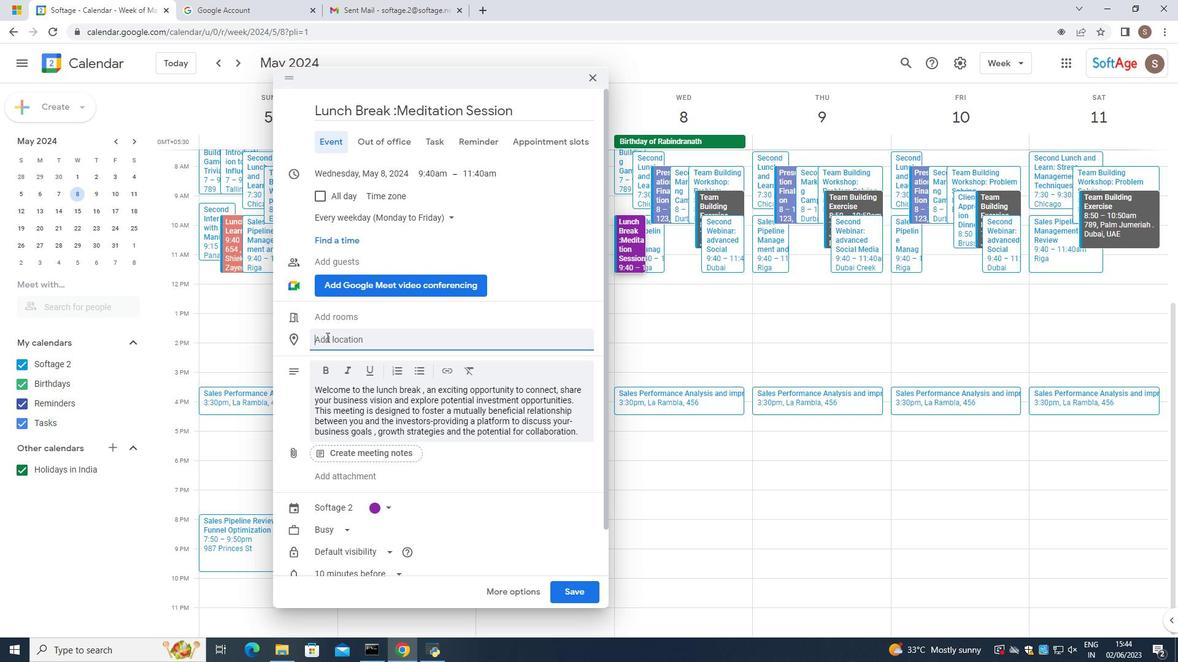 
Action: Key pressed 123<Key.space><Key.caps_lock>M<Key.caps_lock>all<Key.space>of<Key.caps_lock>EA<Key.backspace><Key.backspace><Key.backspace><Key.space><Key.backspace><Key.caps_lock>f<Key.space><Key.caps_lock>E<Key.caps_lock>mirates
Screenshot: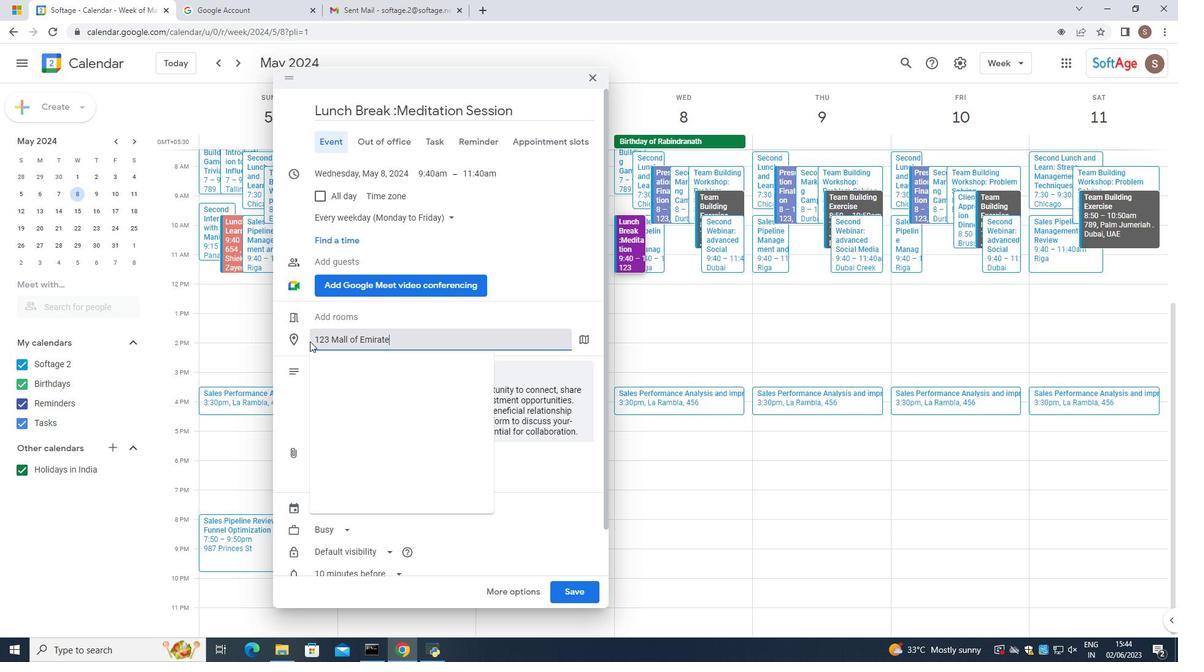 
Action: Mouse moved to (356, 343)
Screenshot: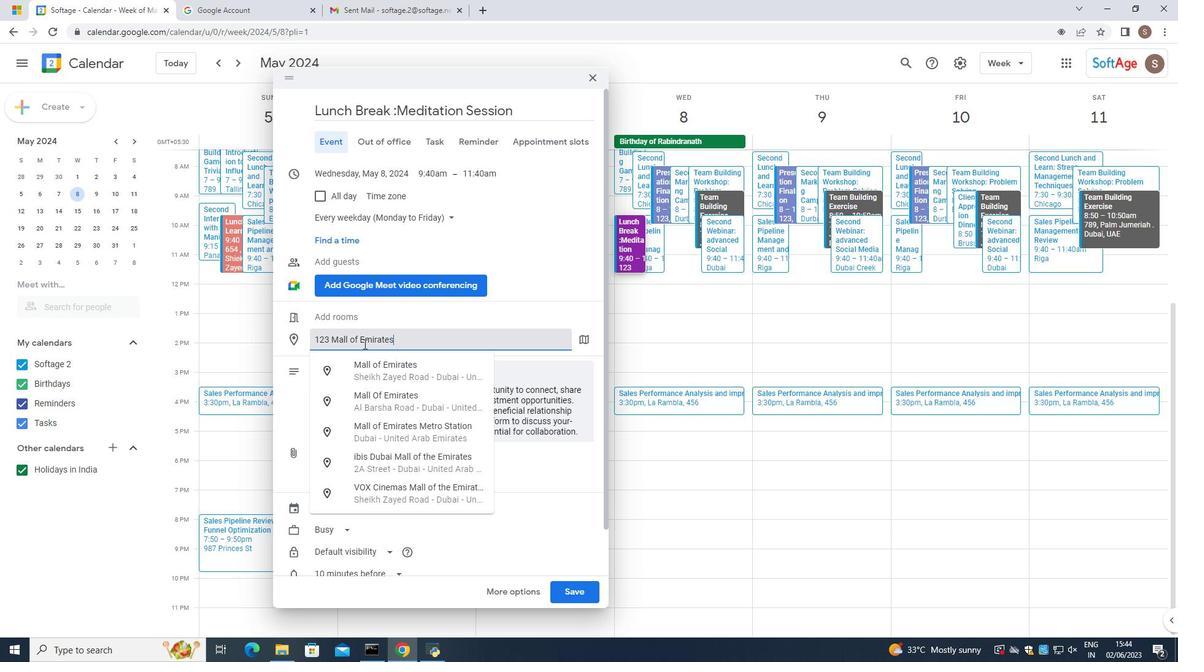 
Action: Mouse pressed left at (356, 343)
Screenshot: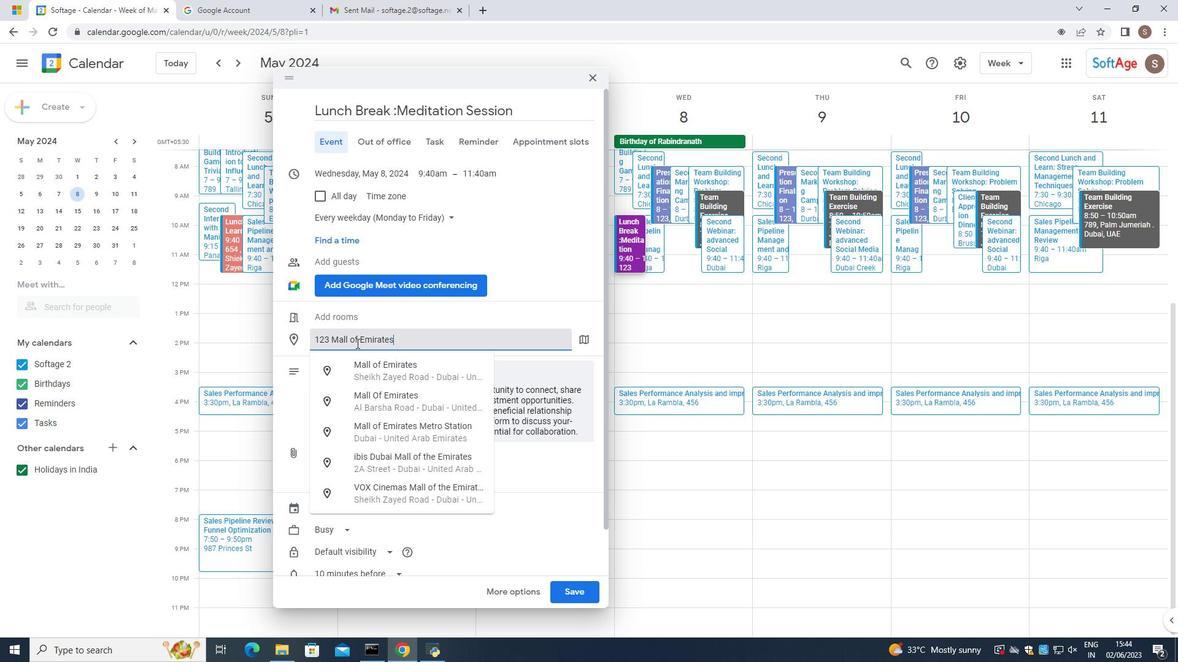 
Action: Mouse moved to (362, 337)
Screenshot: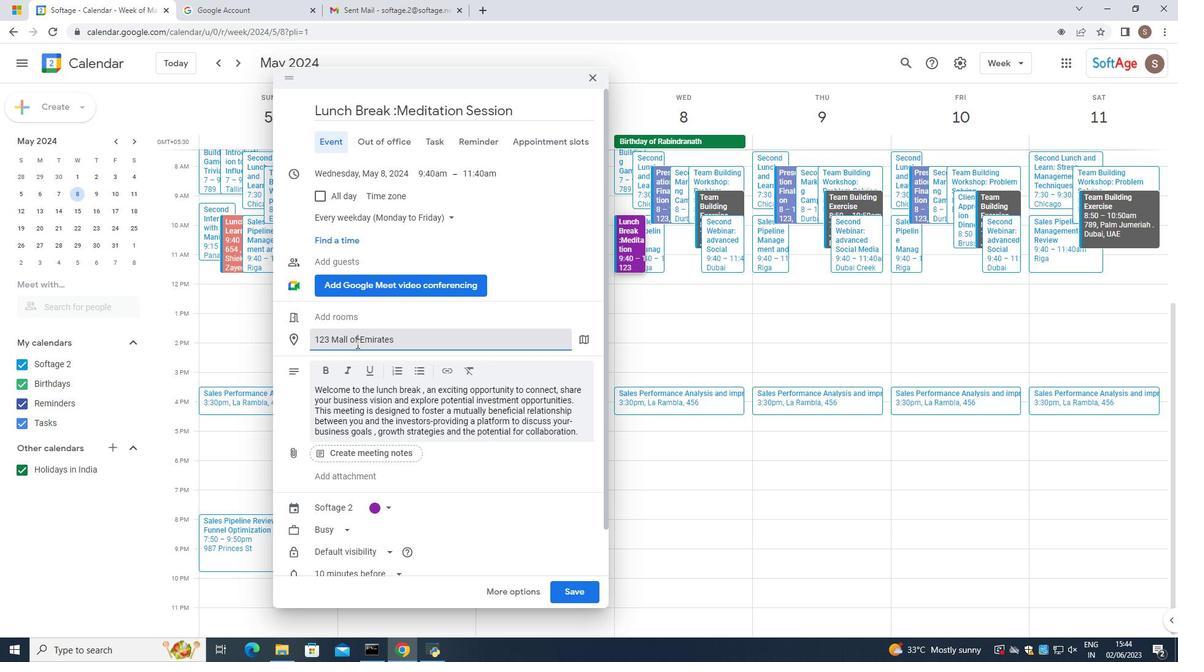 
Action: Mouse pressed left at (362, 337)
Screenshot: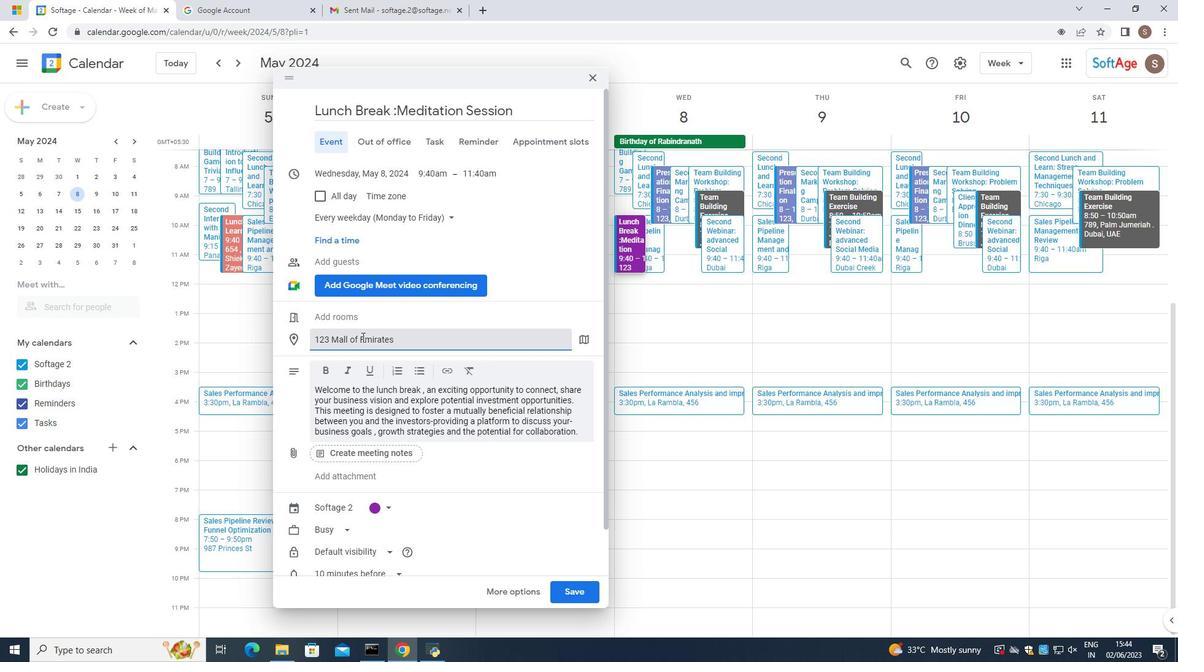 
Action: Mouse moved to (360, 337)
Screenshot: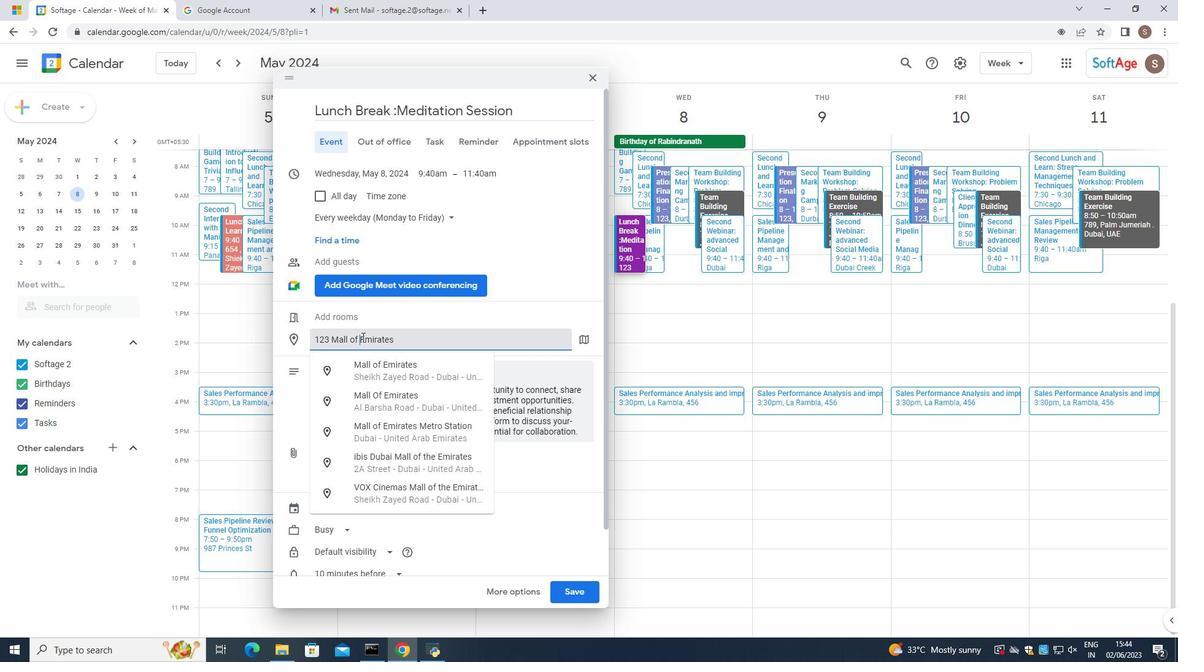 
Action: Key pressed y<Key.backspace>the<Key.space>
Screenshot: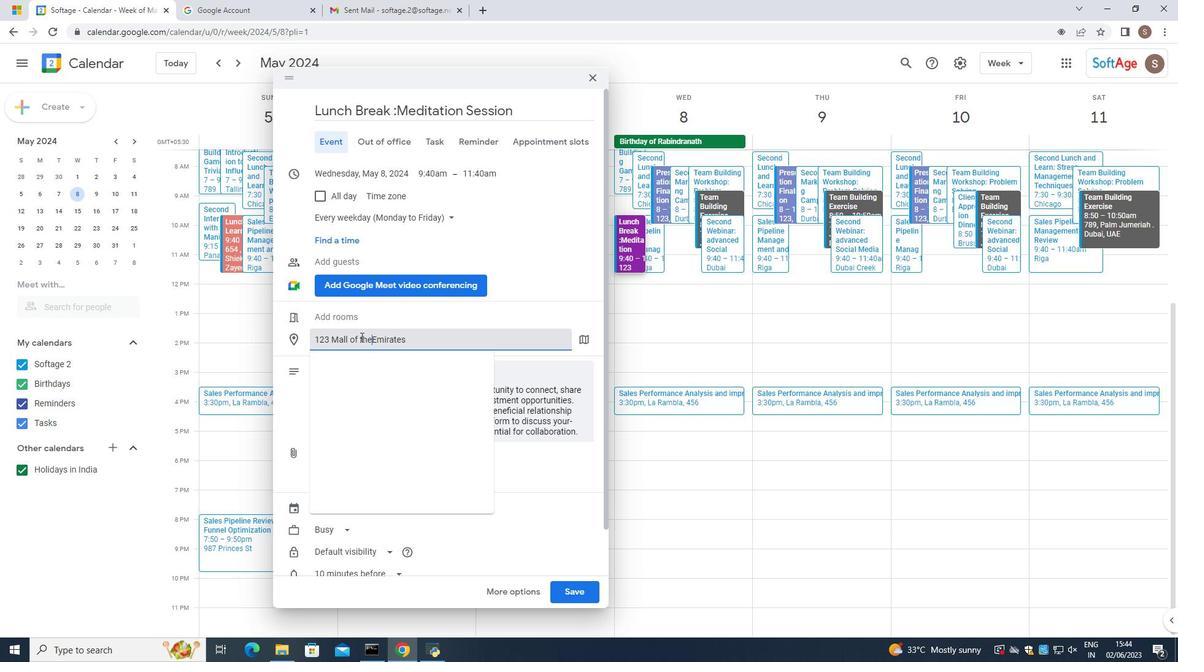 
Action: Mouse moved to (424, 337)
Screenshot: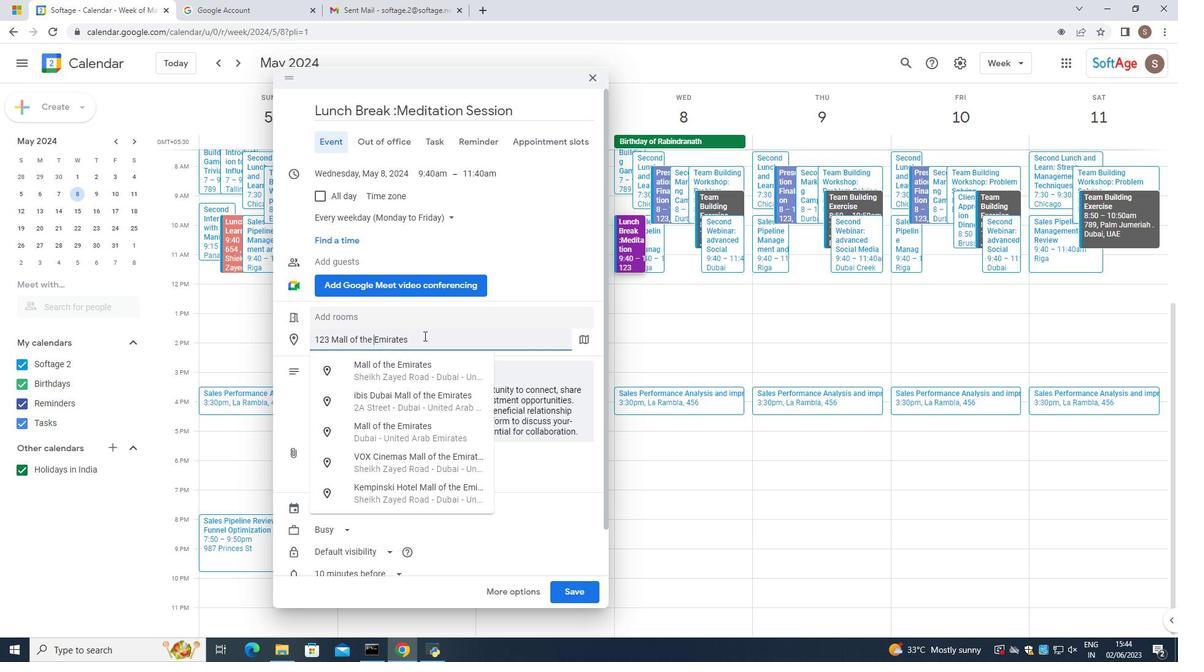 
Action: Mouse pressed left at (424, 337)
Screenshot: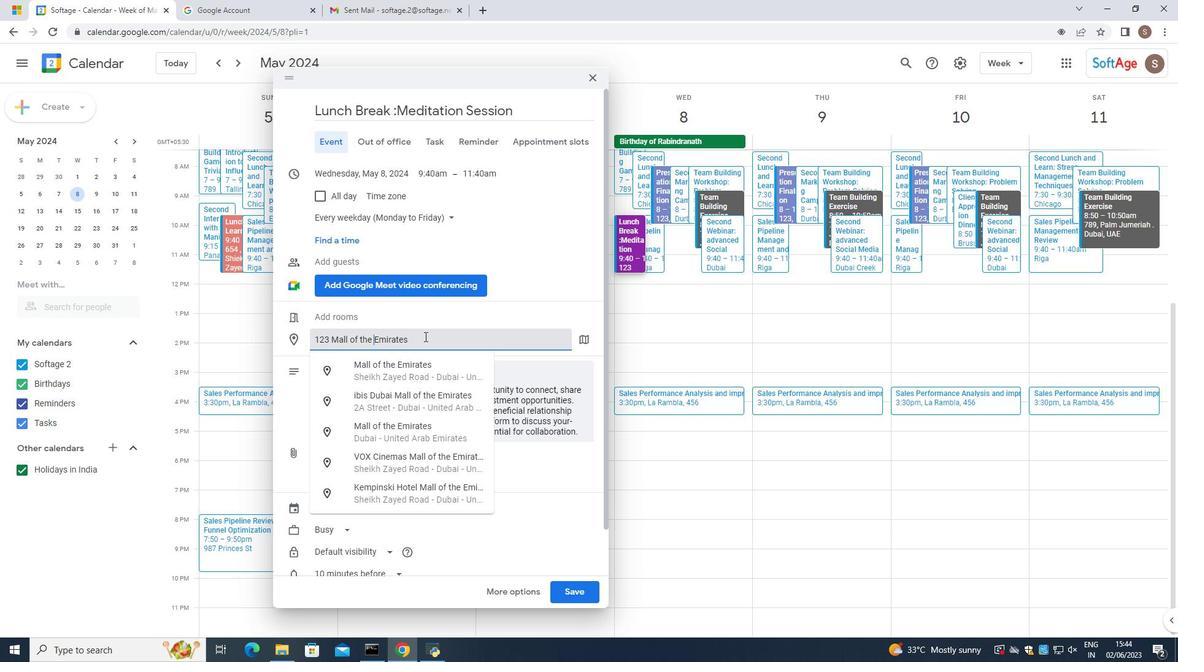 
Action: Key pressed ,<Key.space><Key.caps_lock>D<Key.caps_lock>ubai,<Key.space><Key.caps_lock>UAE
Screenshot: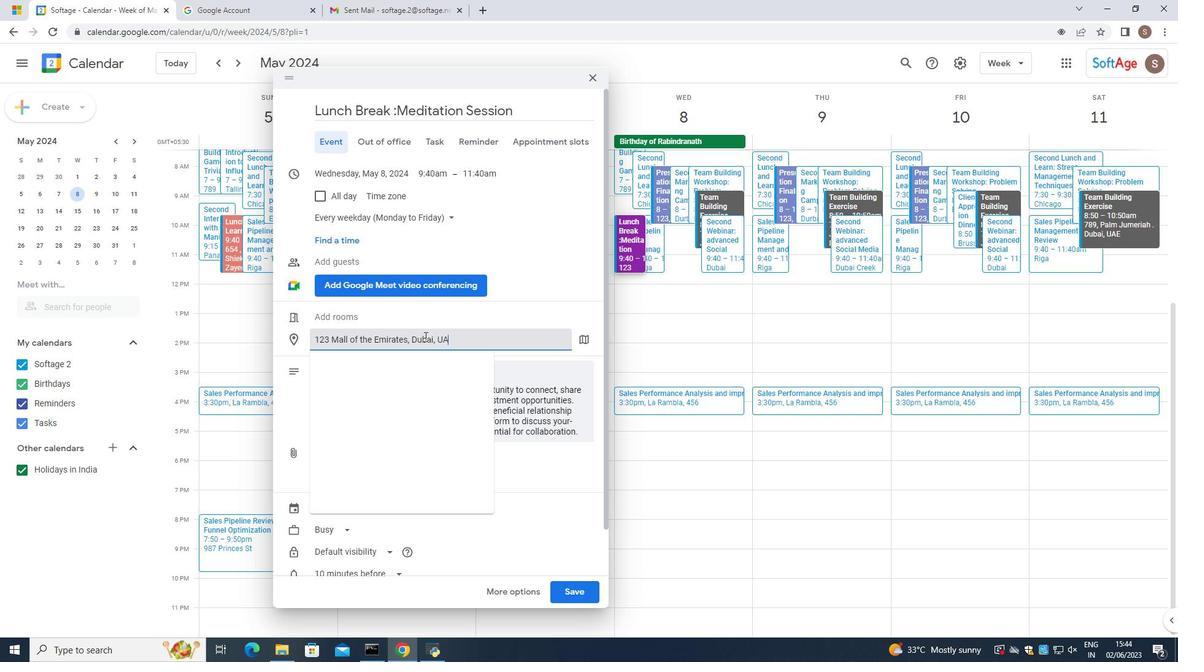 
Action: Mouse moved to (481, 337)
Screenshot: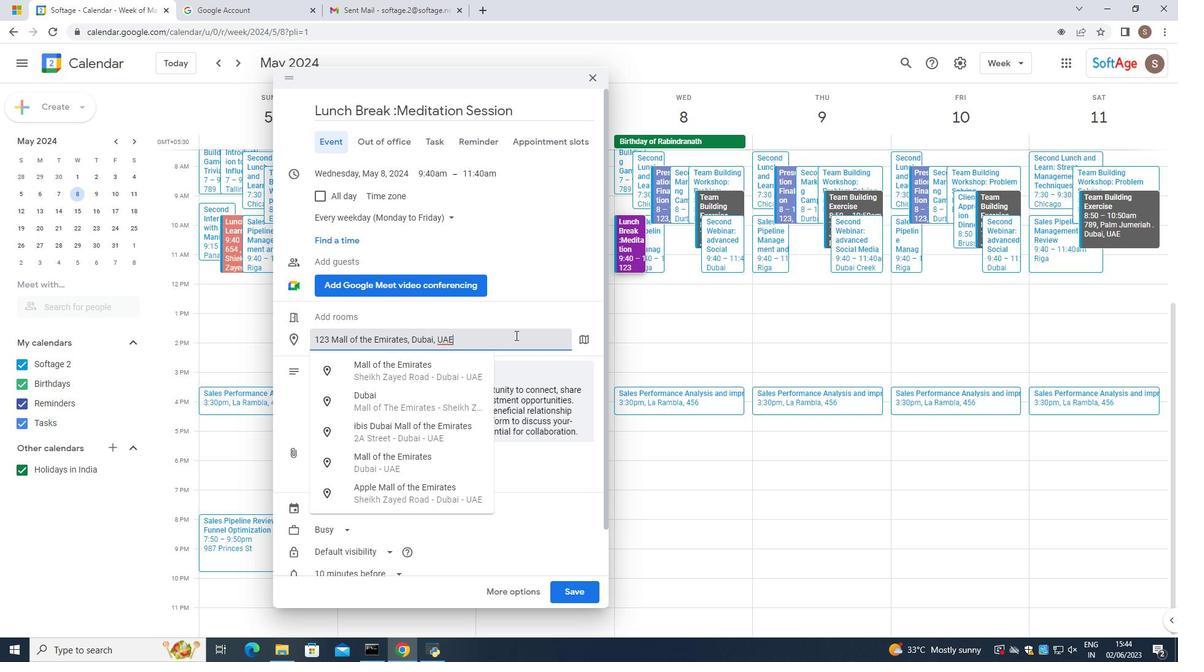
Action: Mouse pressed left at (481, 337)
Screenshot: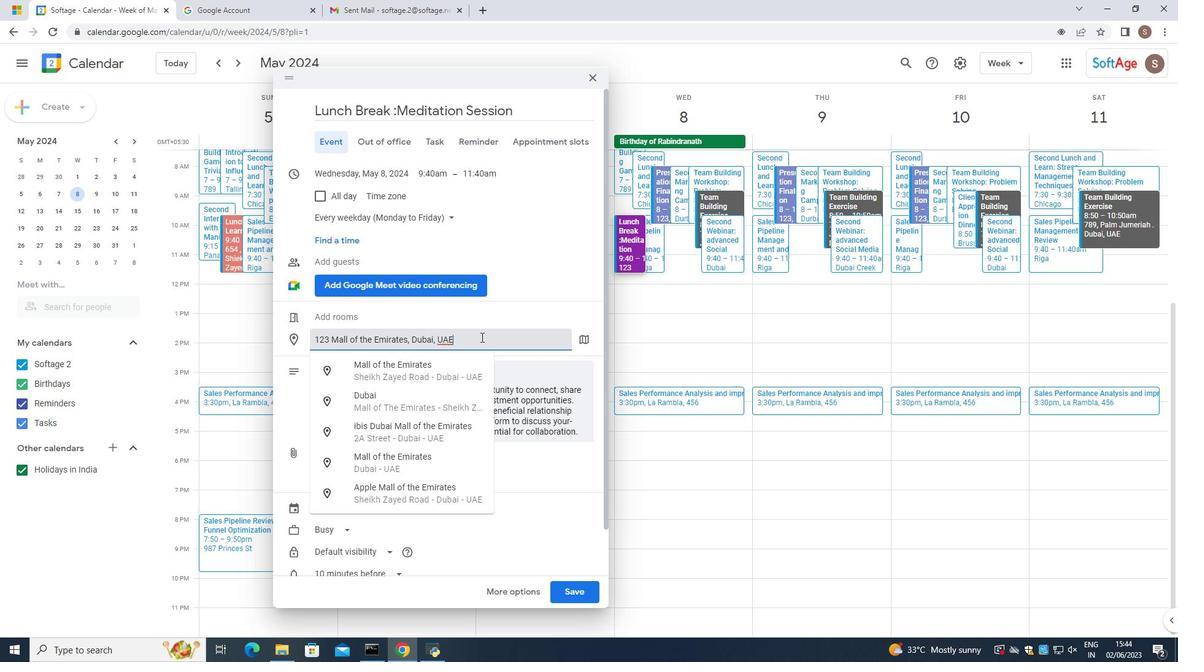 
Action: Mouse moved to (478, 340)
Screenshot: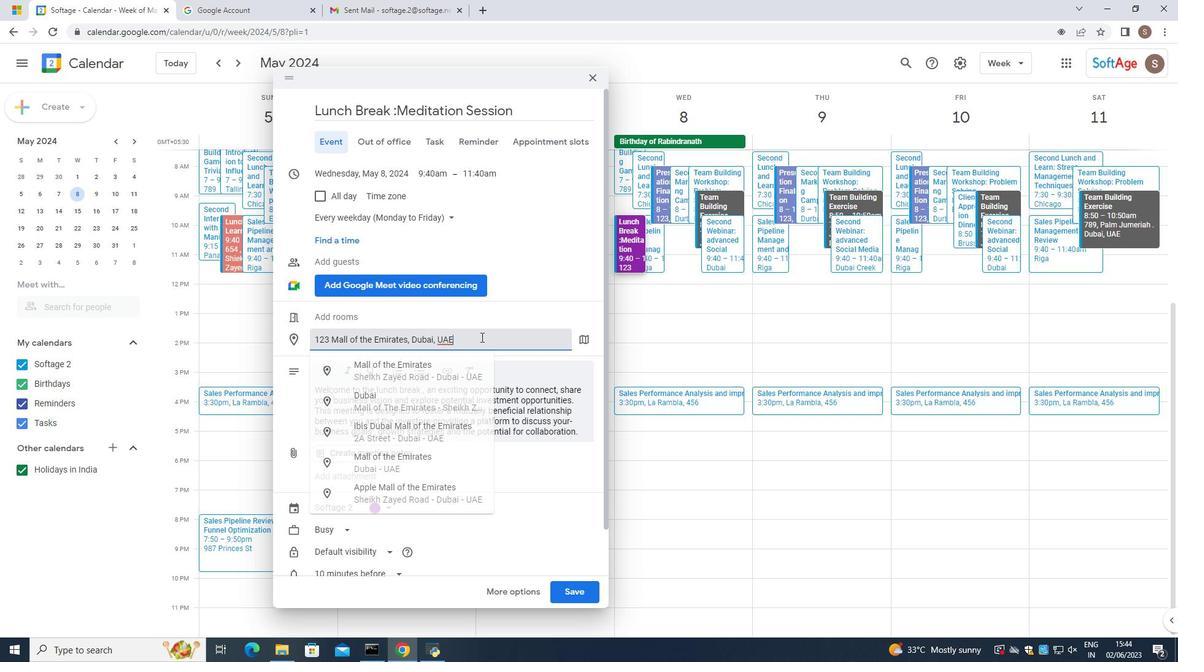 
Action: Key pressed <Key.enter>
Screenshot: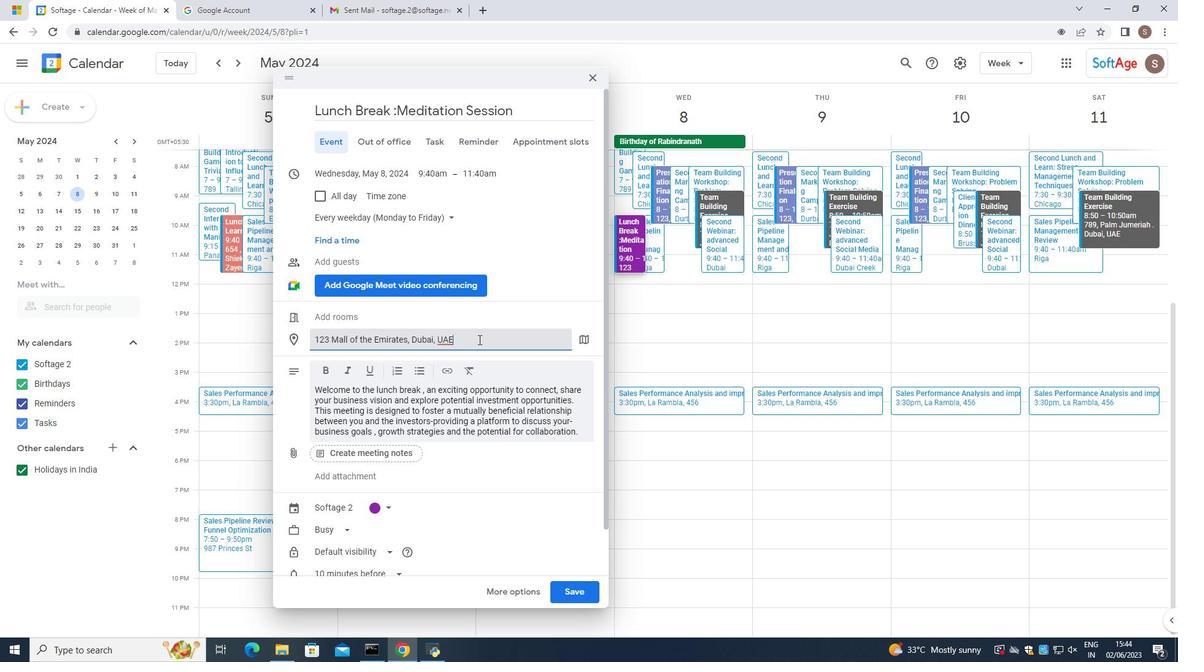 
Action: Mouse moved to (375, 395)
Screenshot: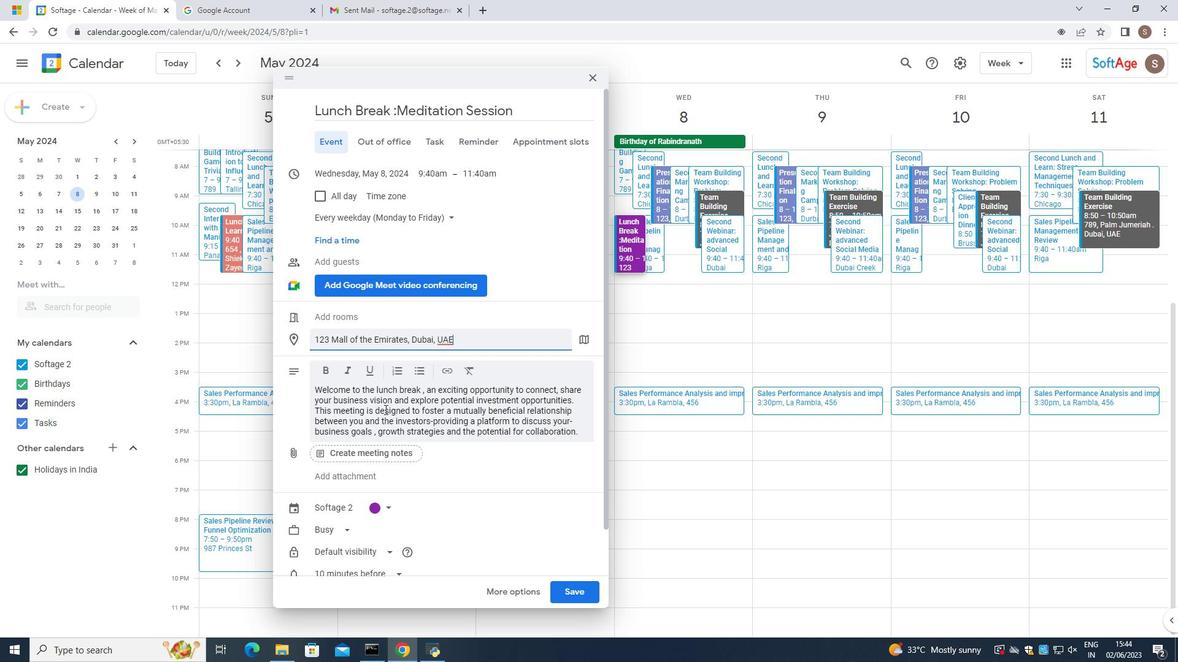 
Action: Mouse scrolled (375, 395) with delta (0, 0)
Screenshot: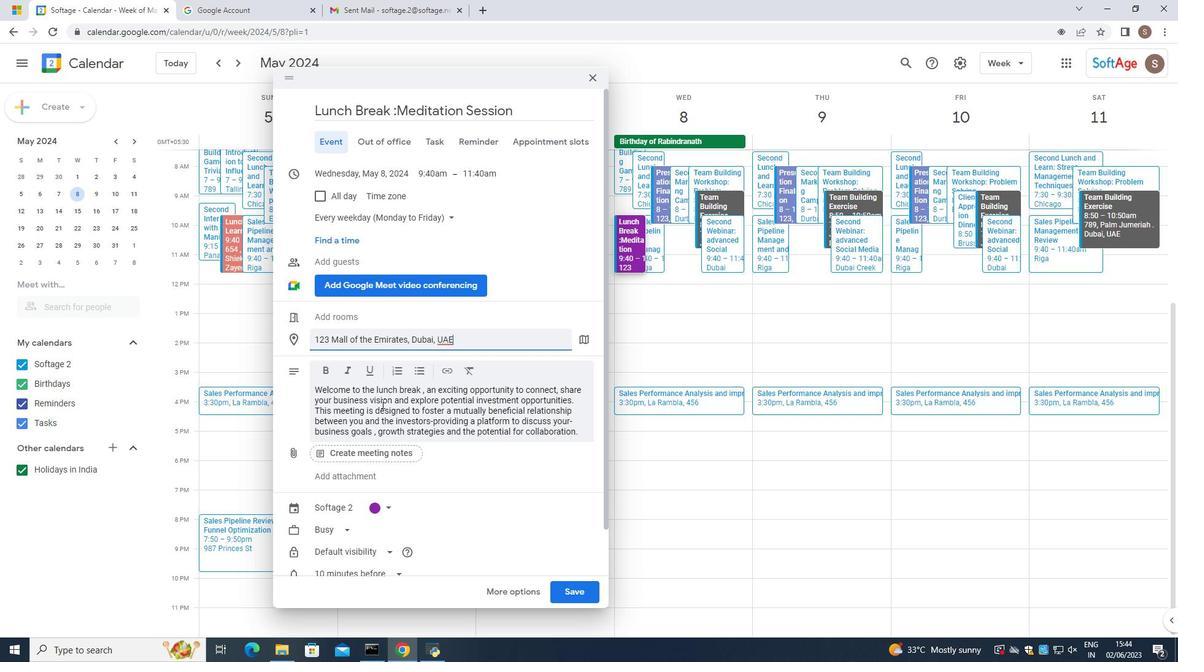 
Action: Mouse scrolled (375, 394) with delta (0, -1)
Screenshot: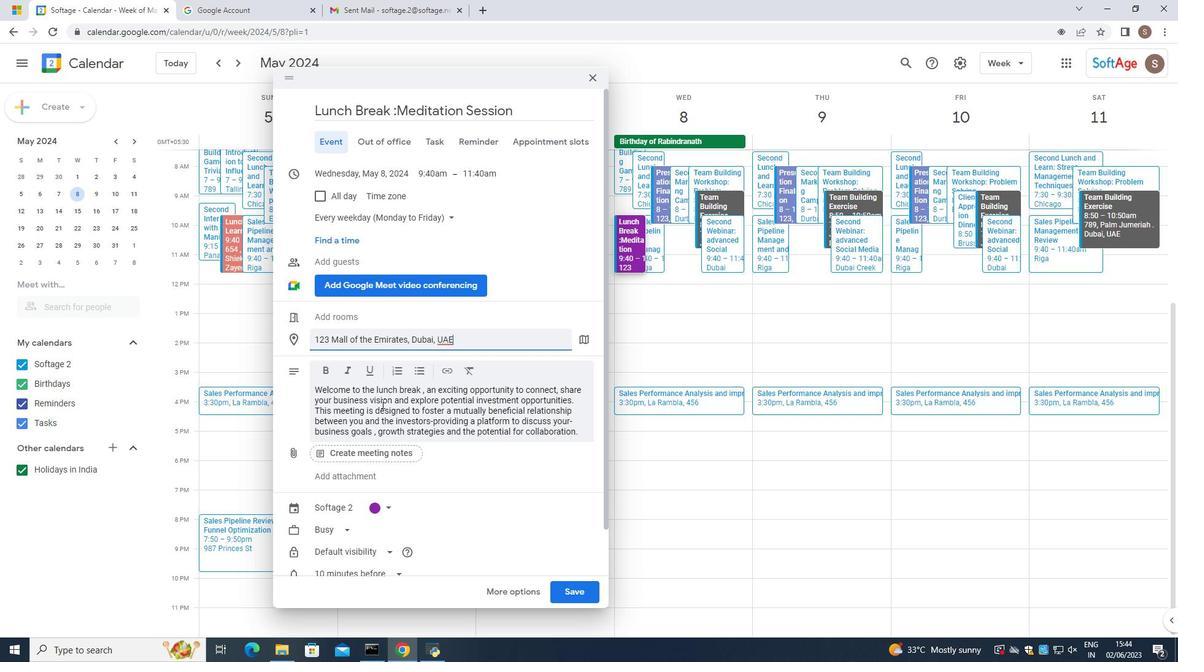 
Action: Mouse moved to (375, 395)
Screenshot: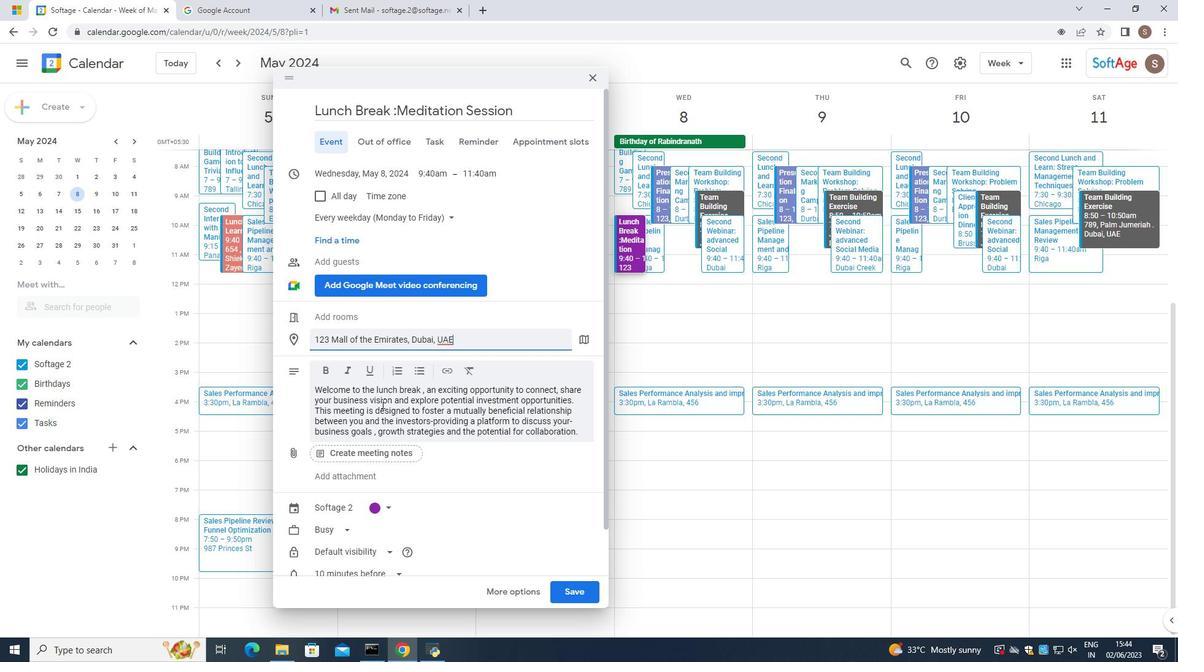 
Action: Mouse scrolled (375, 394) with delta (0, -1)
Screenshot: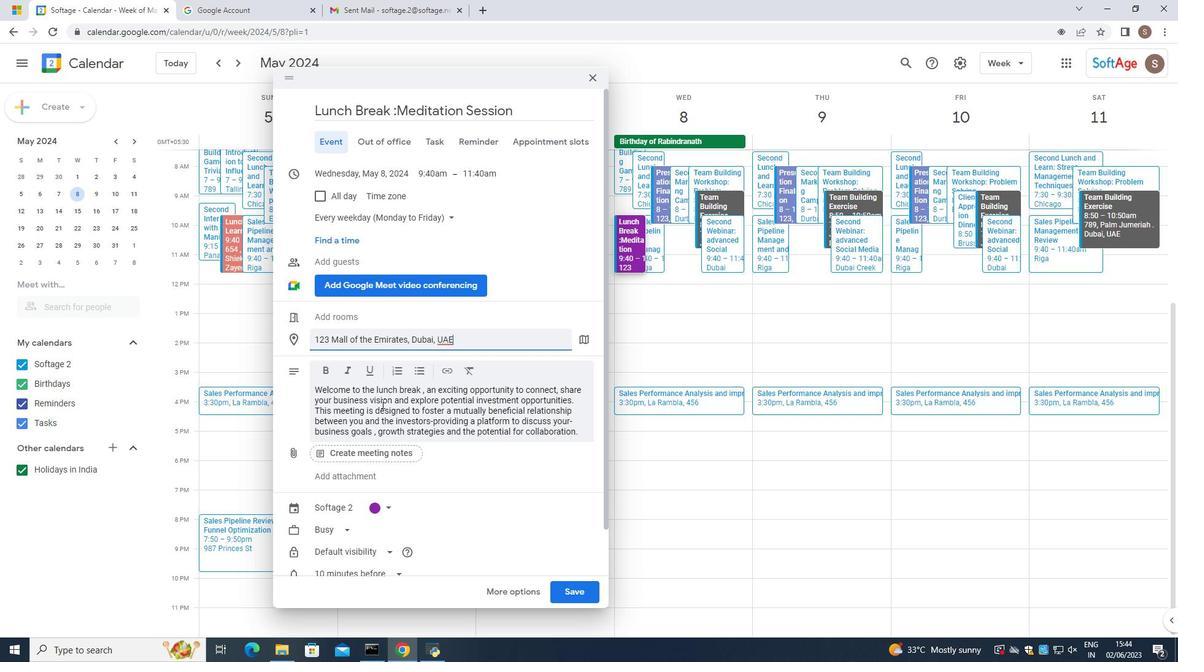 
Action: Mouse moved to (375, 395)
Screenshot: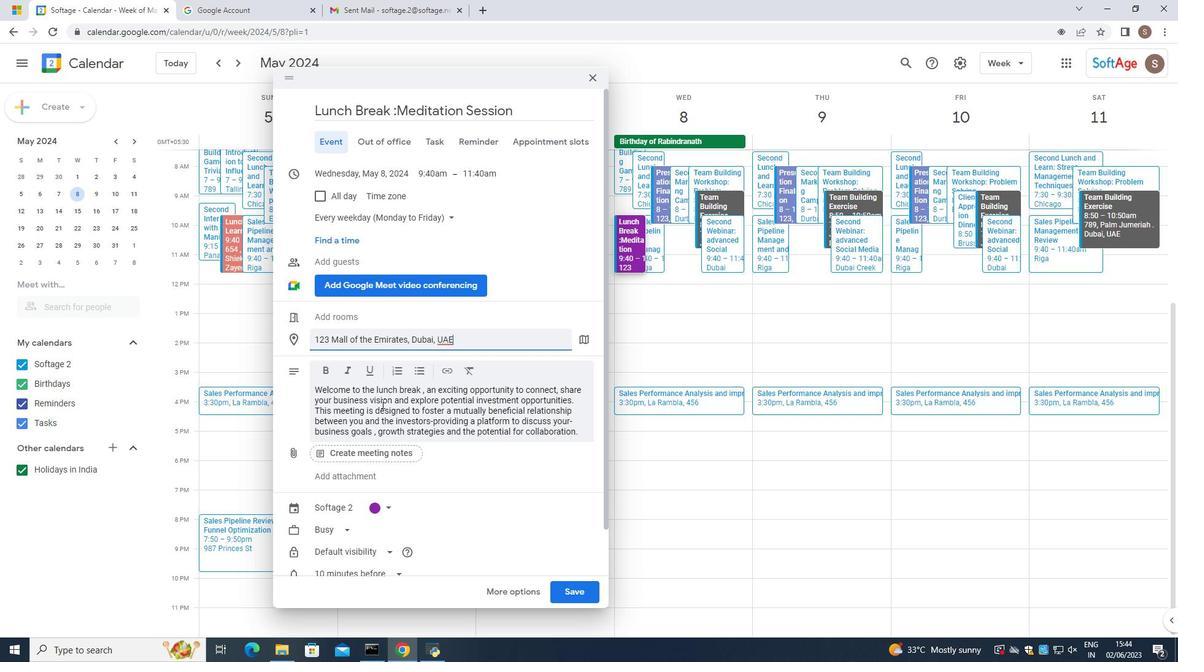 
Action: Mouse scrolled (375, 394) with delta (0, -1)
Screenshot: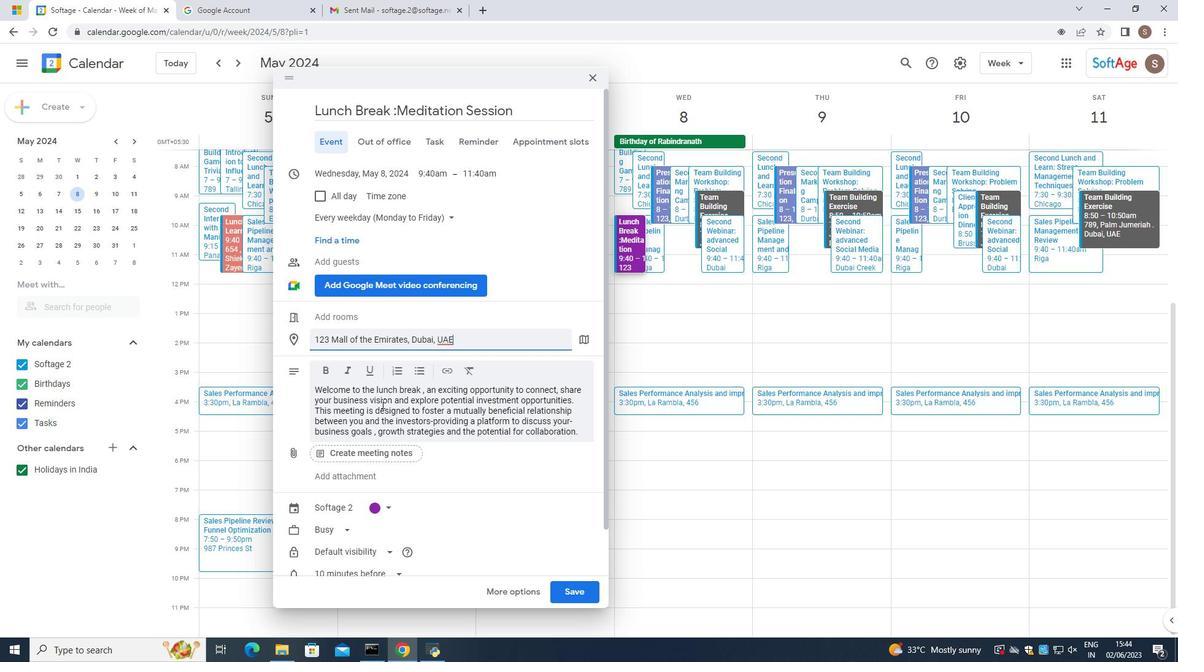 
Action: Mouse scrolled (375, 395) with delta (0, 0)
Screenshot: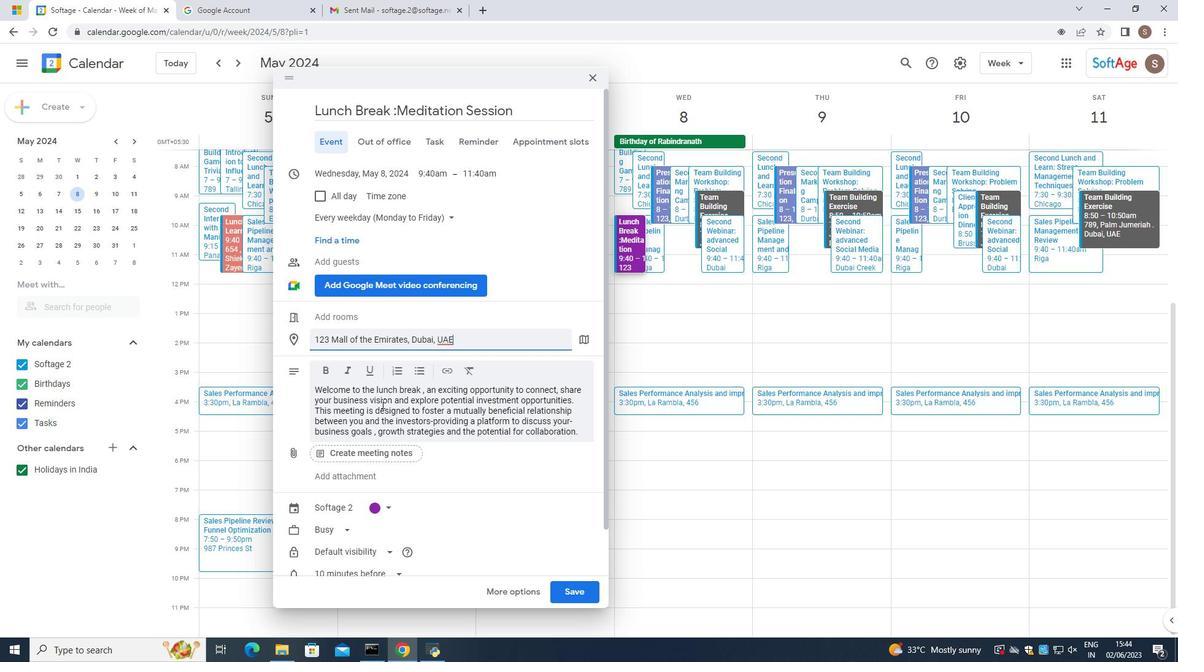 
Action: Mouse moved to (368, 380)
Screenshot: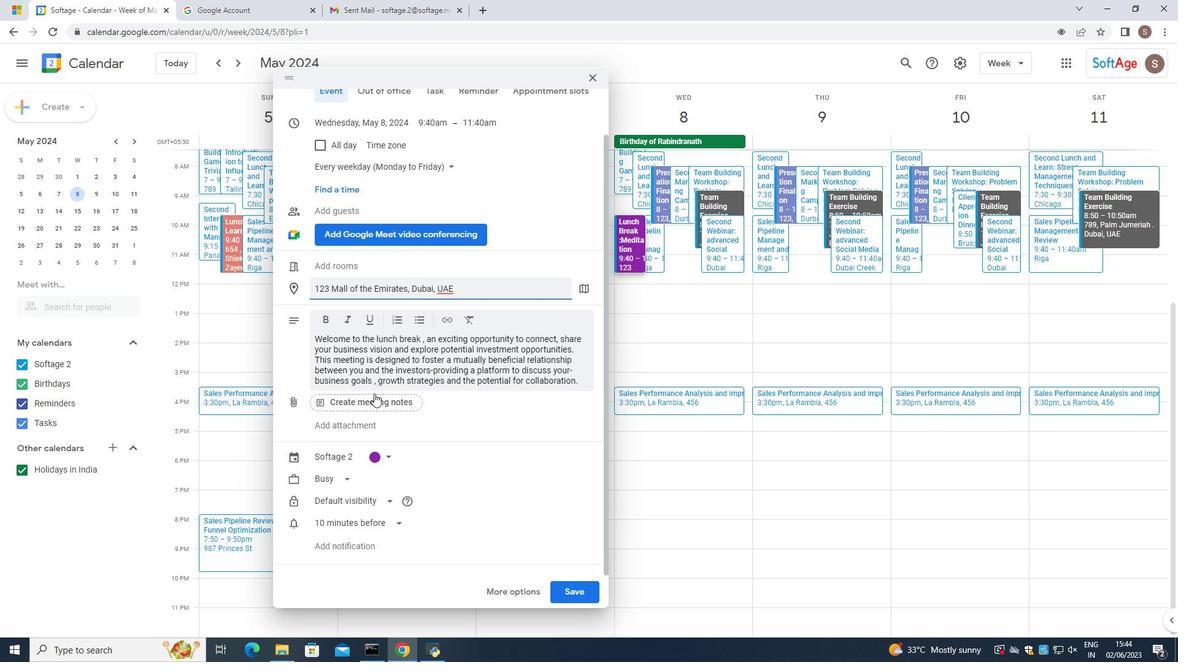 
Action: Mouse scrolled (368, 379) with delta (0, 0)
Screenshot: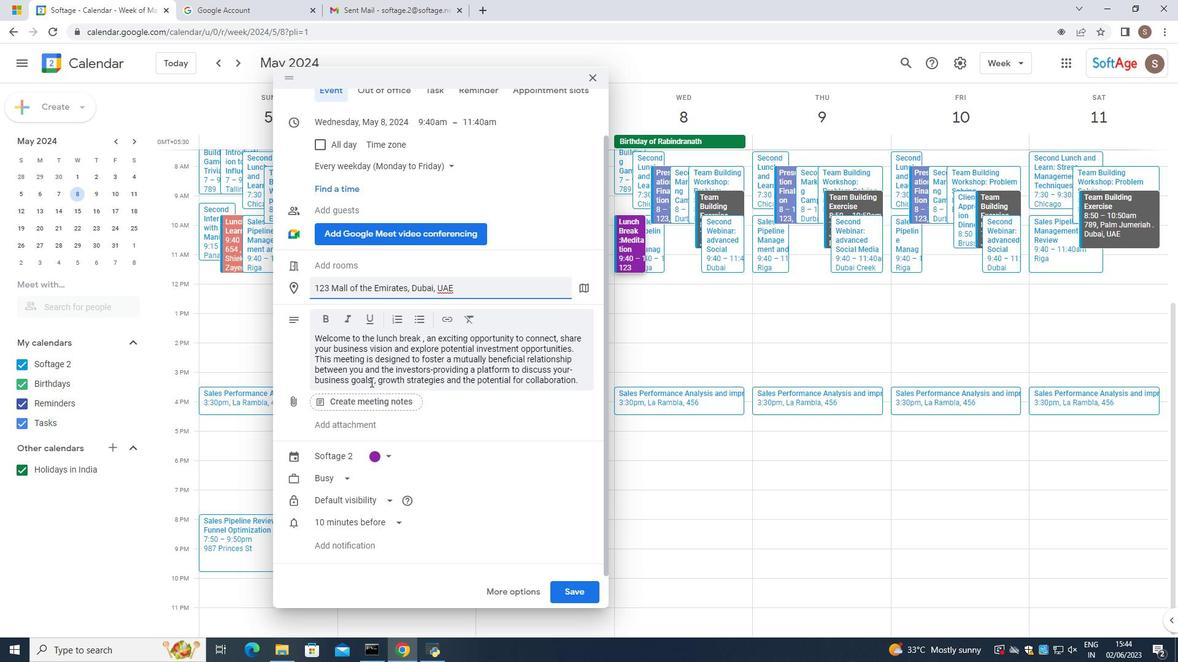 
Action: Mouse scrolled (368, 379) with delta (0, 0)
Screenshot: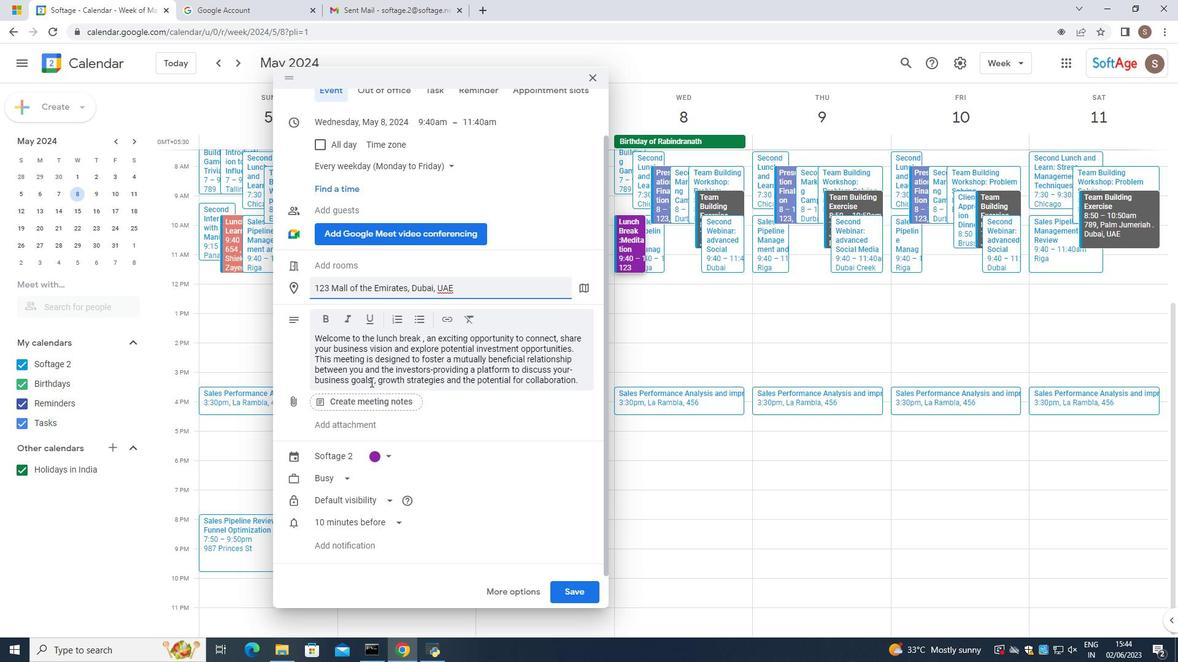 
Action: Mouse scrolled (368, 379) with delta (0, -1)
Screenshot: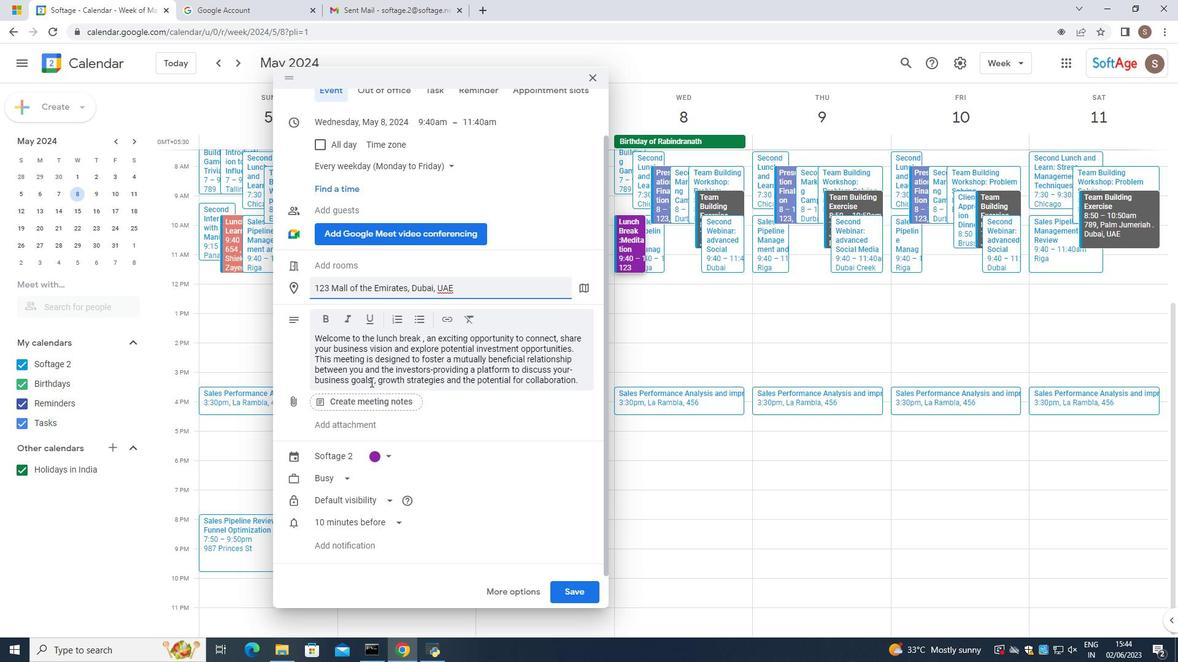
Action: Mouse moved to (368, 379)
Screenshot: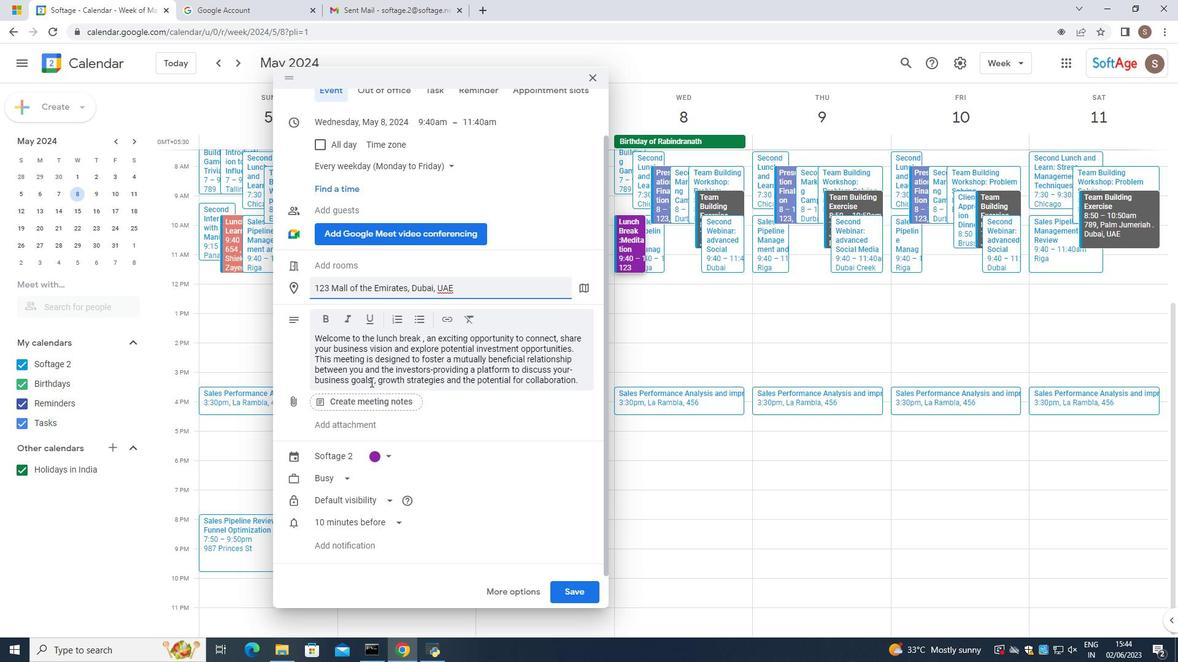 
Action: Mouse scrolled (368, 379) with delta (0, 0)
Screenshot: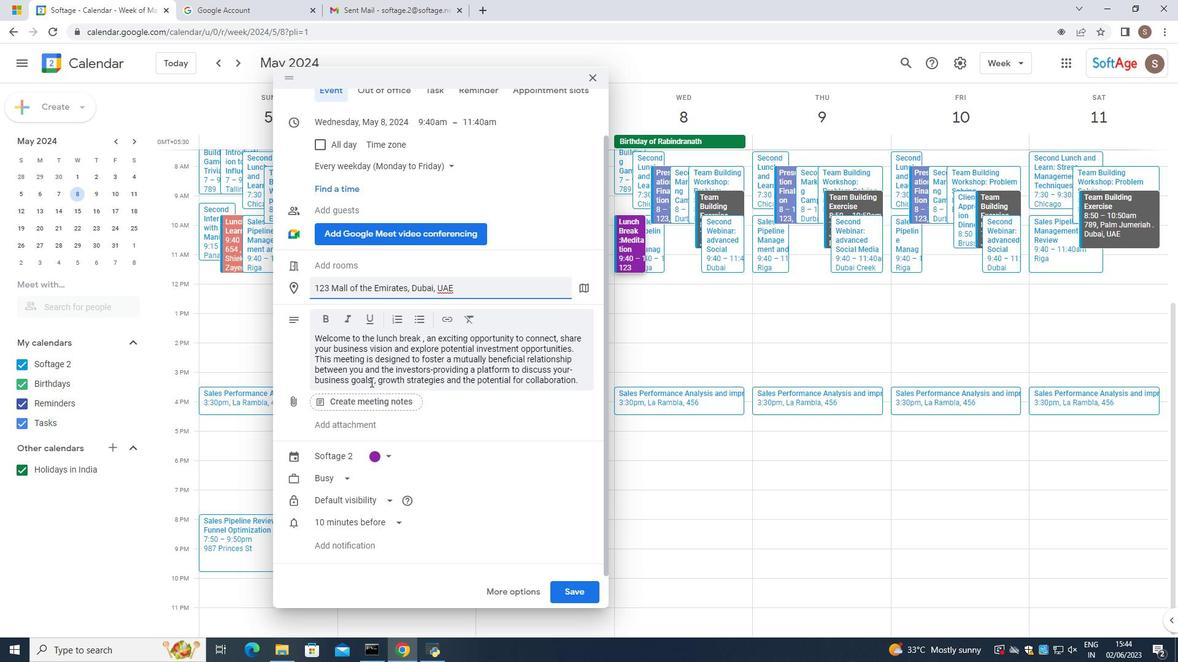 
Action: Mouse moved to (367, 379)
Screenshot: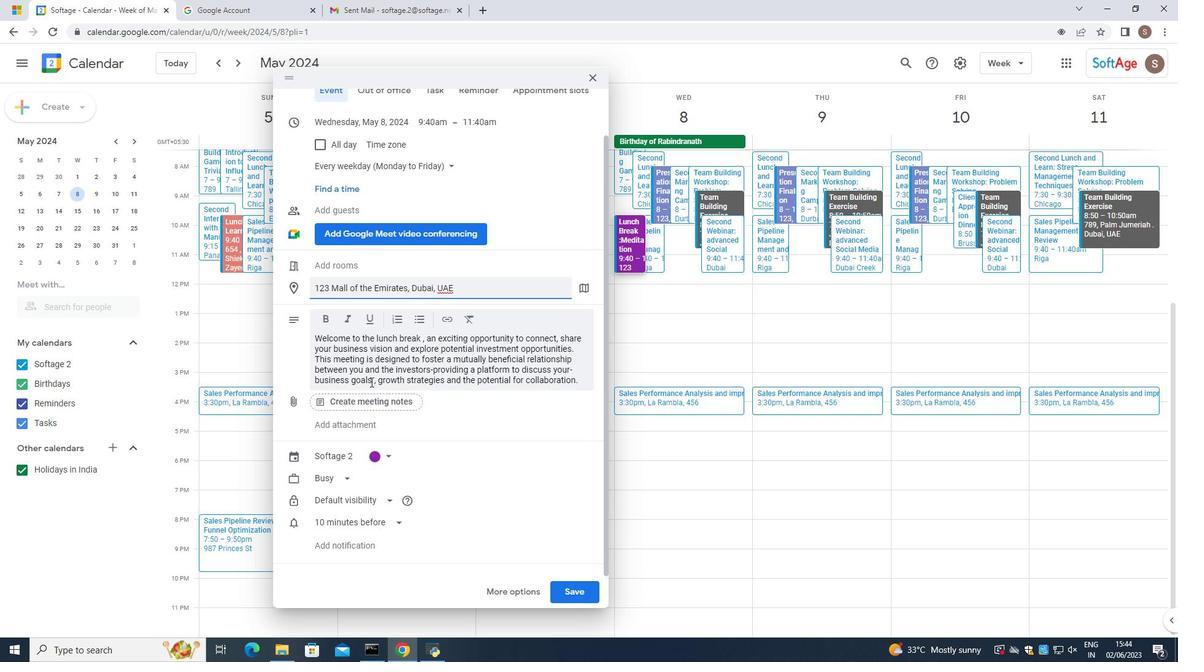 
Action: Mouse scrolled (367, 378) with delta (0, 0)
Screenshot: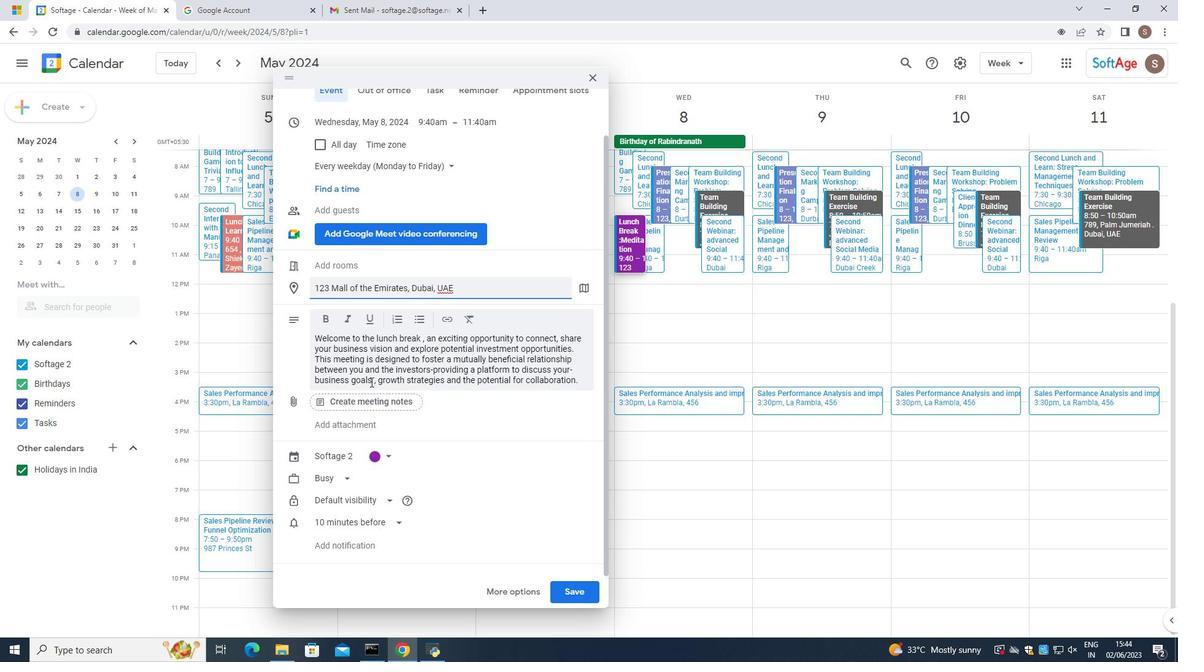 
Action: Mouse moved to (333, 409)
Screenshot: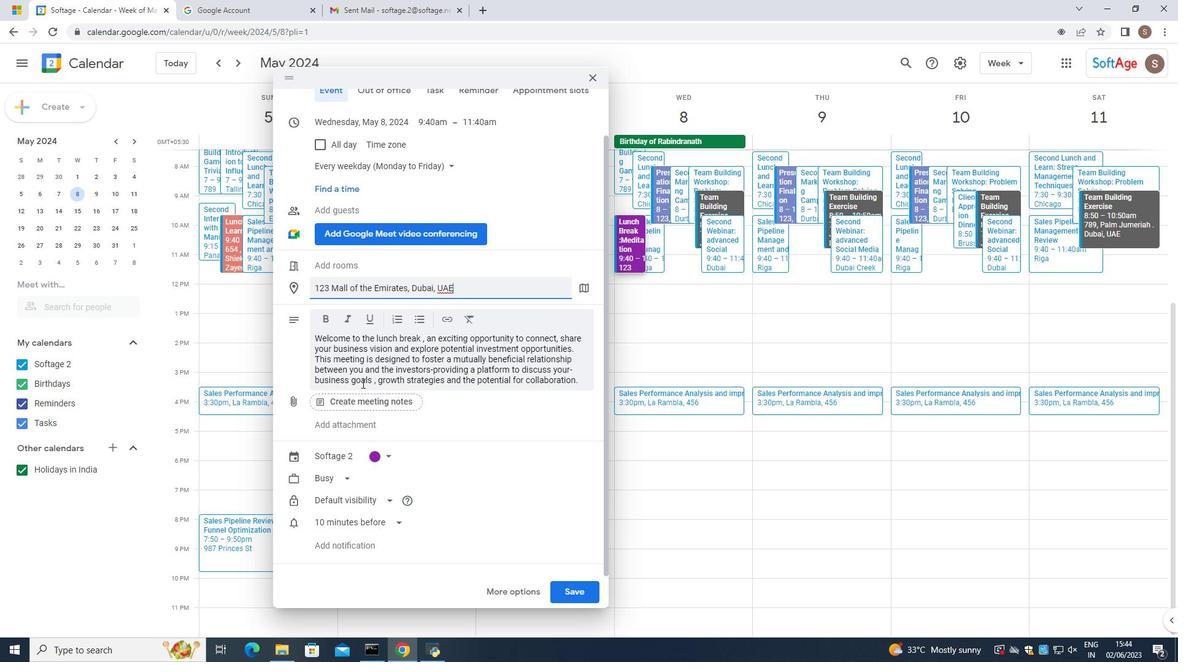 
Action: Mouse scrolled (333, 410) with delta (0, 0)
Screenshot: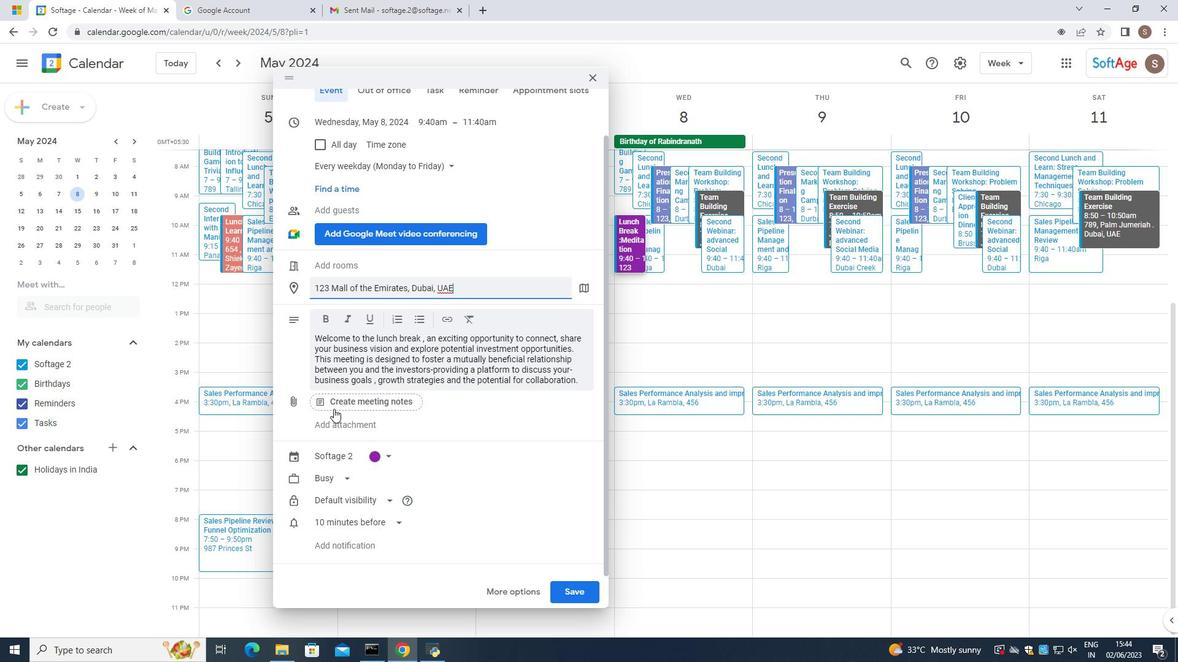 
Action: Mouse scrolled (333, 410) with delta (0, 0)
Screenshot: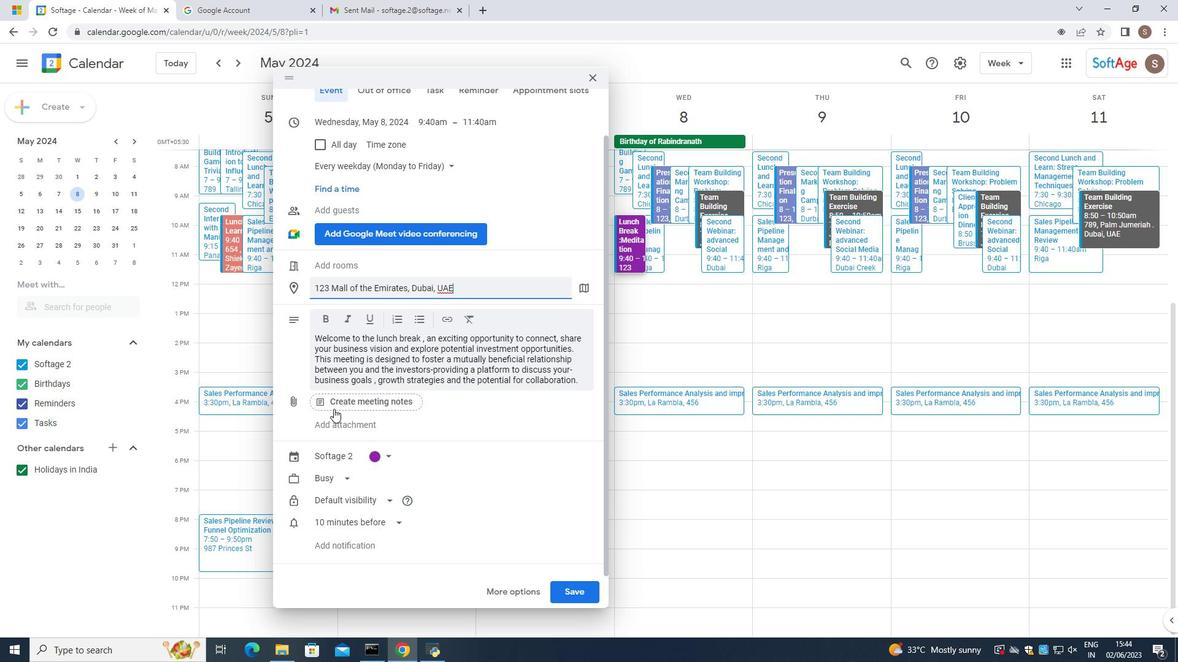 
Action: Mouse scrolled (333, 410) with delta (0, 0)
Screenshot: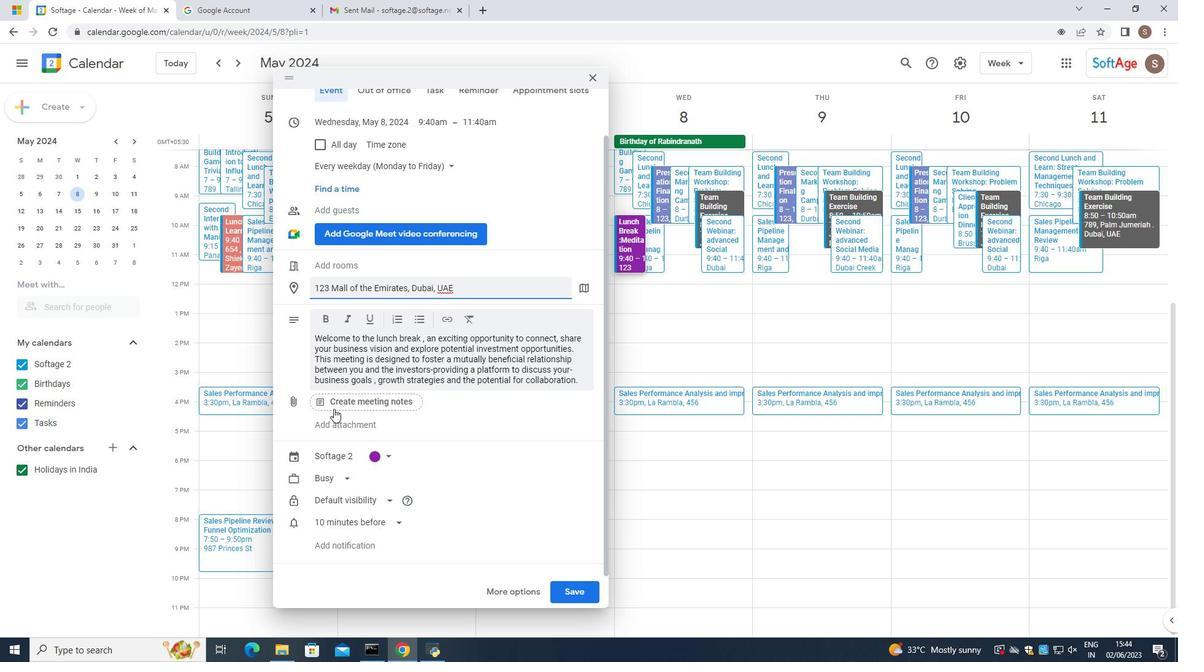 
Action: Mouse scrolled (333, 410) with delta (0, 0)
Screenshot: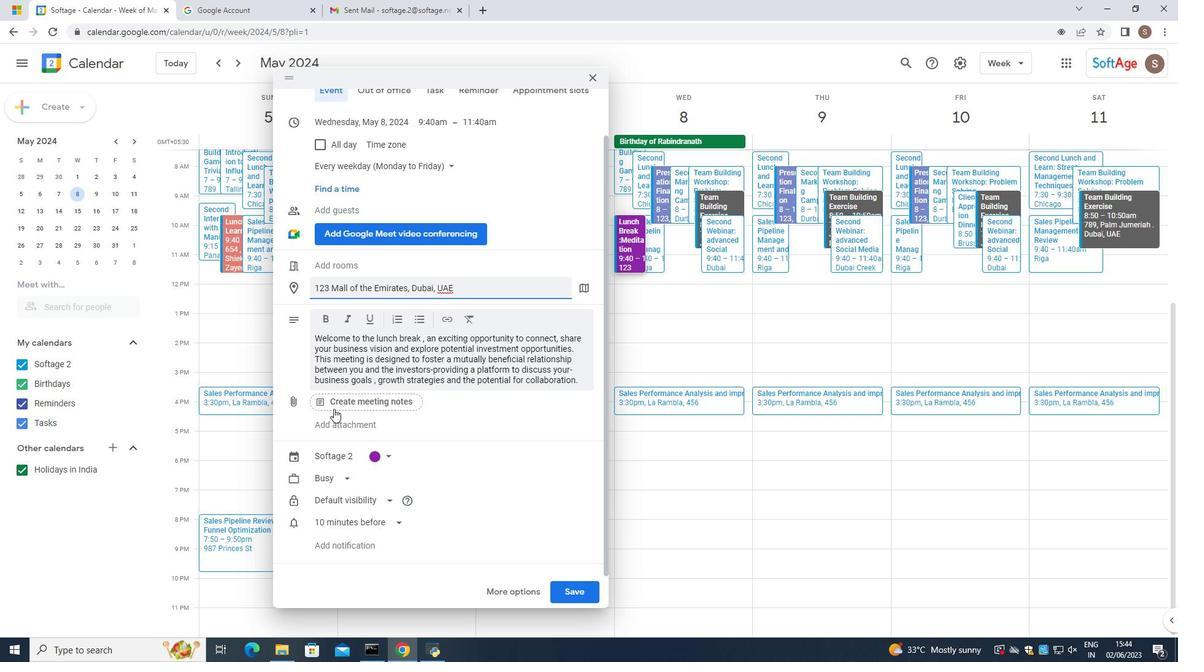 
Action: Mouse scrolled (333, 410) with delta (0, 0)
Screenshot: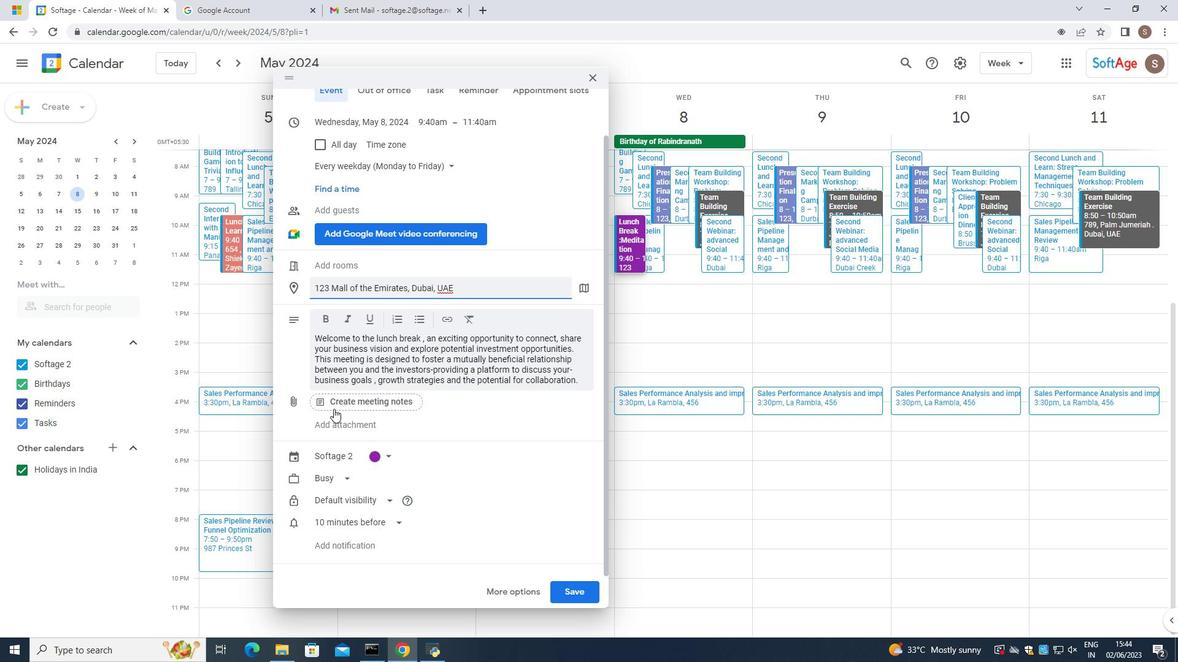 
Action: Mouse moved to (333, 410)
Screenshot: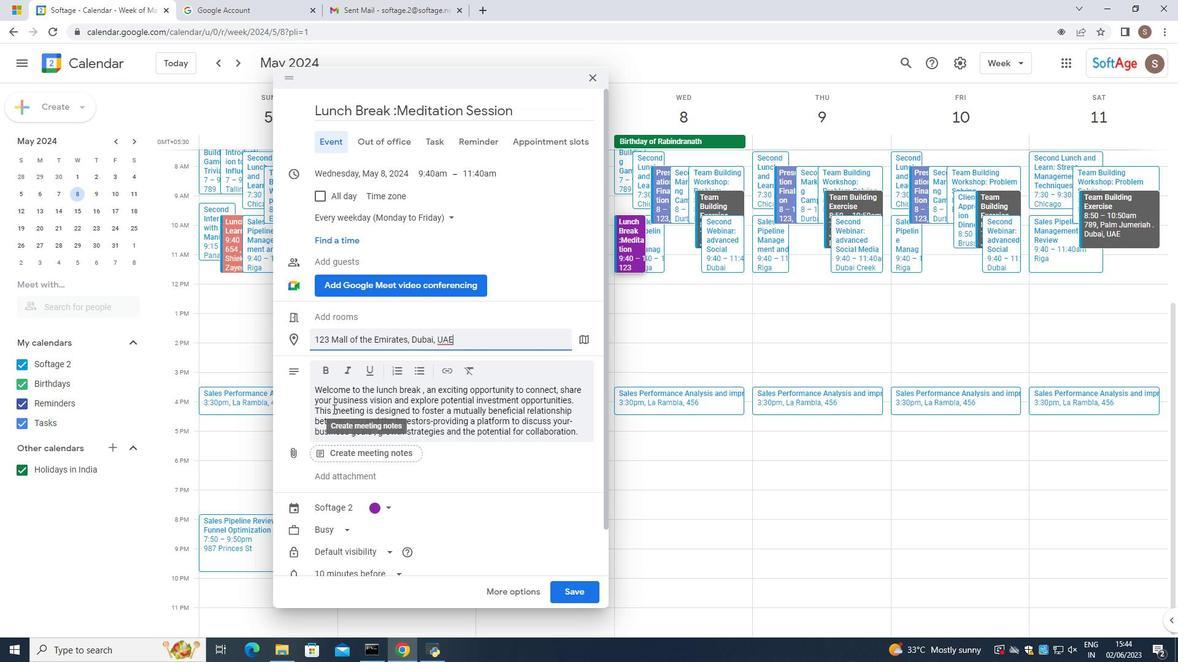 
Action: Mouse scrolled (333, 409) with delta (0, 0)
Screenshot: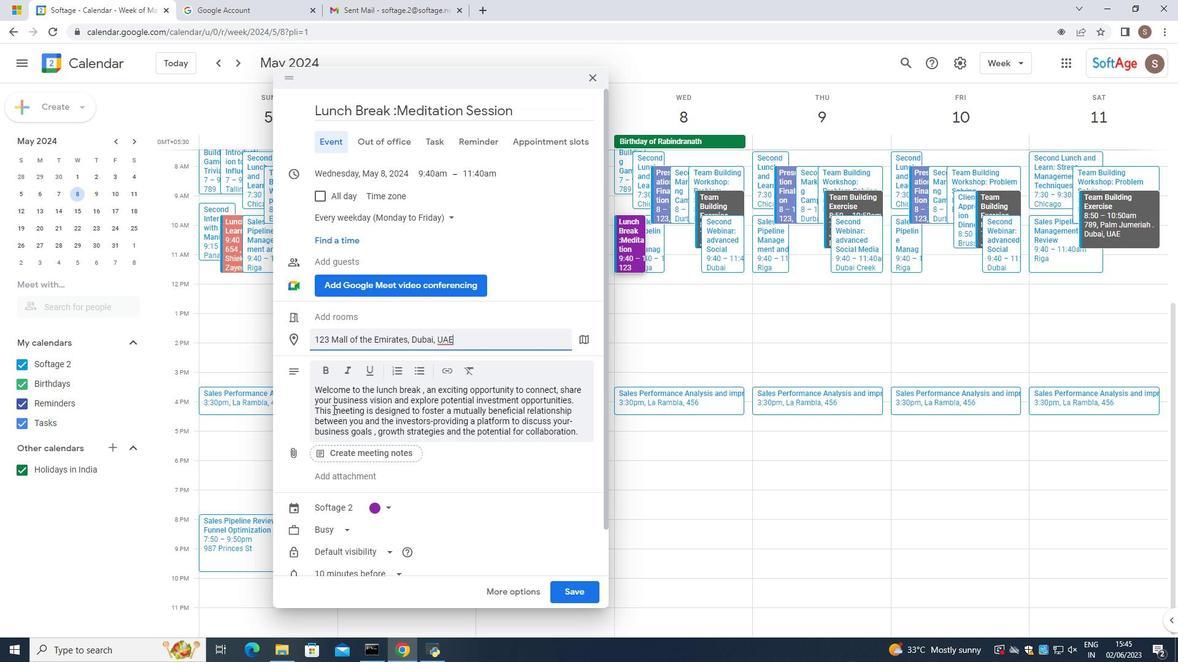 
Action: Mouse scrolled (333, 409) with delta (0, 0)
Screenshot: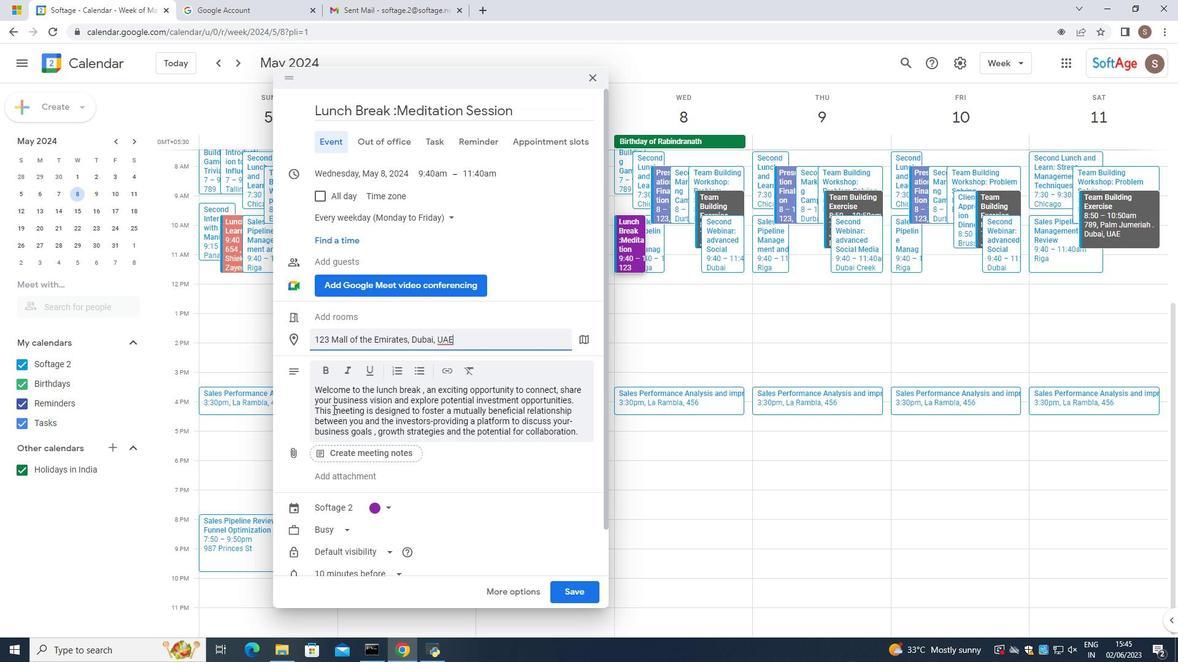 
Action: Mouse scrolled (333, 409) with delta (0, 0)
Screenshot: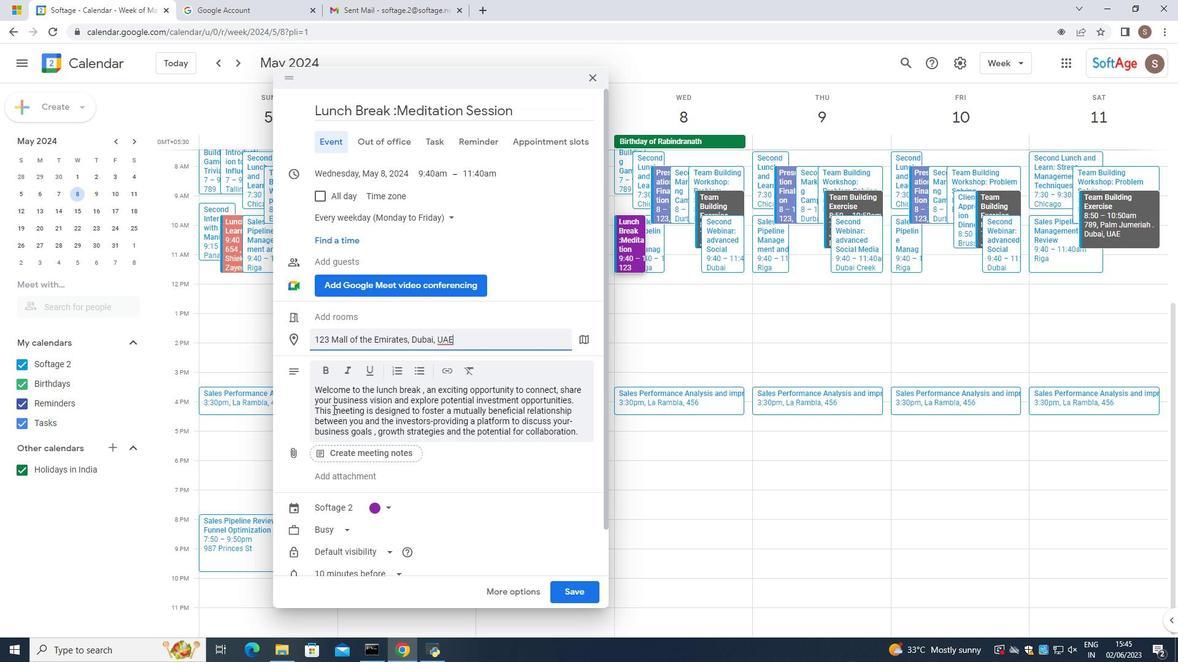
Action: Mouse scrolled (333, 409) with delta (0, 0)
Screenshot: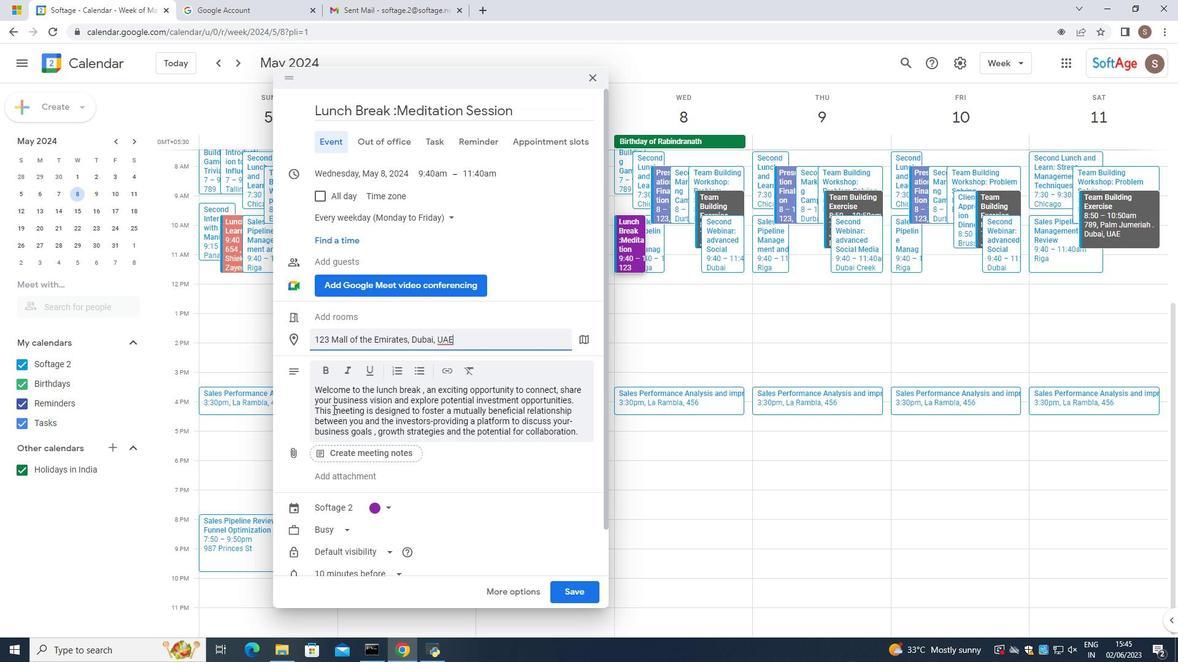 
Action: Mouse moved to (557, 590)
Screenshot: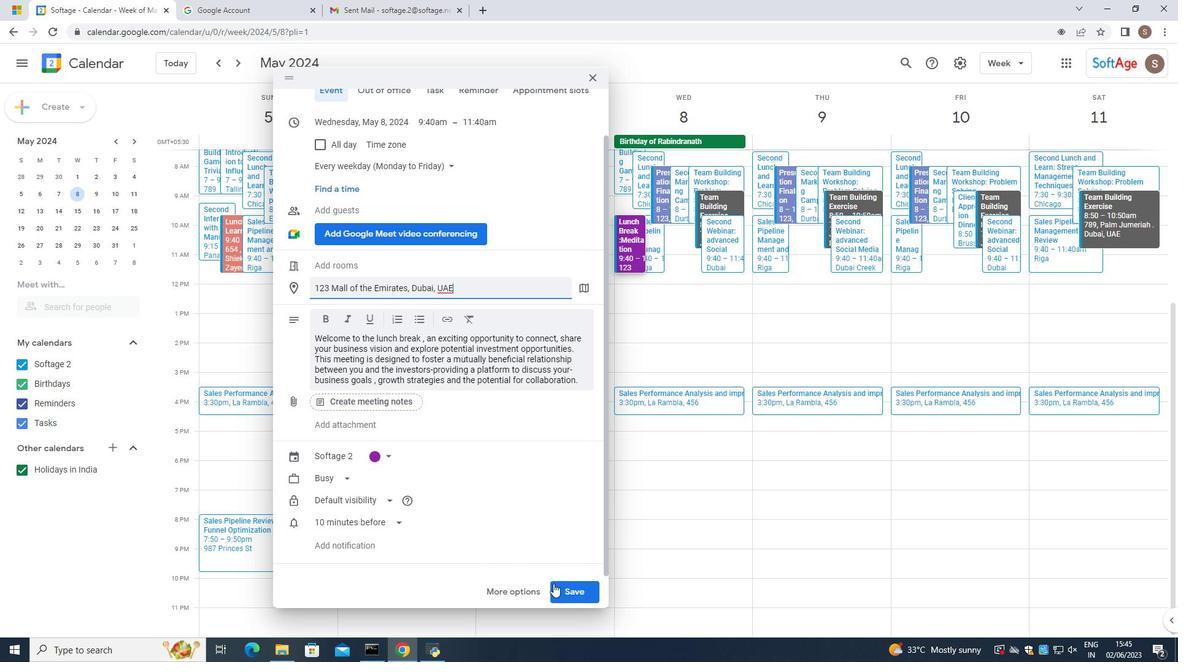 
Action: Mouse pressed left at (557, 590)
Screenshot: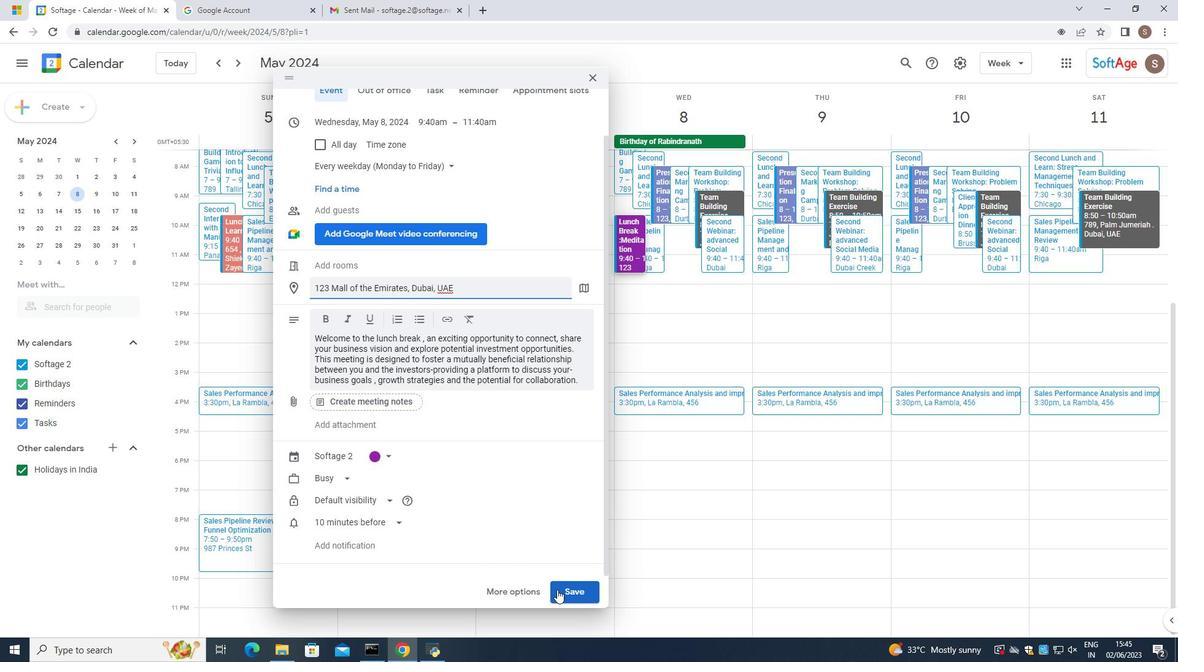 
Action: Mouse moved to (630, 260)
Screenshot: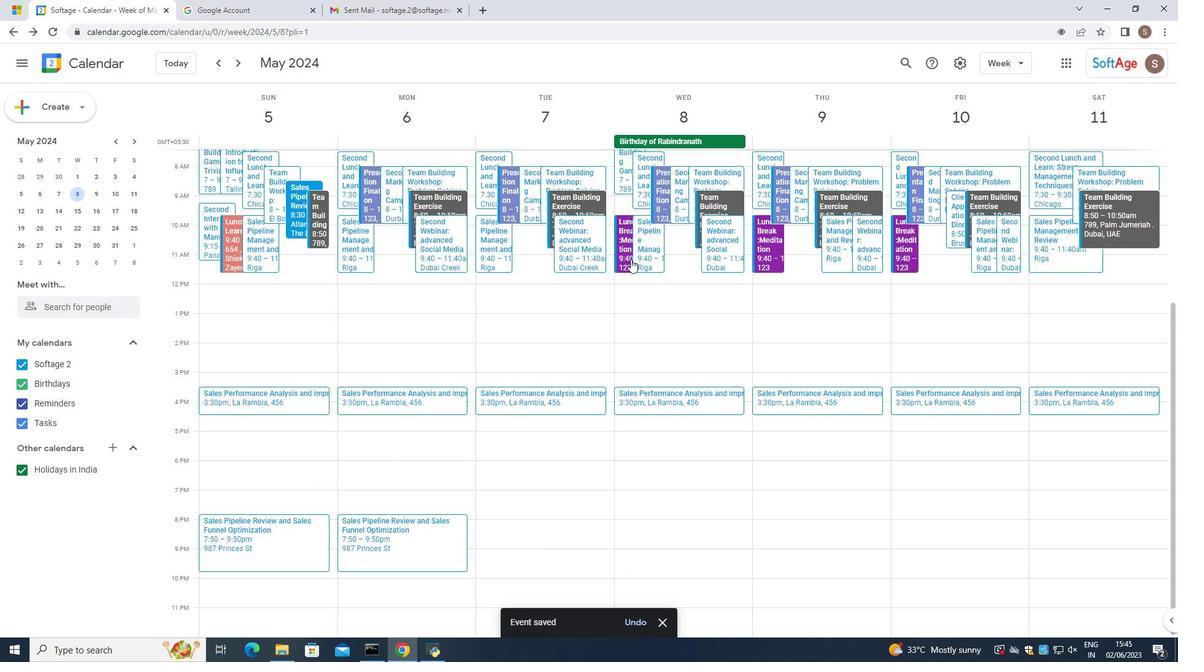 
Action: Mouse pressed left at (630, 260)
Screenshot: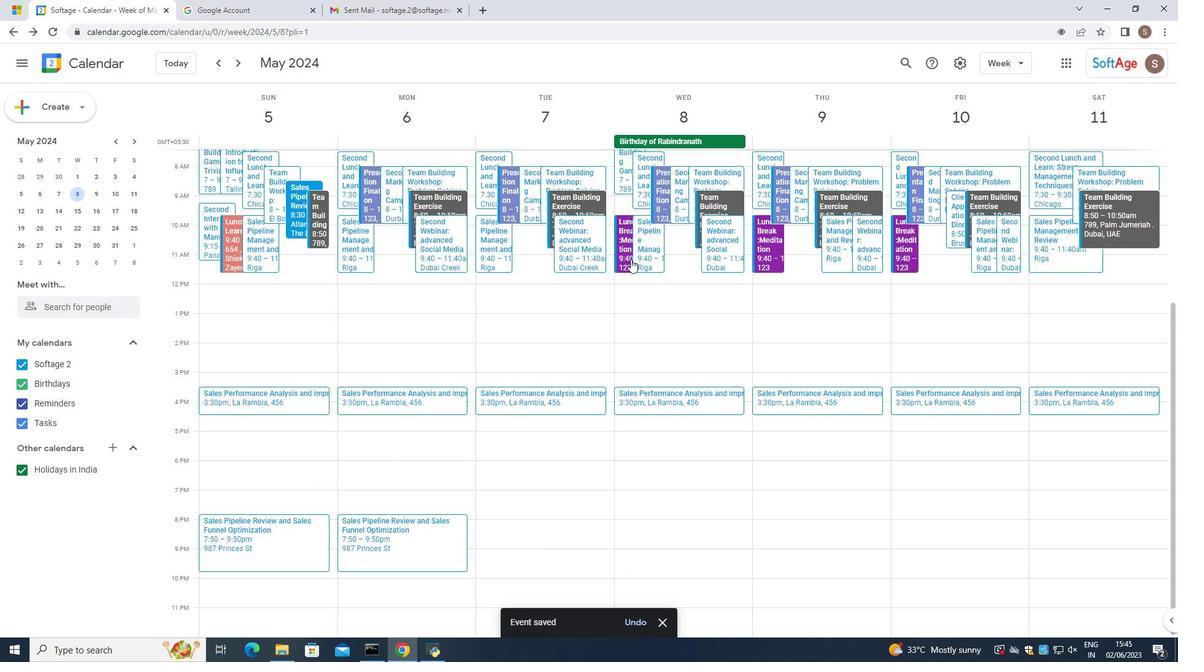 
Action: Mouse moved to (543, 187)
Screenshot: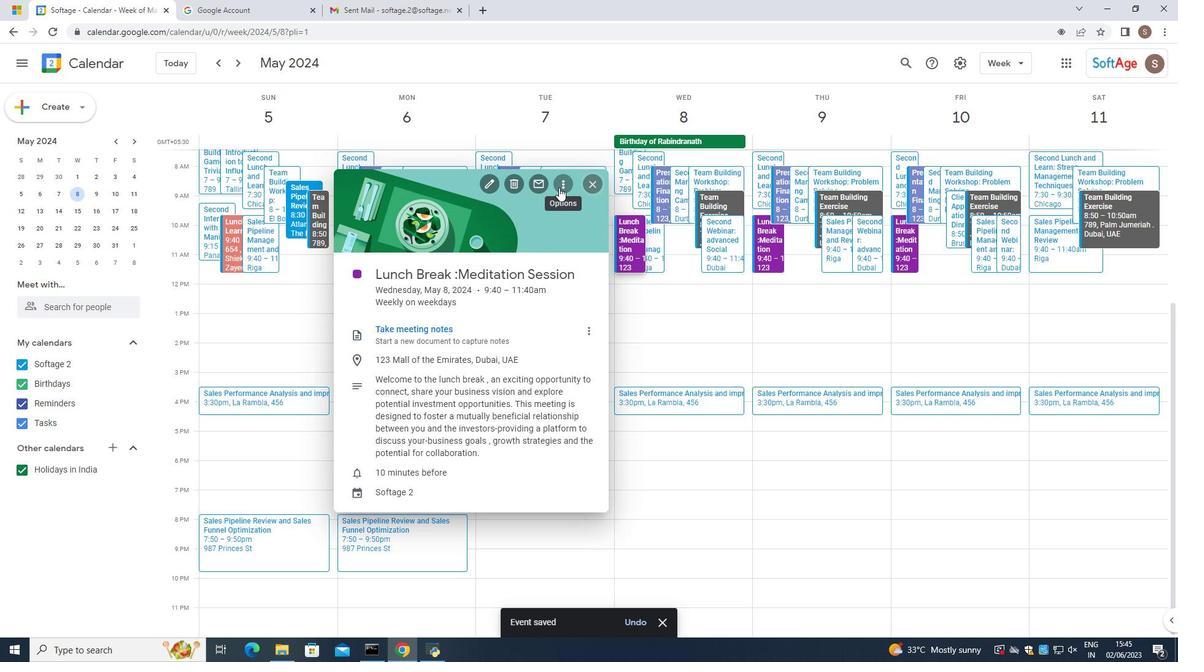 
Action: Mouse pressed left at (543, 187)
Screenshot: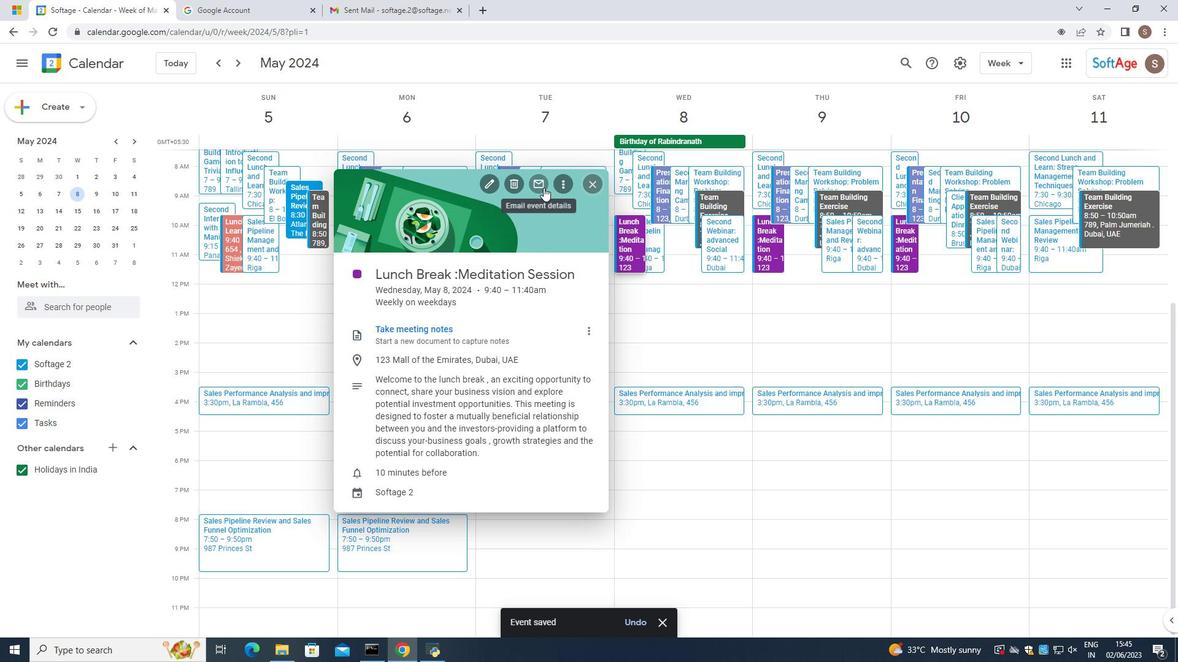 
Action: Mouse moved to (456, 284)
Screenshot: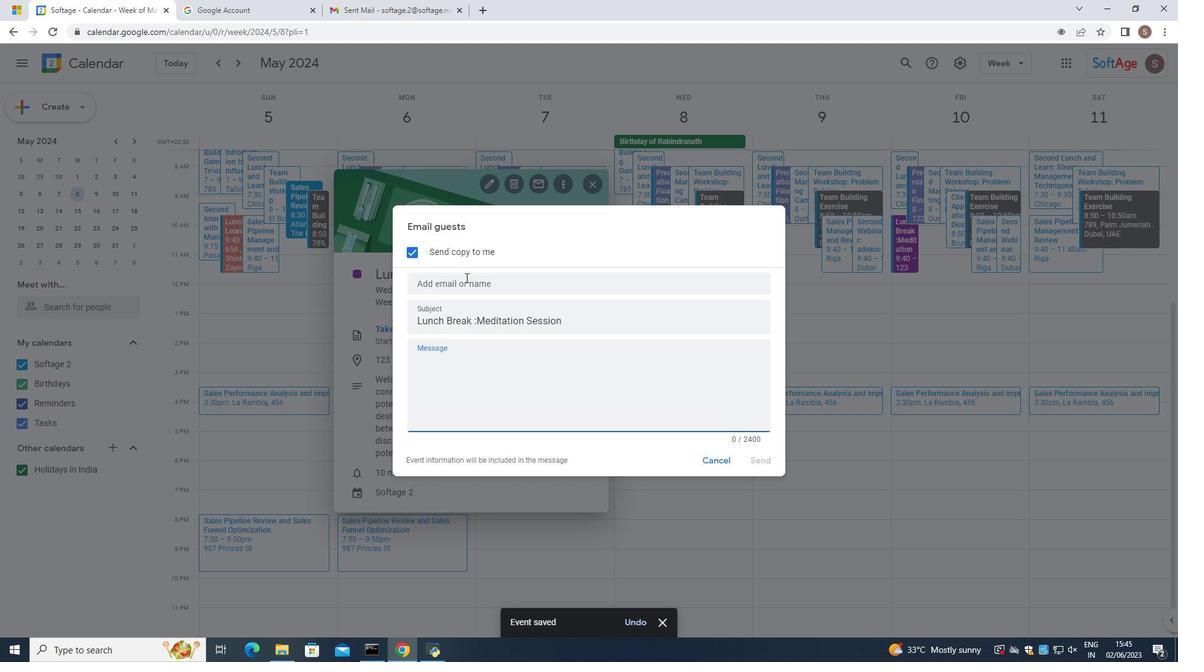 
Action: Mouse pressed left at (456, 284)
Screenshot: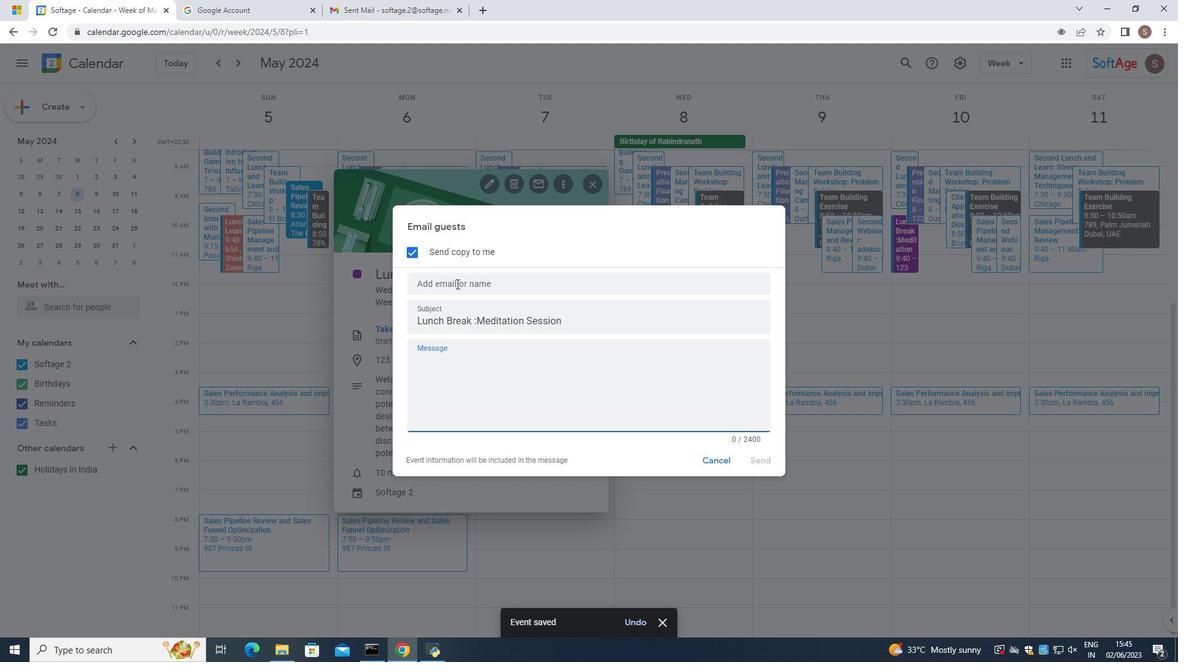 
Action: Key pressed SOFTAGE.1
Screenshot: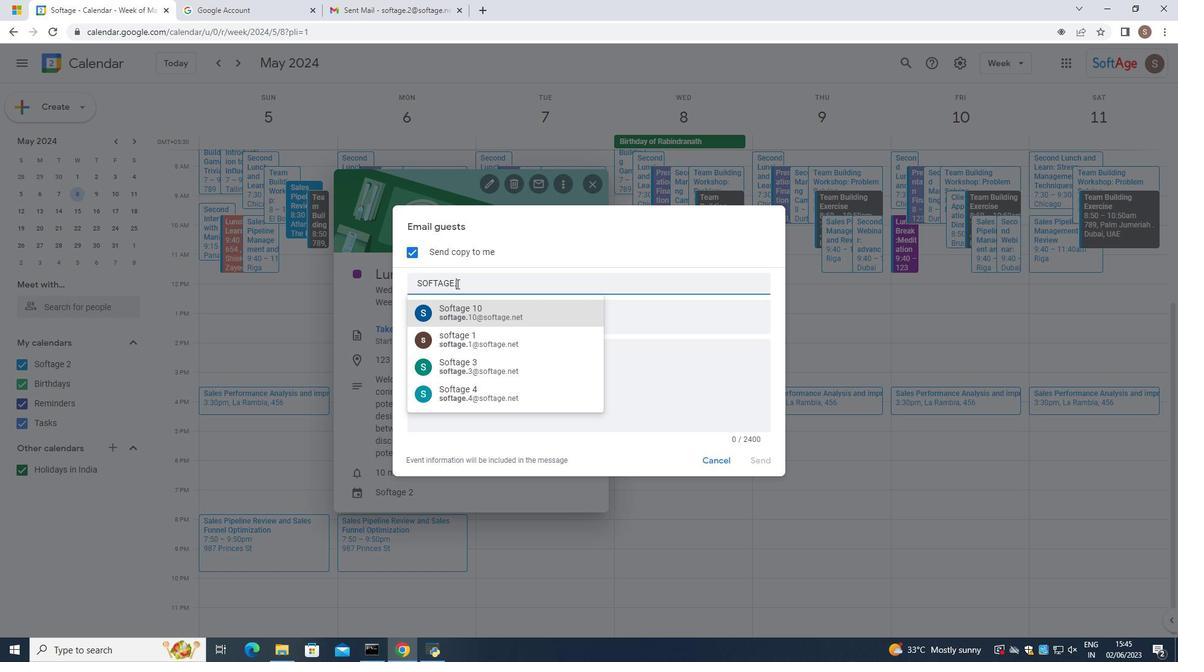 
Action: Mouse moved to (433, 340)
Screenshot: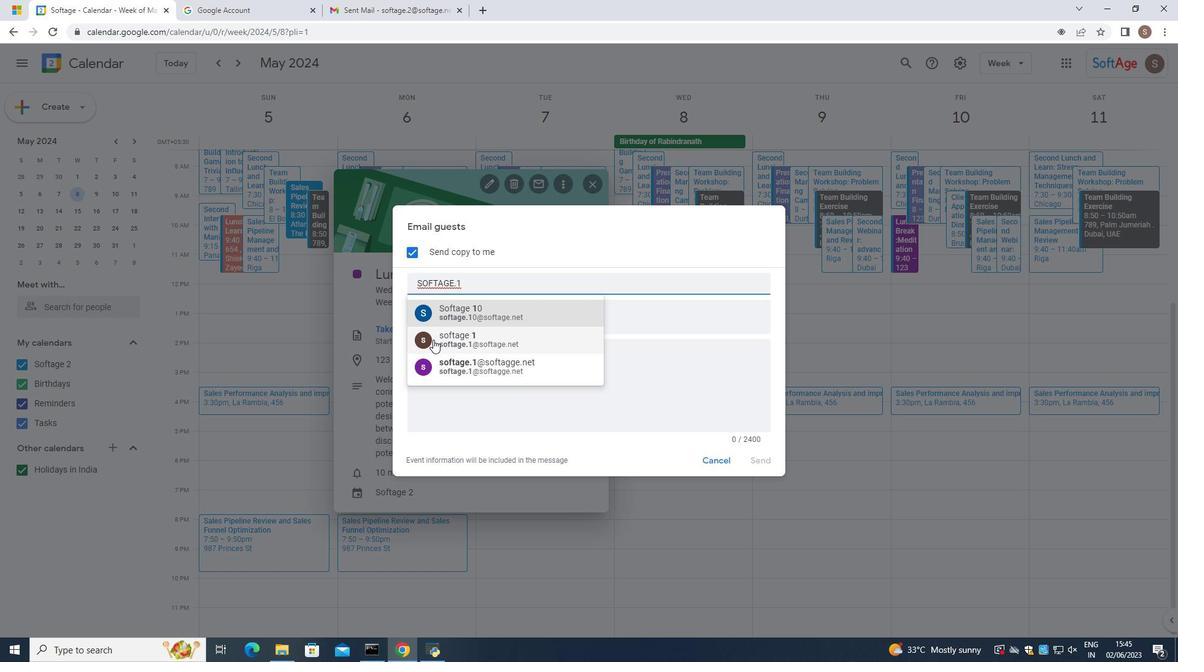 
Action: Mouse pressed left at (433, 340)
Screenshot: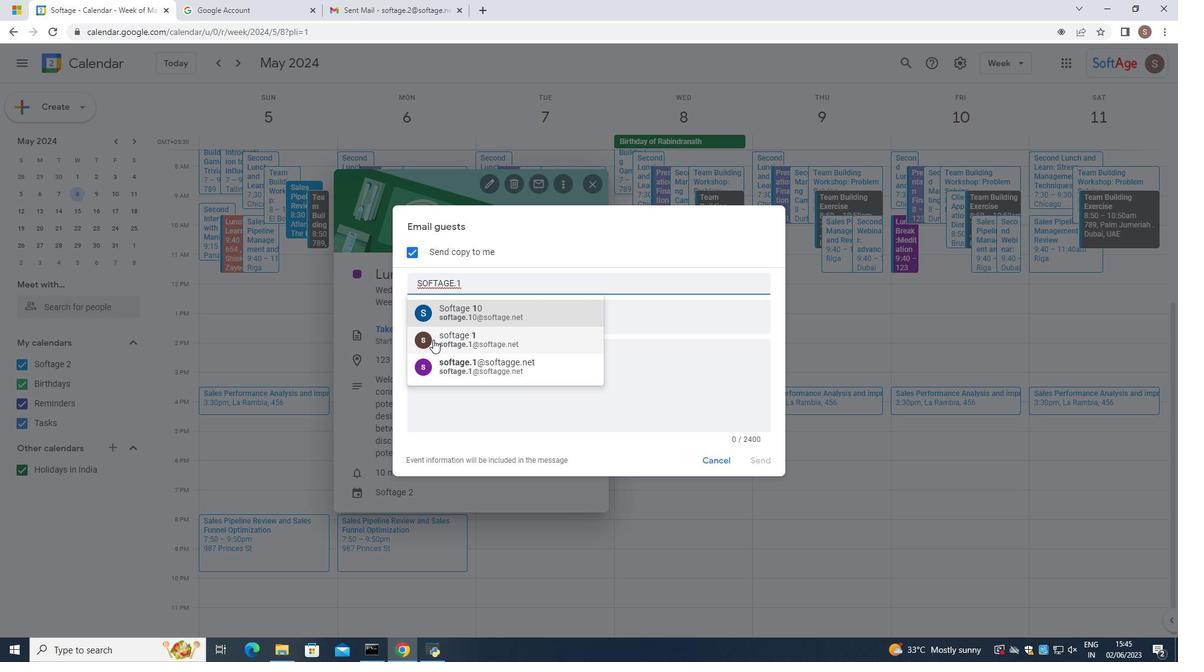 
Action: Mouse moved to (489, 298)
Screenshot: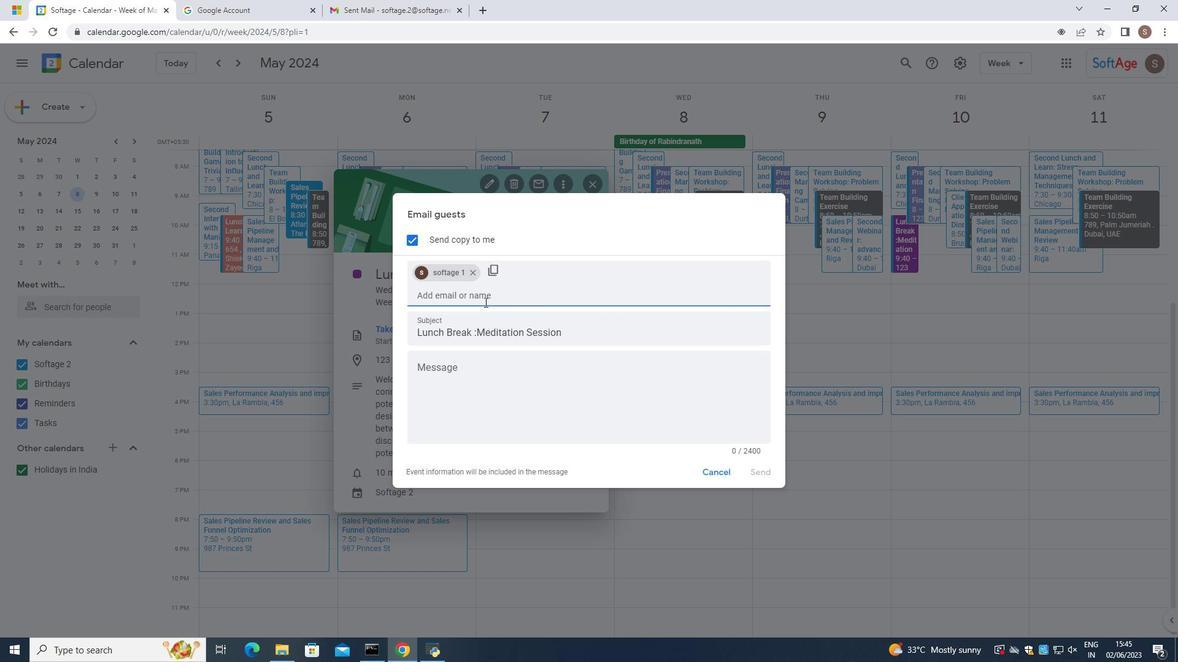 
Action: Key pressed SPOFTAGE.3
Screenshot: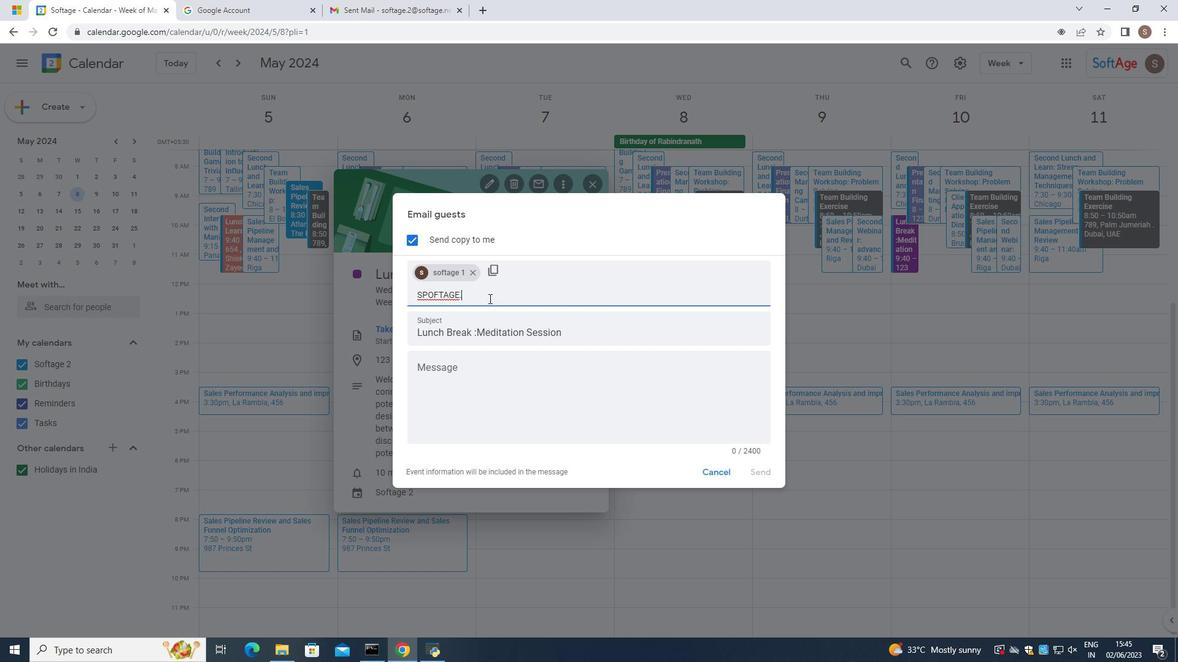 
Action: Mouse moved to (429, 295)
Screenshot: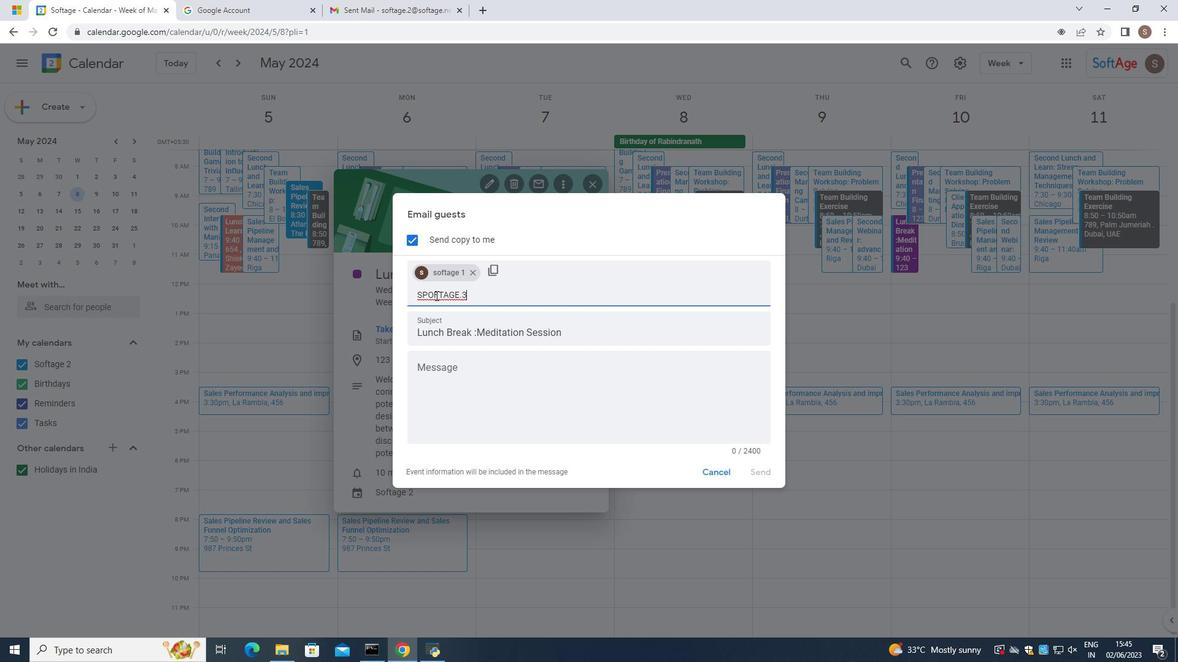 
Action: Mouse pressed left at (429, 295)
Screenshot: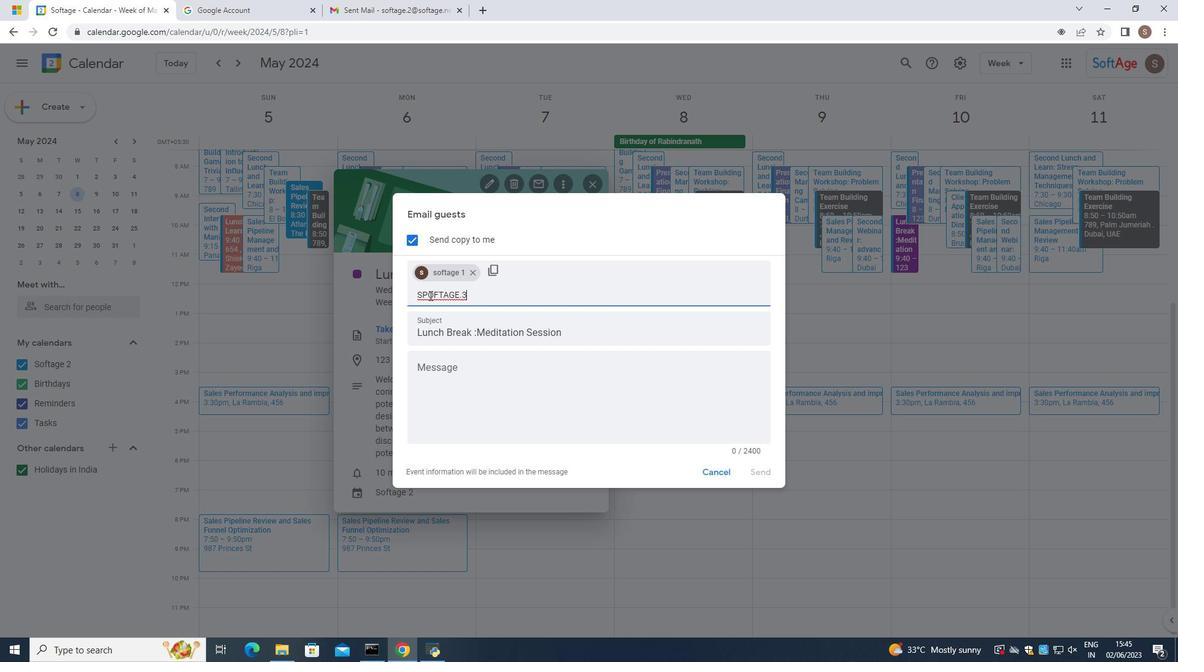 
Action: Mouse moved to (421, 300)
Screenshot: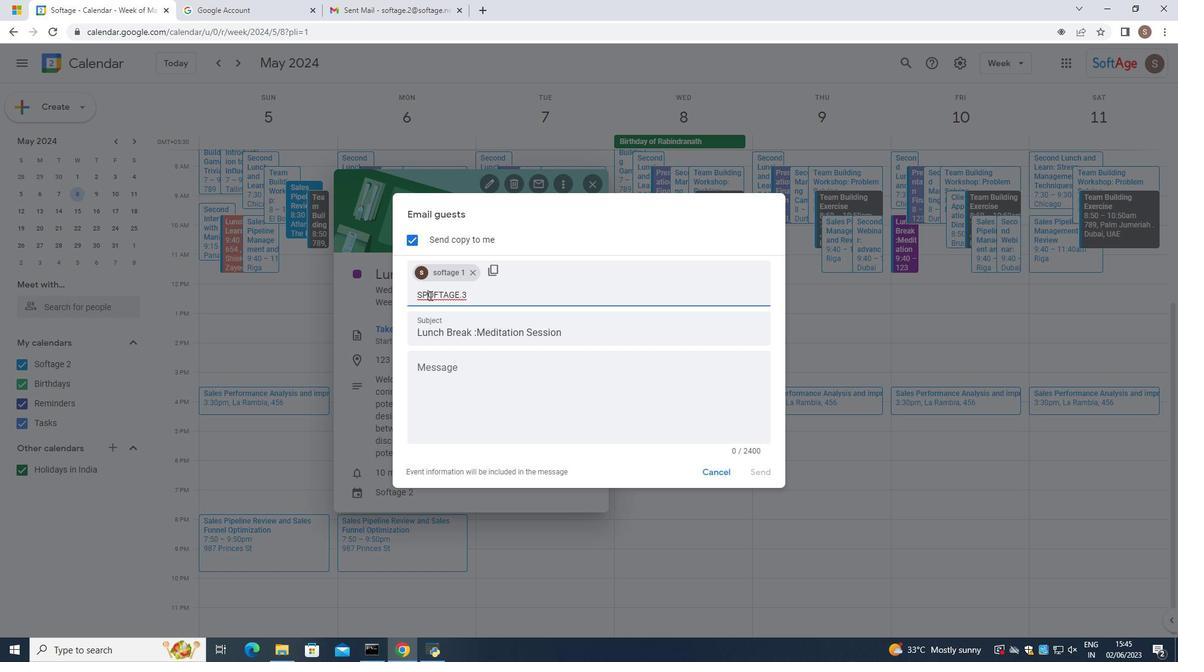 
Action: Key pressed <Key.backspace>
Screenshot: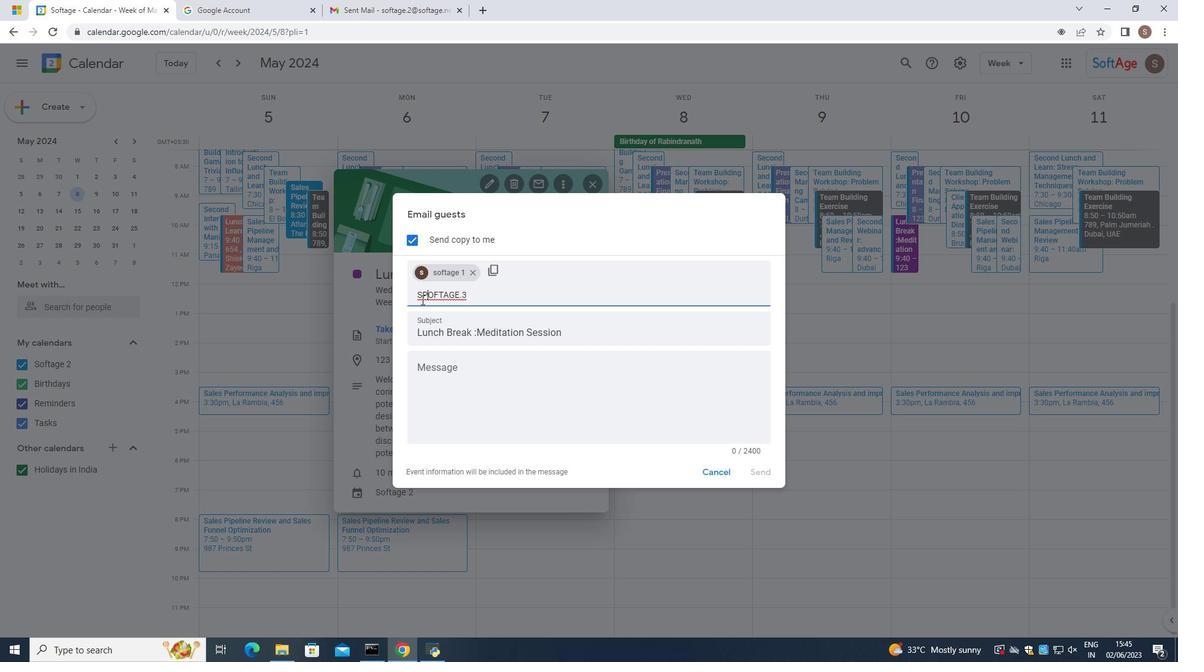 
Action: Mouse moved to (430, 314)
Screenshot: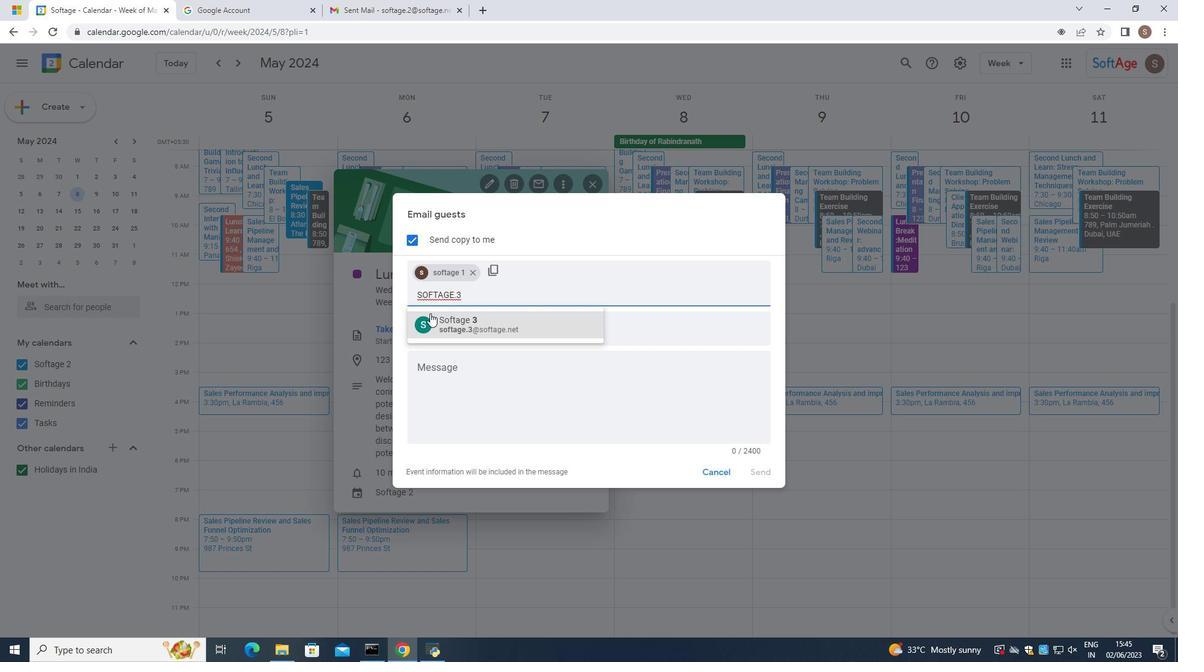 
Action: Mouse pressed left at (430, 314)
Screenshot: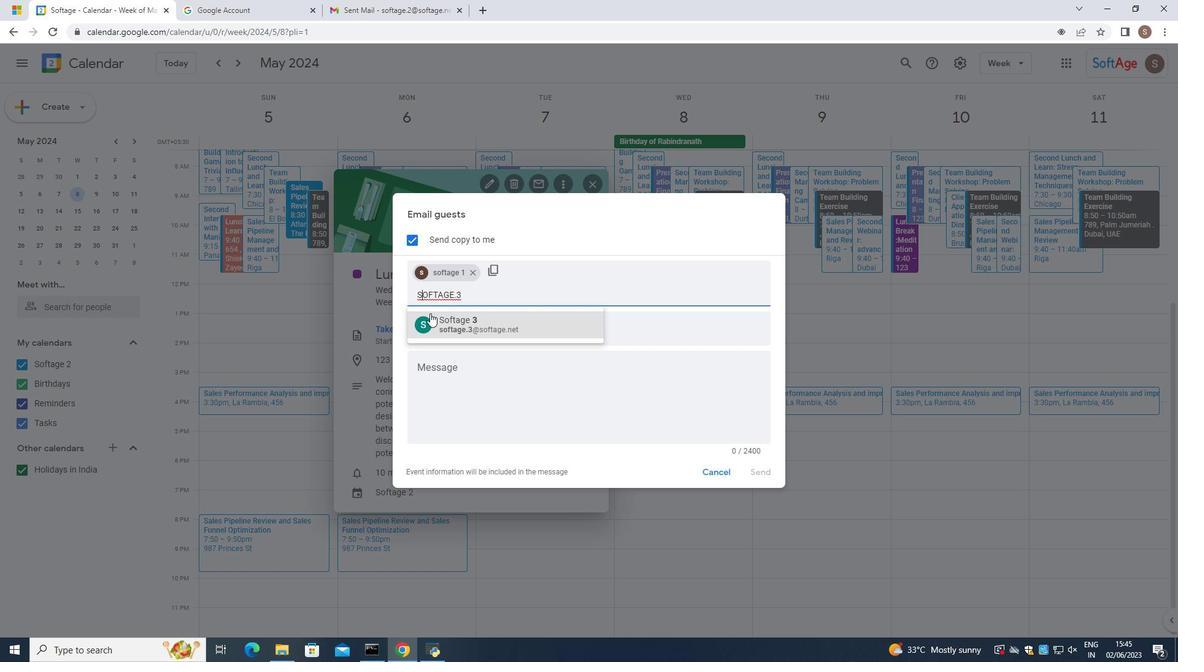 
Action: Mouse moved to (437, 370)
Screenshot: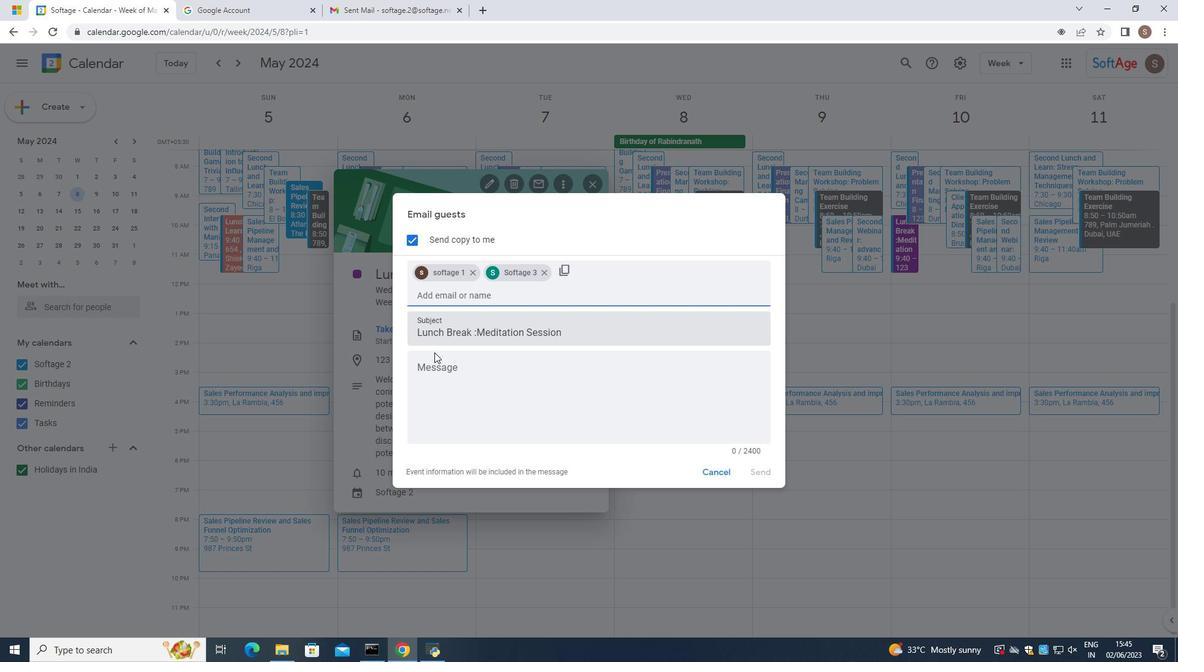 
Action: Mouse pressed left at (437, 370)
Screenshot: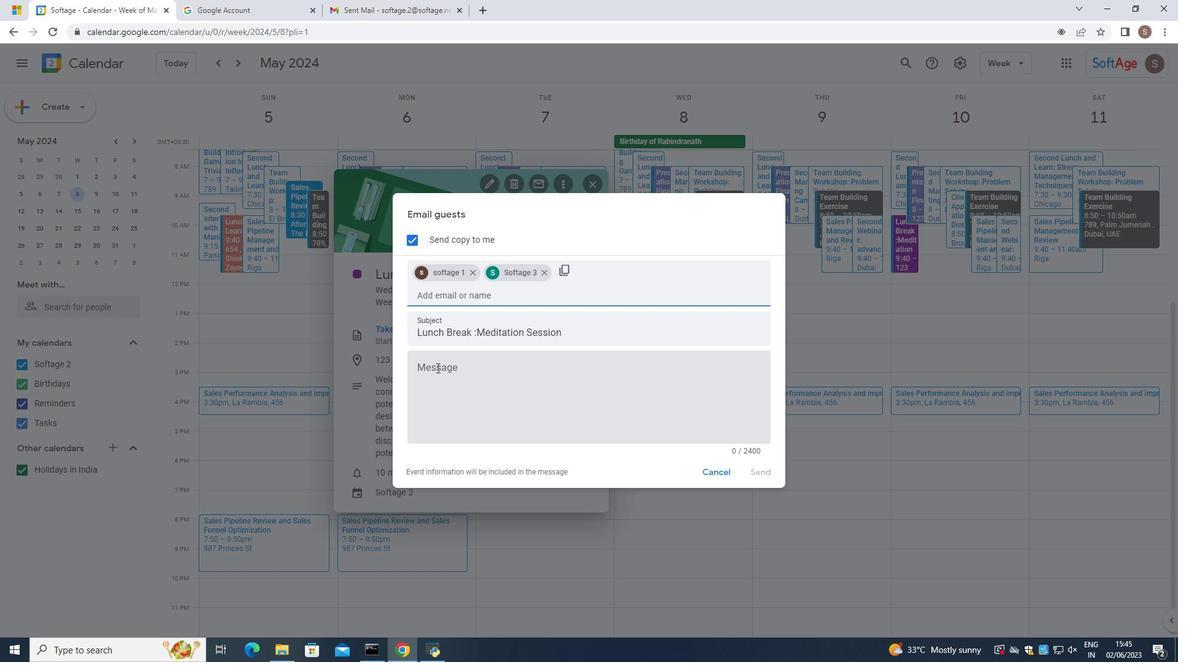 
Action: Mouse moved to (453, 361)
Screenshot: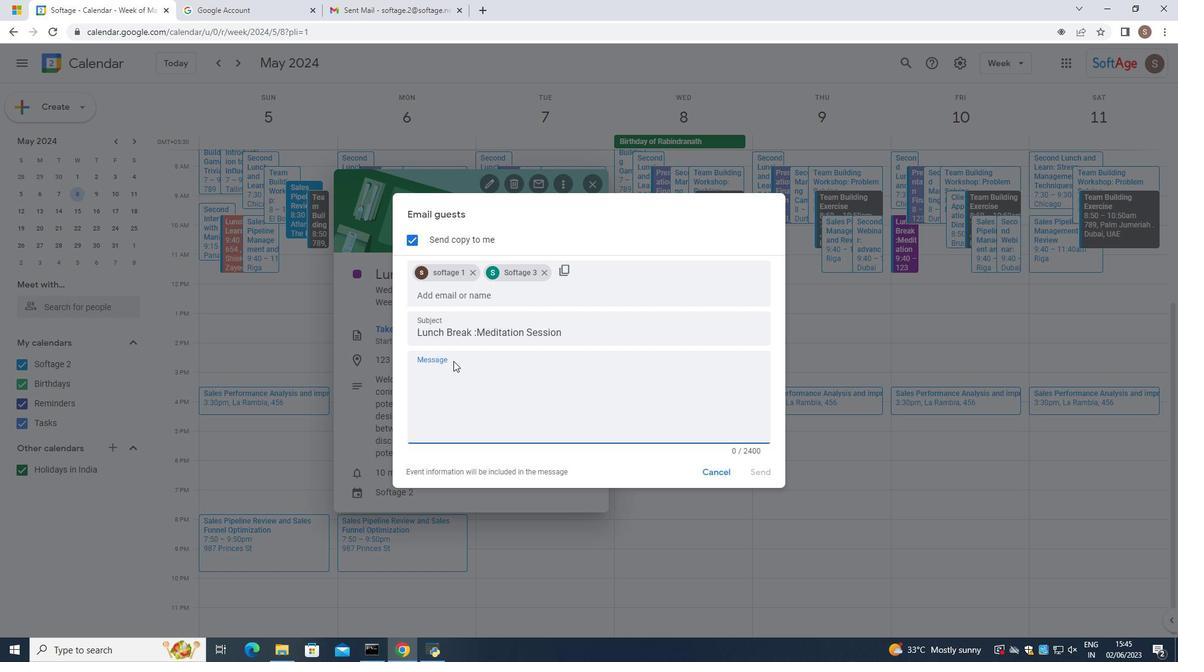 
Action: Key pressed <Key.caps_lock>p<Key.caps_lock>ARTICIPANTS
Screenshot: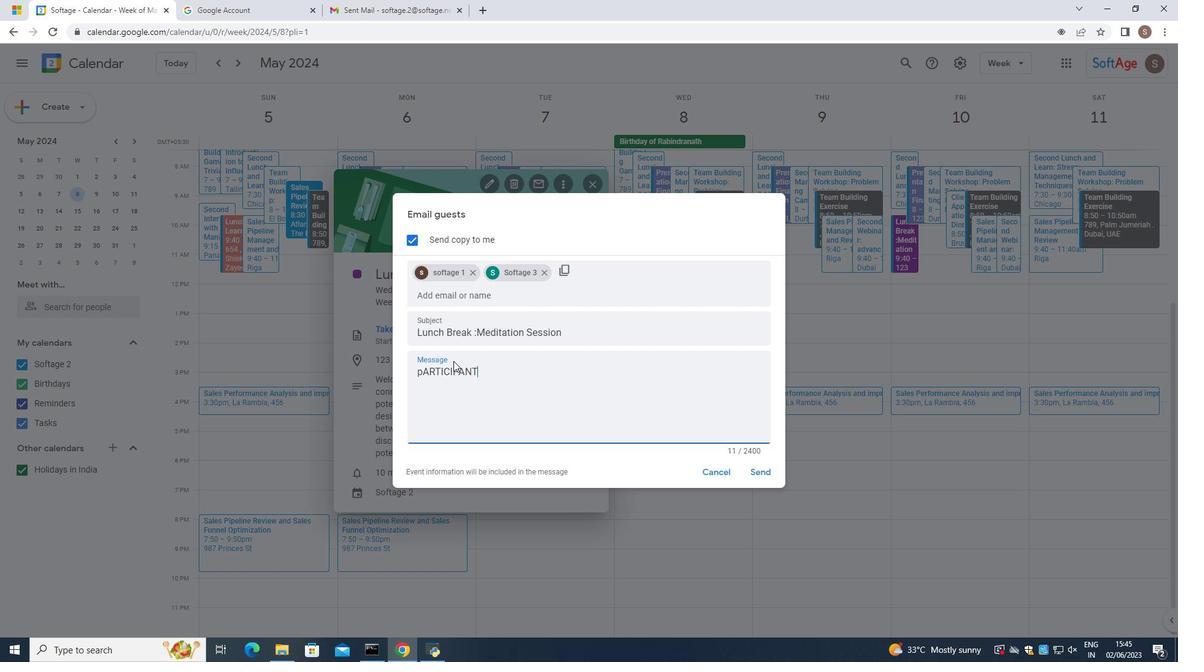 
Action: Mouse moved to (512, 387)
Screenshot: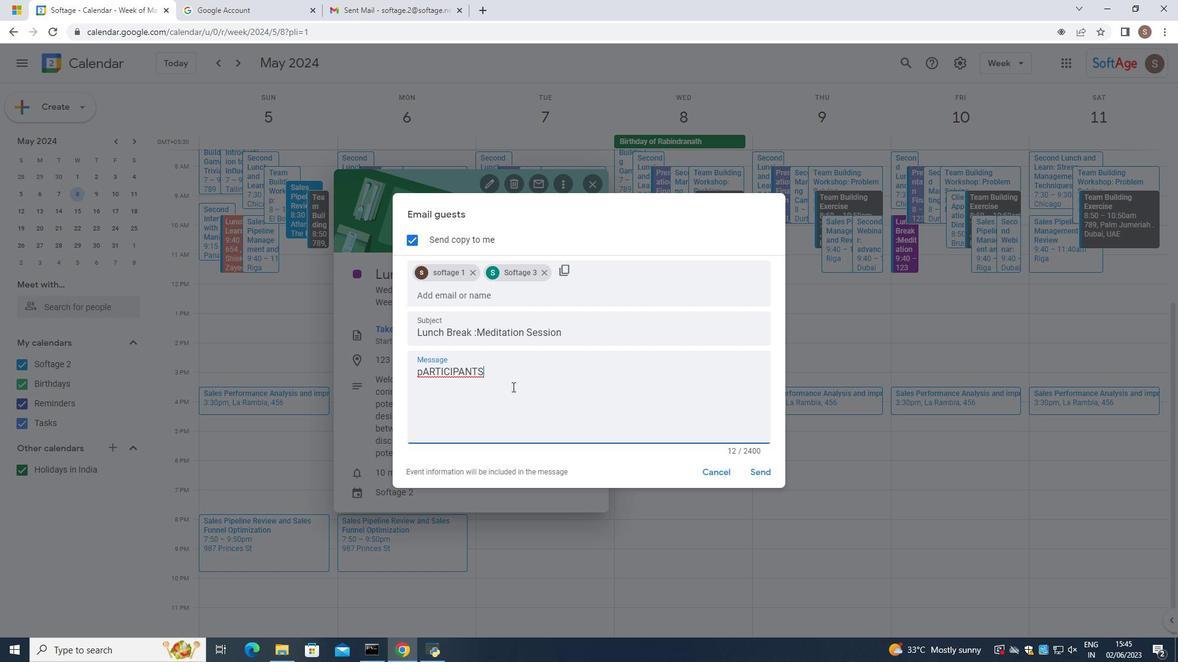
Action: Mouse pressed left at (512, 387)
Screenshot: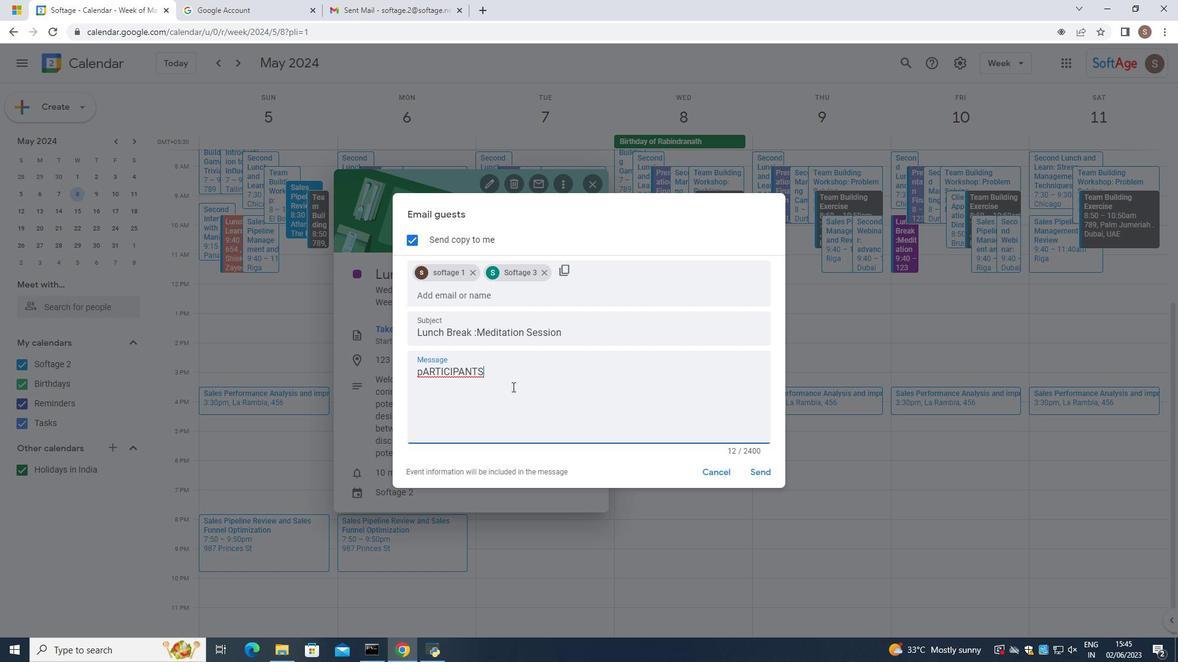 
Action: Mouse moved to (405, 372)
Screenshot: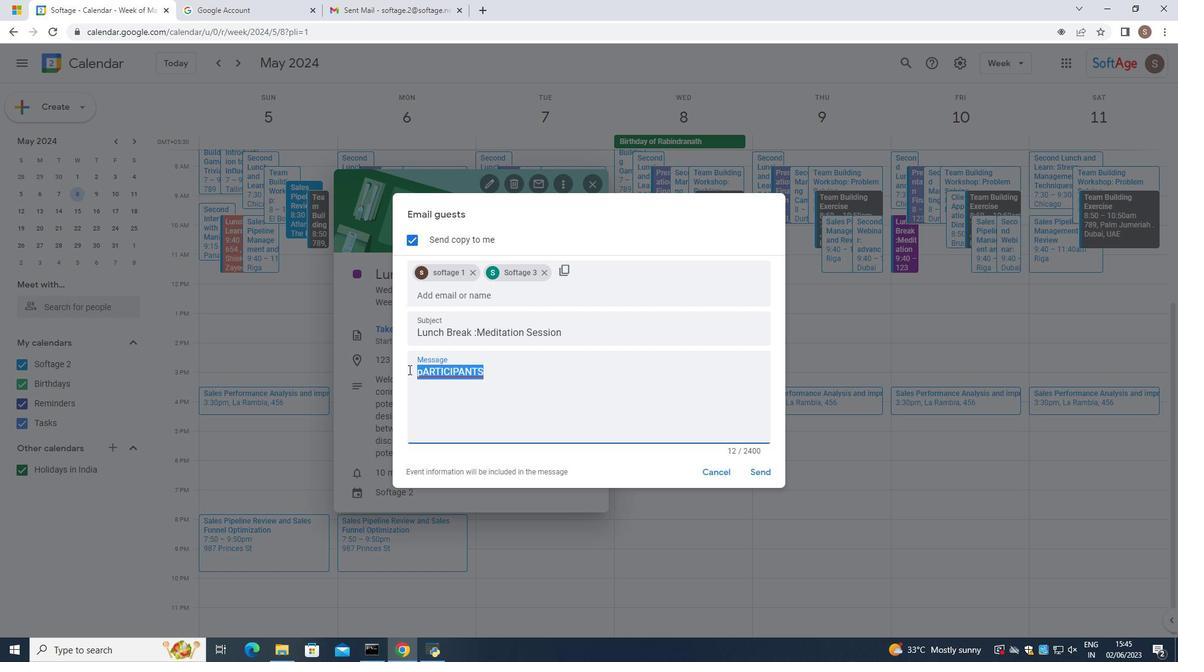 
Action: Key pressed <Key.backspace><Key.caps_lock><Key.caps_lock>P<Key.caps_lock>articipate
Screenshot: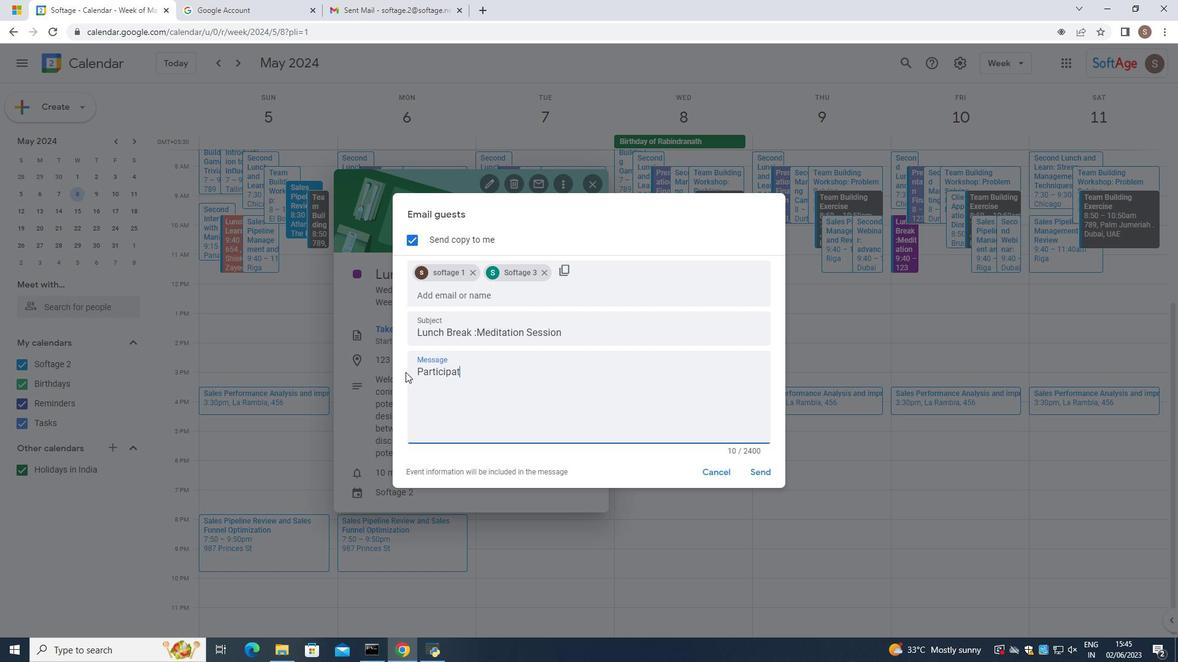 
Action: Mouse moved to (772, 480)
Screenshot: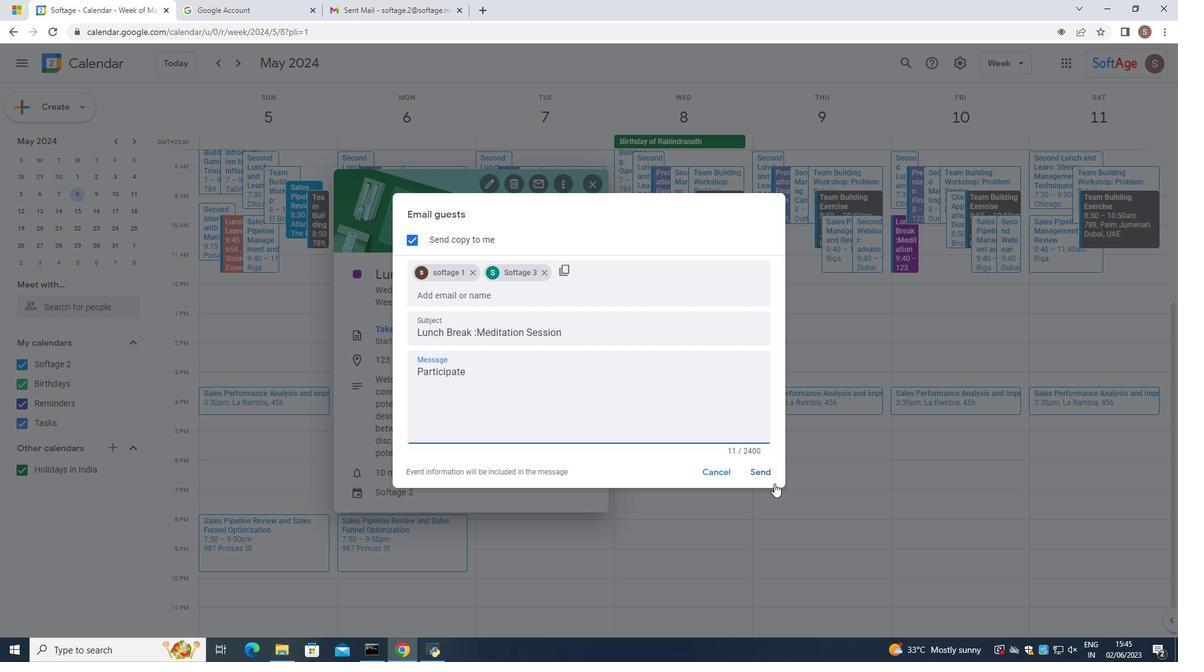 
Action: Mouse pressed left at (772, 480)
Screenshot: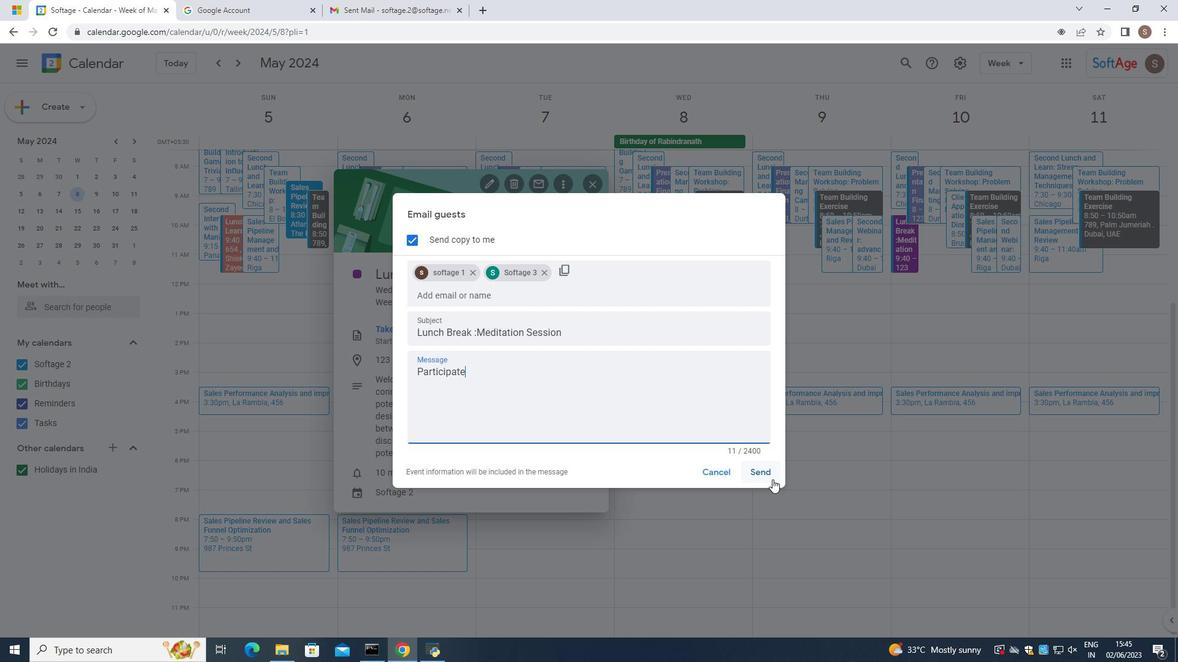 
Action: Mouse moved to (627, 408)
Screenshot: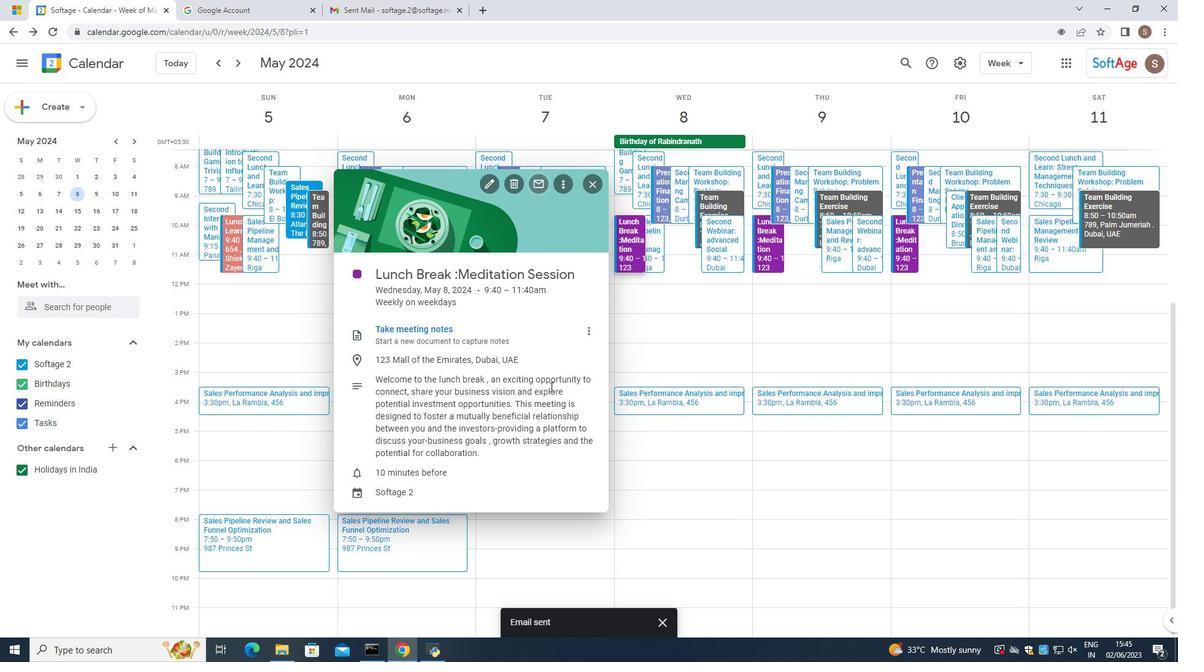 
Action: Mouse pressed left at (627, 408)
Screenshot: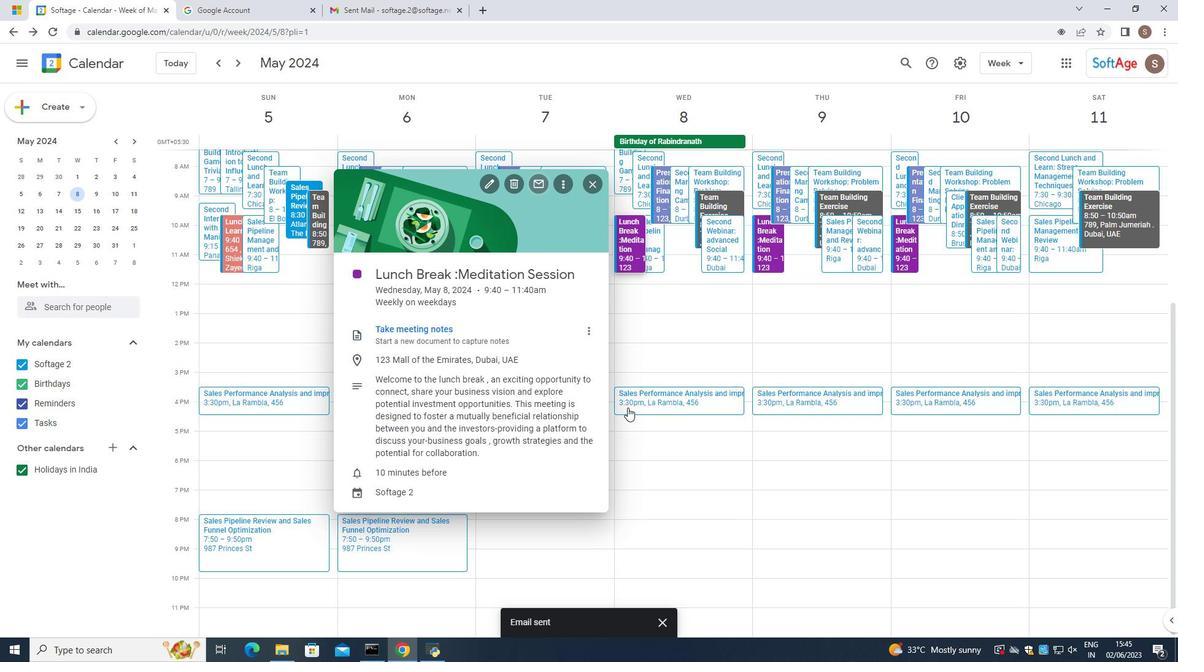 
Action: Mouse moved to (640, 354)
Screenshot: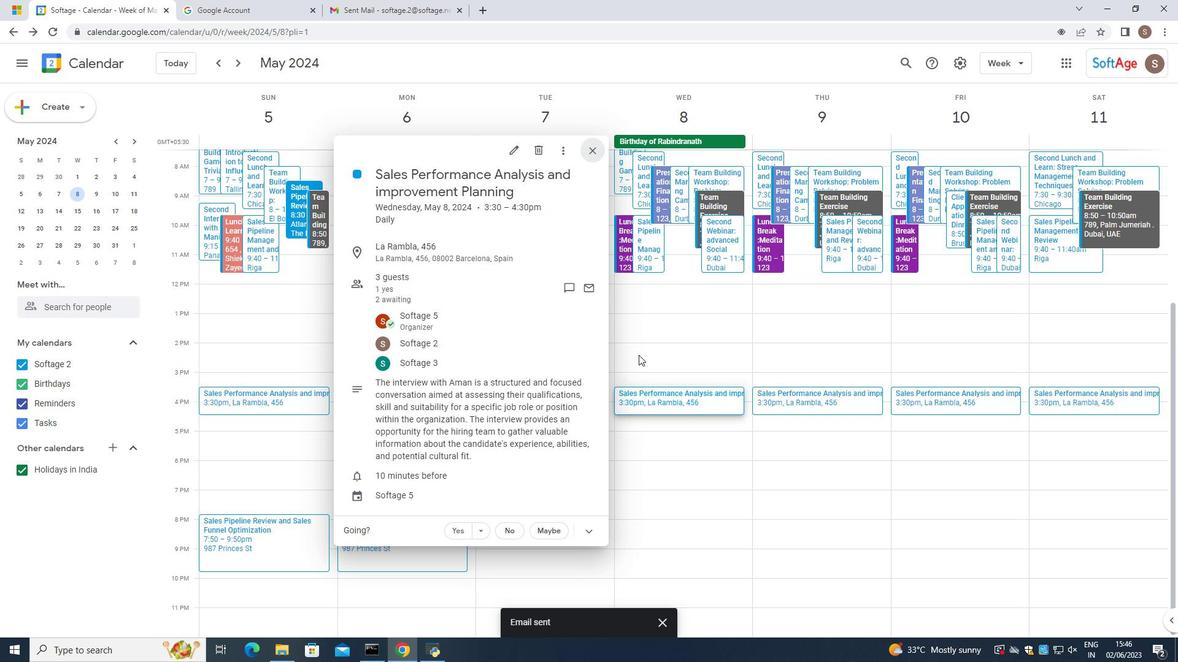 
Action: Mouse pressed left at (640, 354)
Screenshot: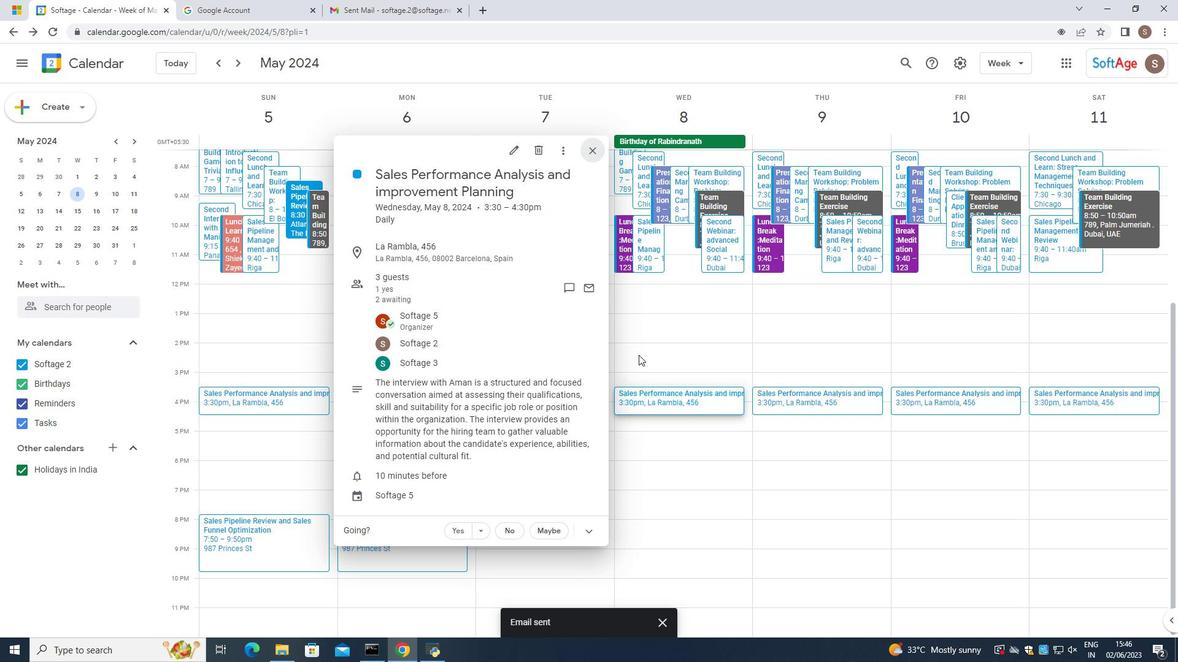 
Action: Mouse moved to (620, 249)
Screenshot: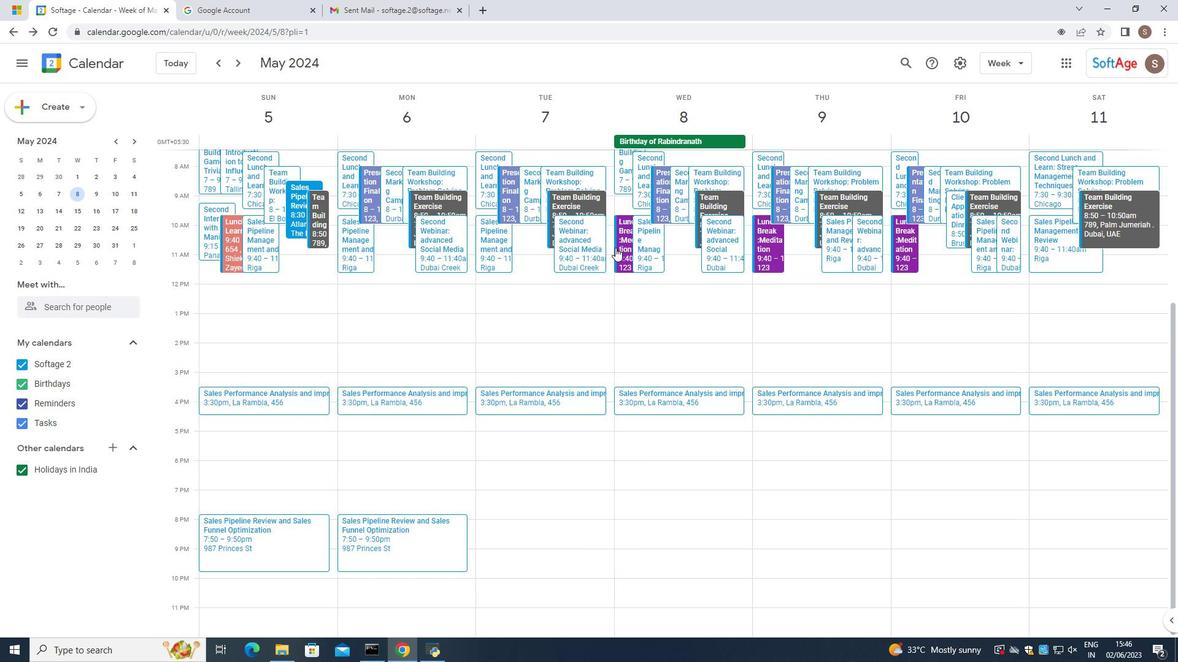 
Action: Mouse pressed left at (620, 249)
Screenshot: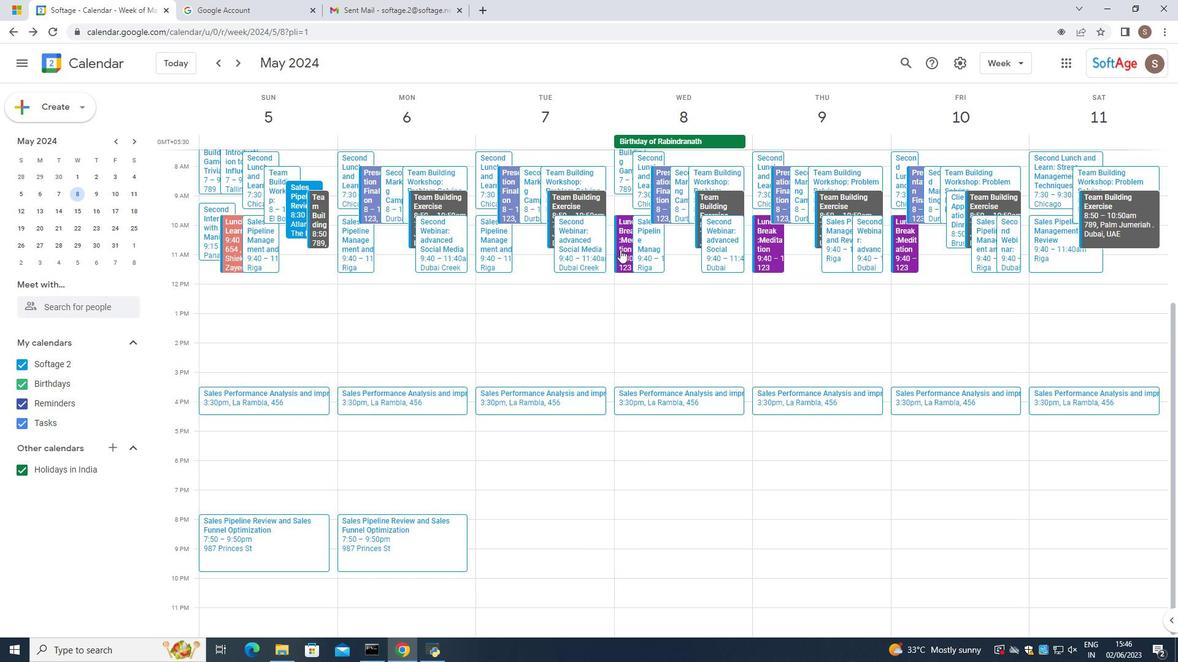 
Action: Mouse moved to (597, 270)
Screenshot: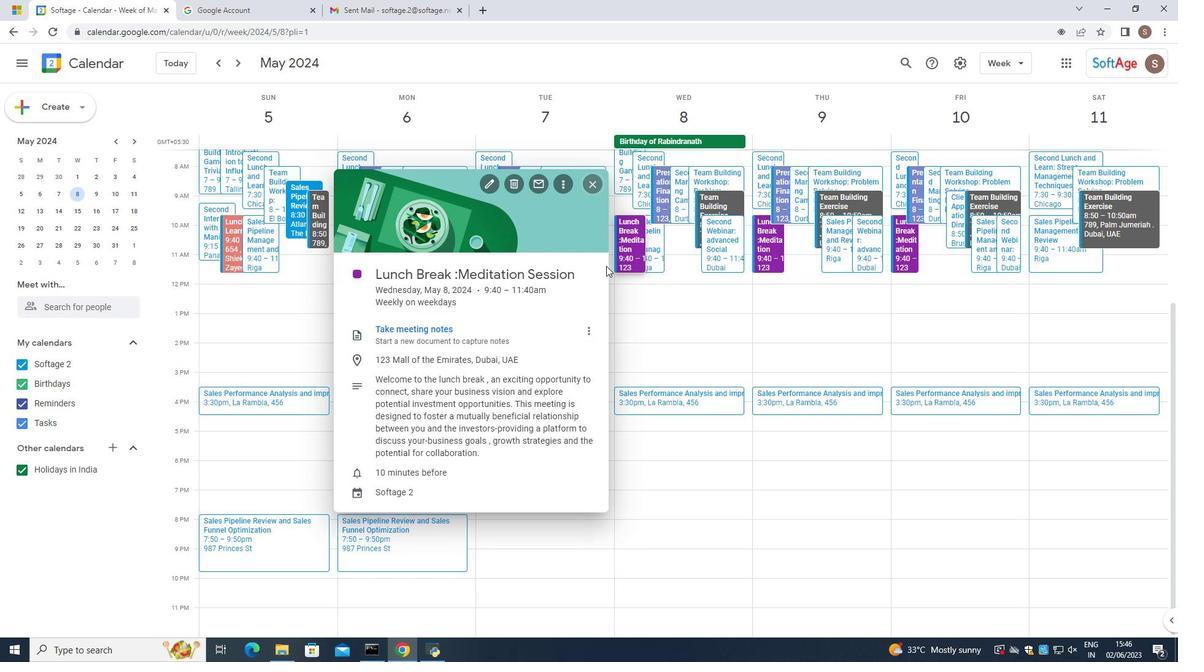 
